 Task: Create new contact,   with mail id: 'Ariana.Allen@estee-lauder.com', first name: 'Ariana', Last name: 'Allen', Job Title: Market Research Analyst, Phone number (512) 555-2345. Change life cycle stage to  'Lead' and lead status to 'New'. Add new company to the associated contact: www.claroenergy.in
 and type: Prospect. Logged in from softage.1@softage.net
Action: Mouse moved to (109, 71)
Screenshot: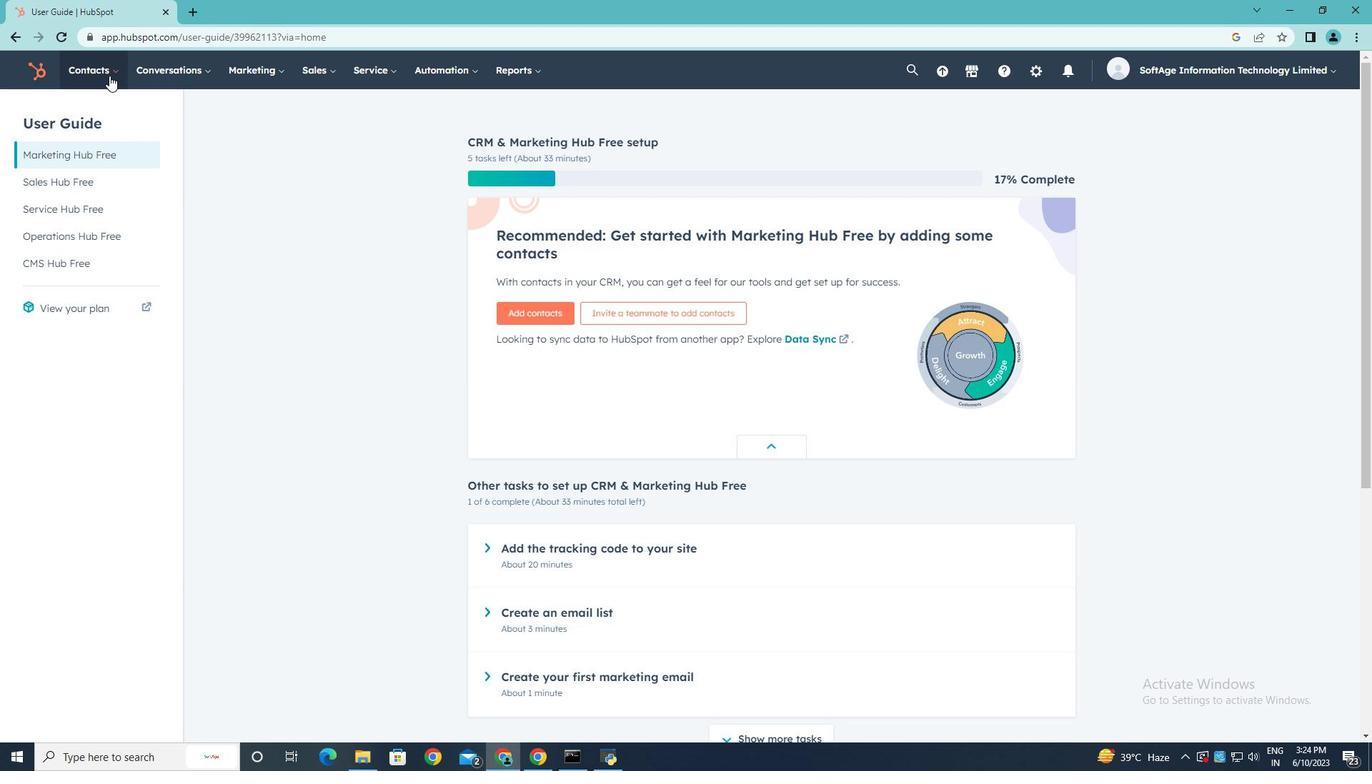 
Action: Mouse pressed left at (109, 71)
Screenshot: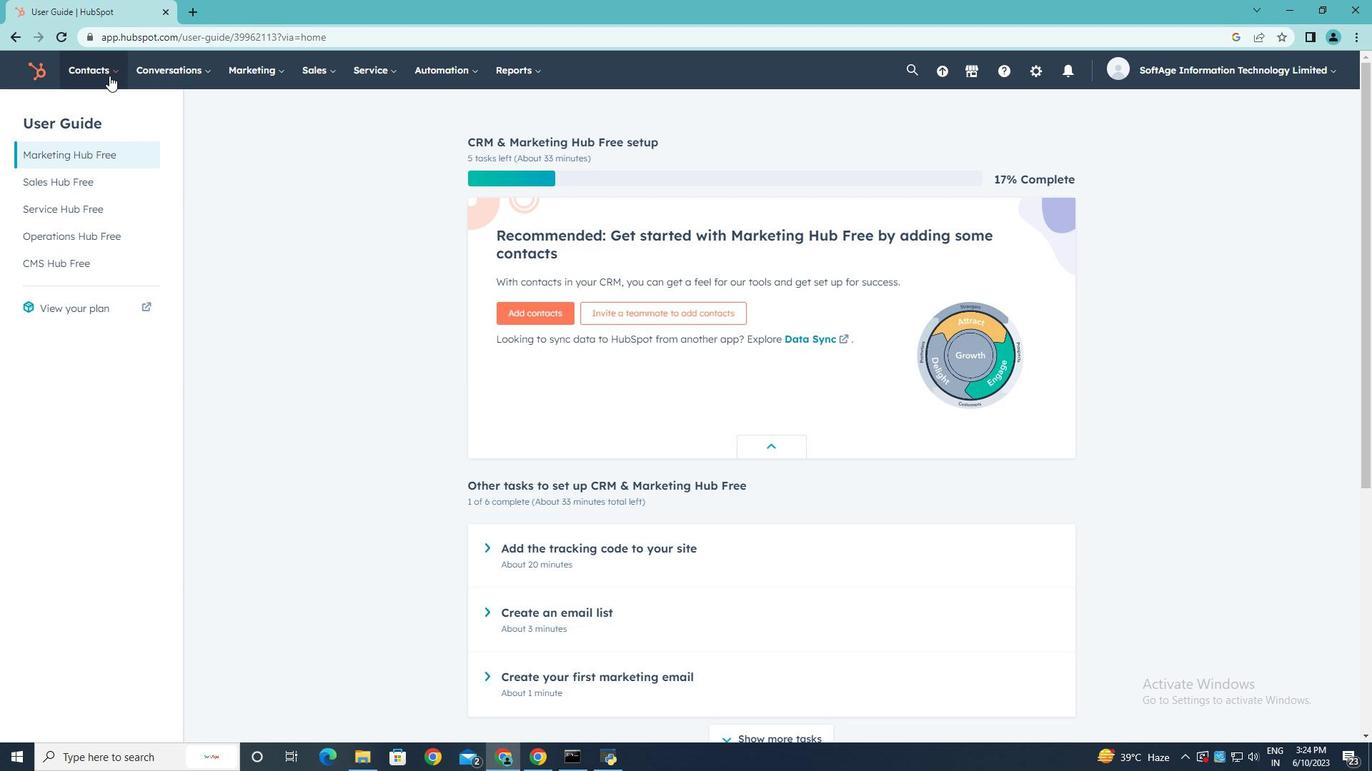 
Action: Mouse moved to (106, 105)
Screenshot: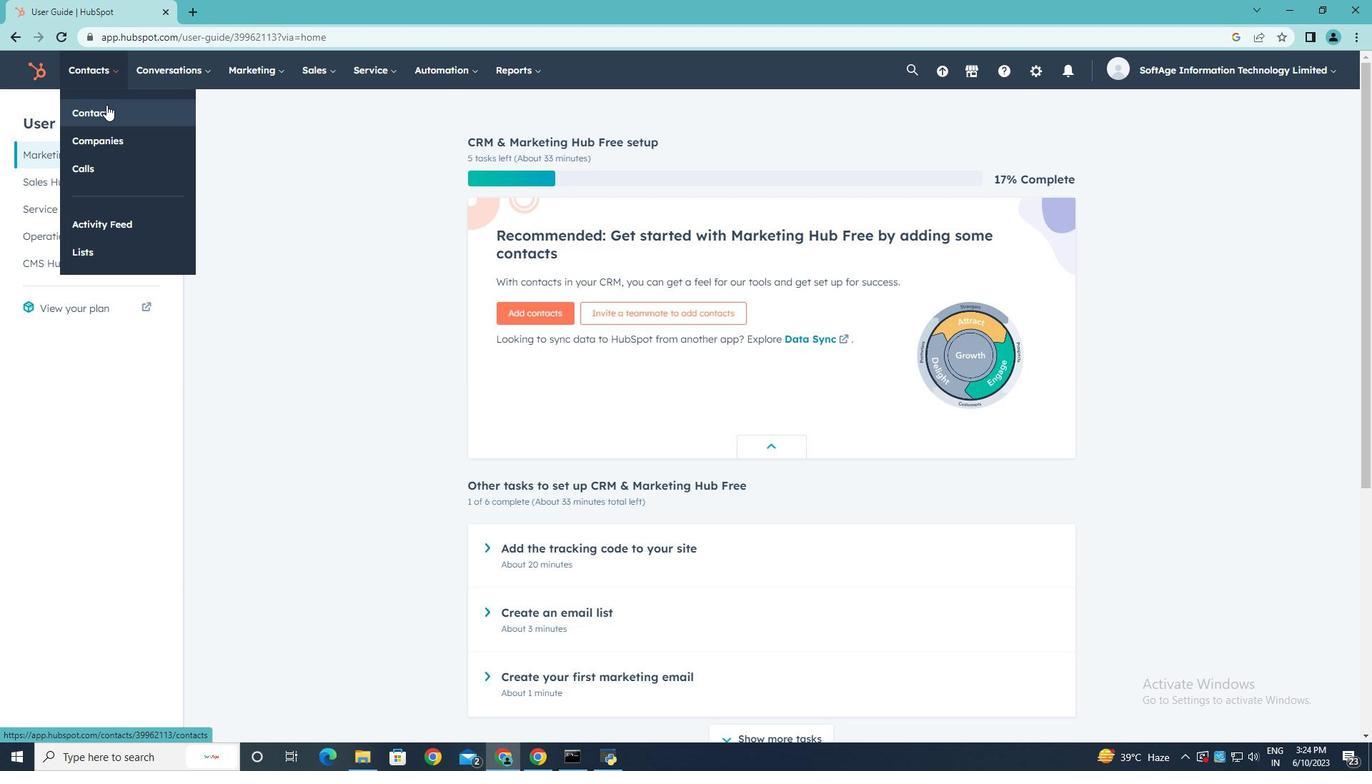 
Action: Mouse pressed left at (106, 105)
Screenshot: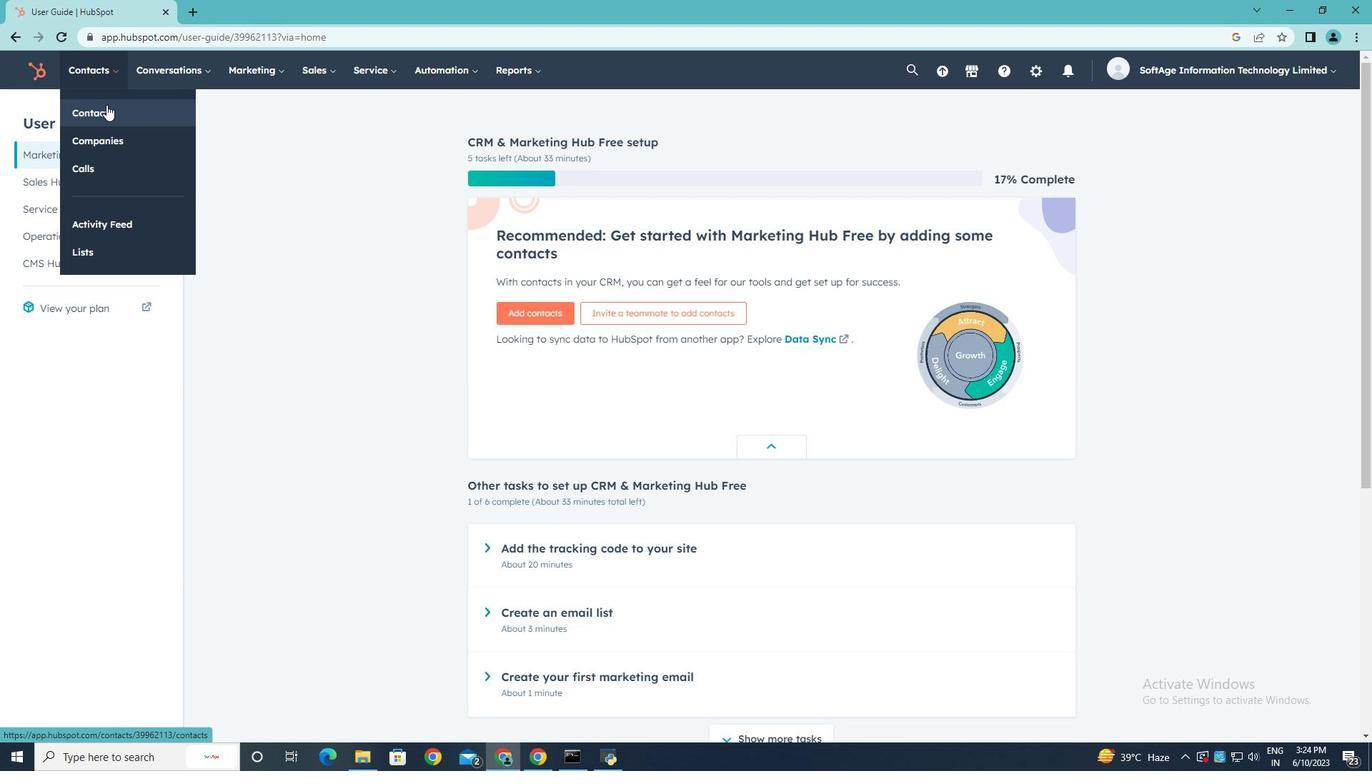 
Action: Mouse moved to (1316, 117)
Screenshot: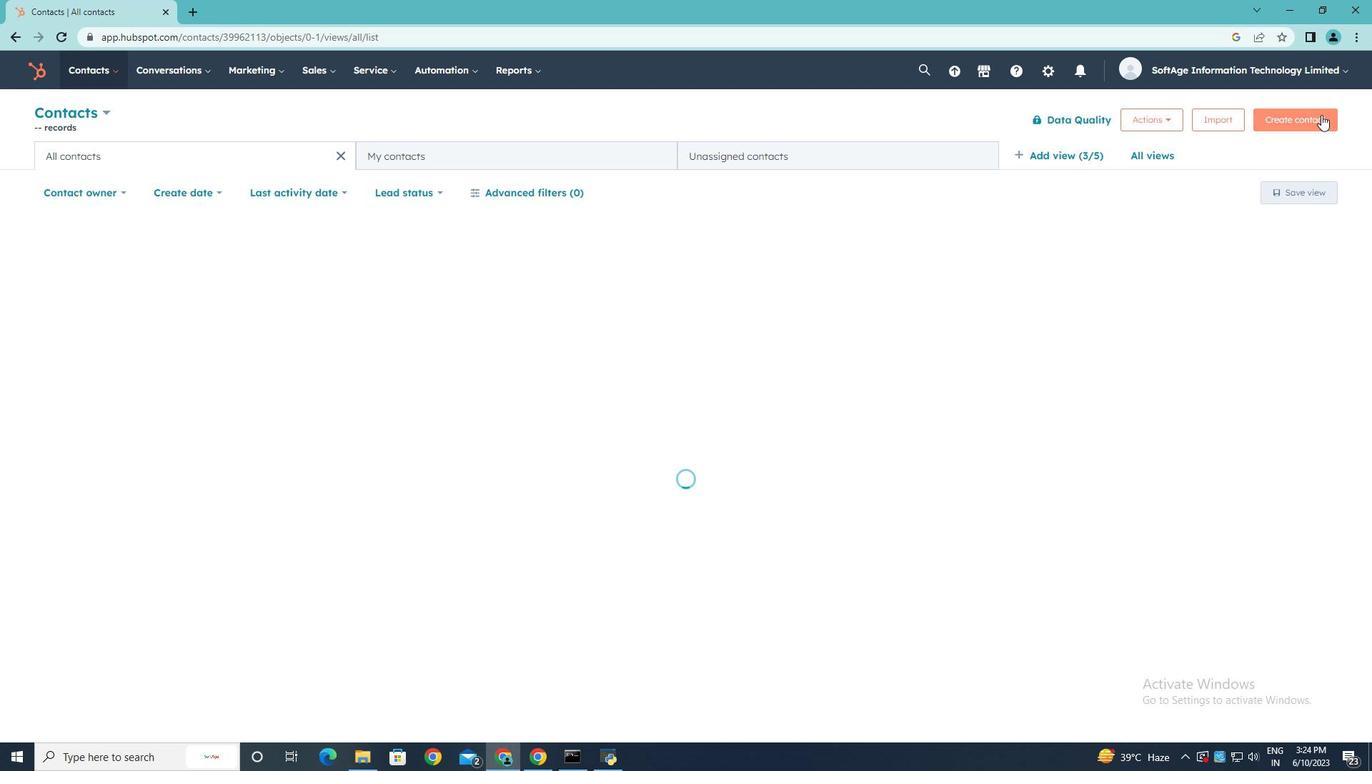 
Action: Mouse pressed left at (1316, 117)
Screenshot: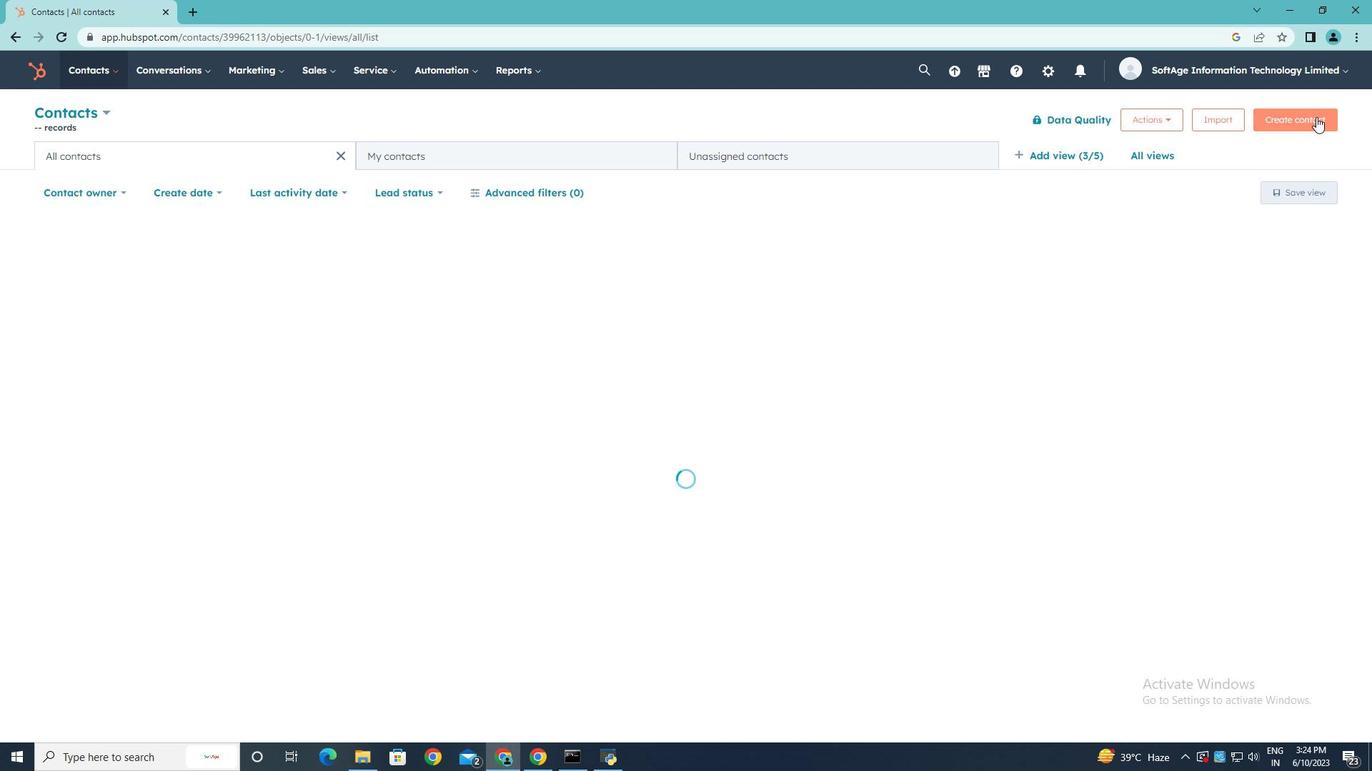 
Action: Mouse pressed left at (1316, 117)
Screenshot: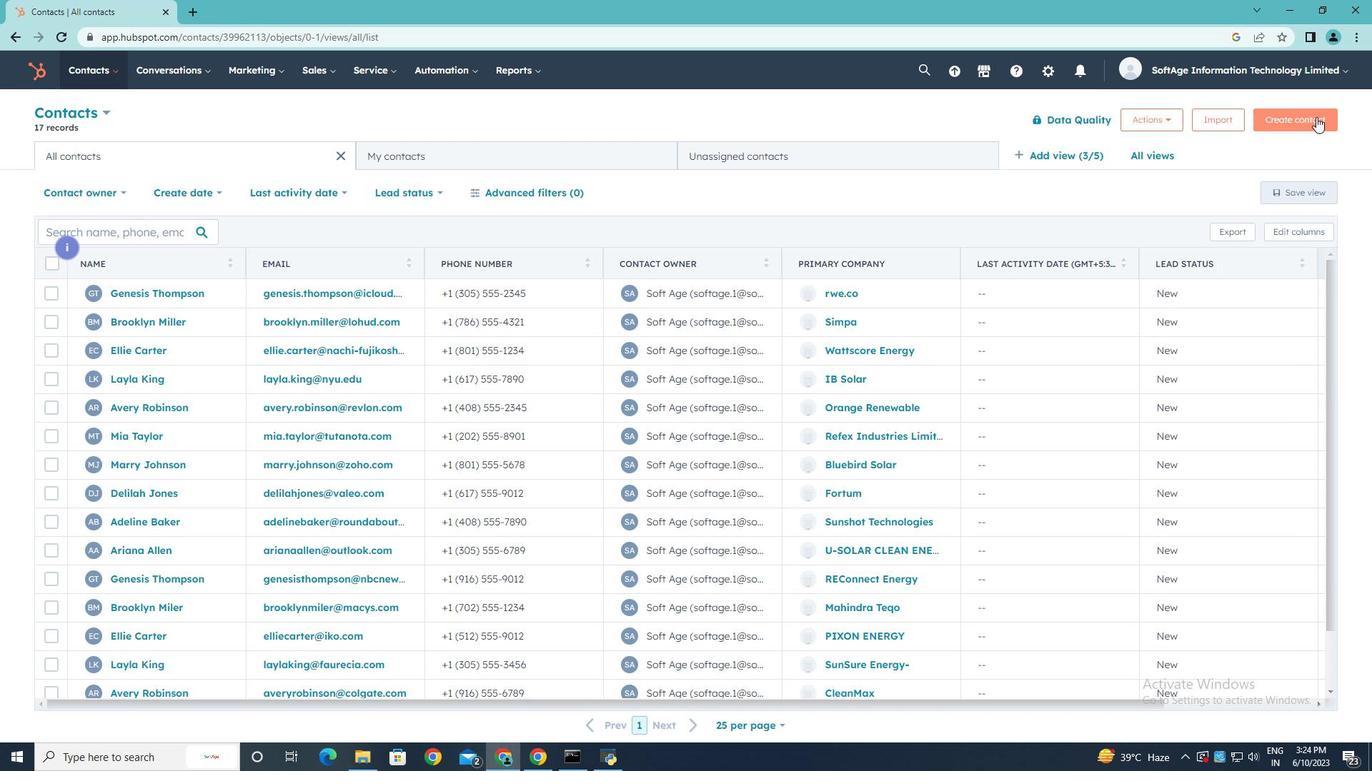 
Action: Mouse moved to (1019, 181)
Screenshot: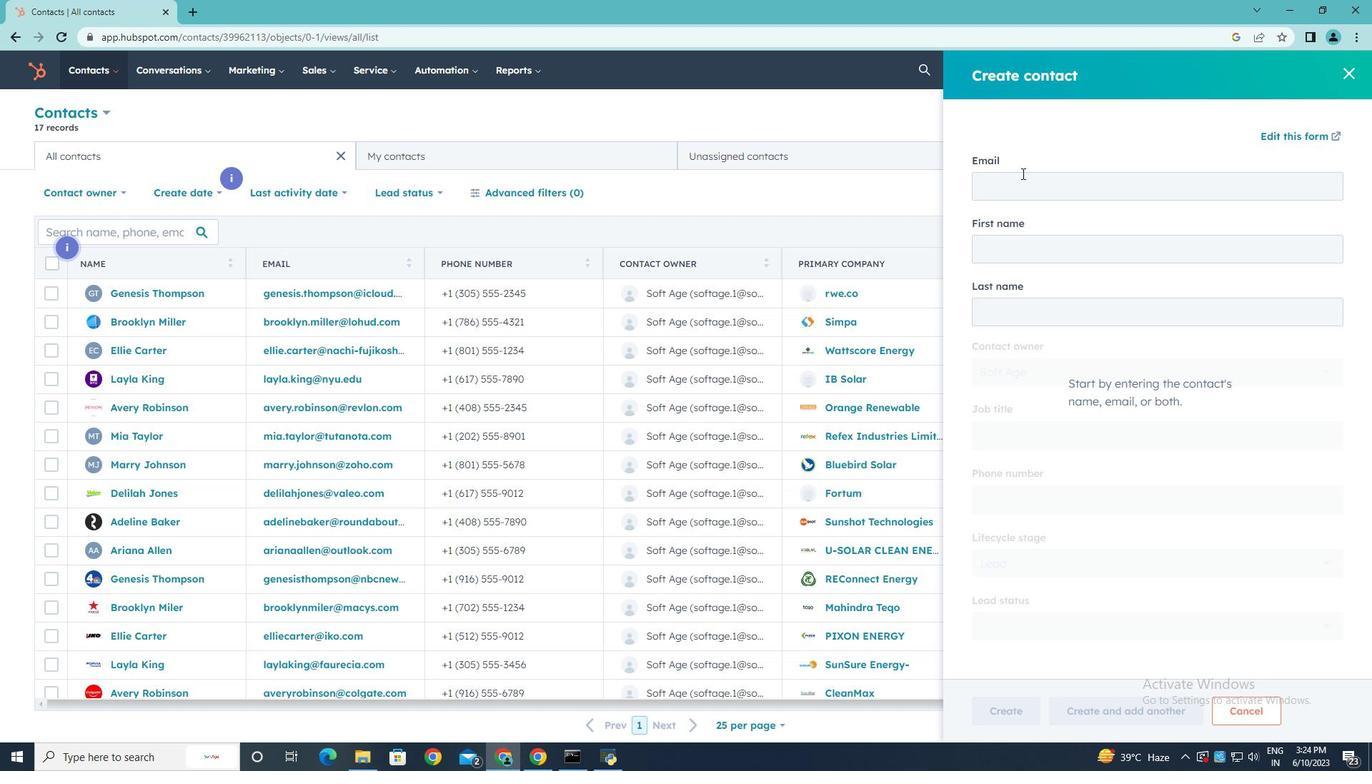 
Action: Mouse pressed left at (1019, 181)
Screenshot: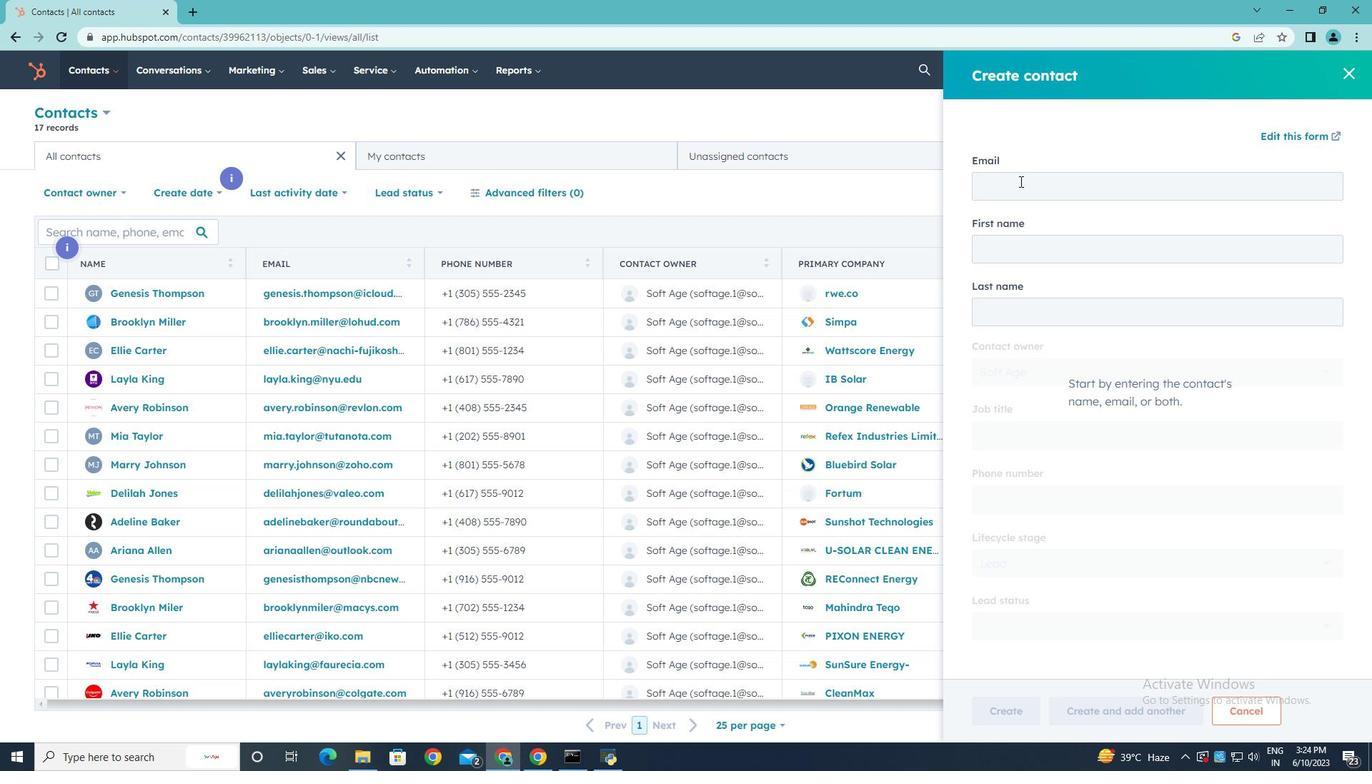 
Action: Key pressed <Key.shift>Ariana.<Key.shift>Allen<Key.shift>@estee-lauder.com
Screenshot: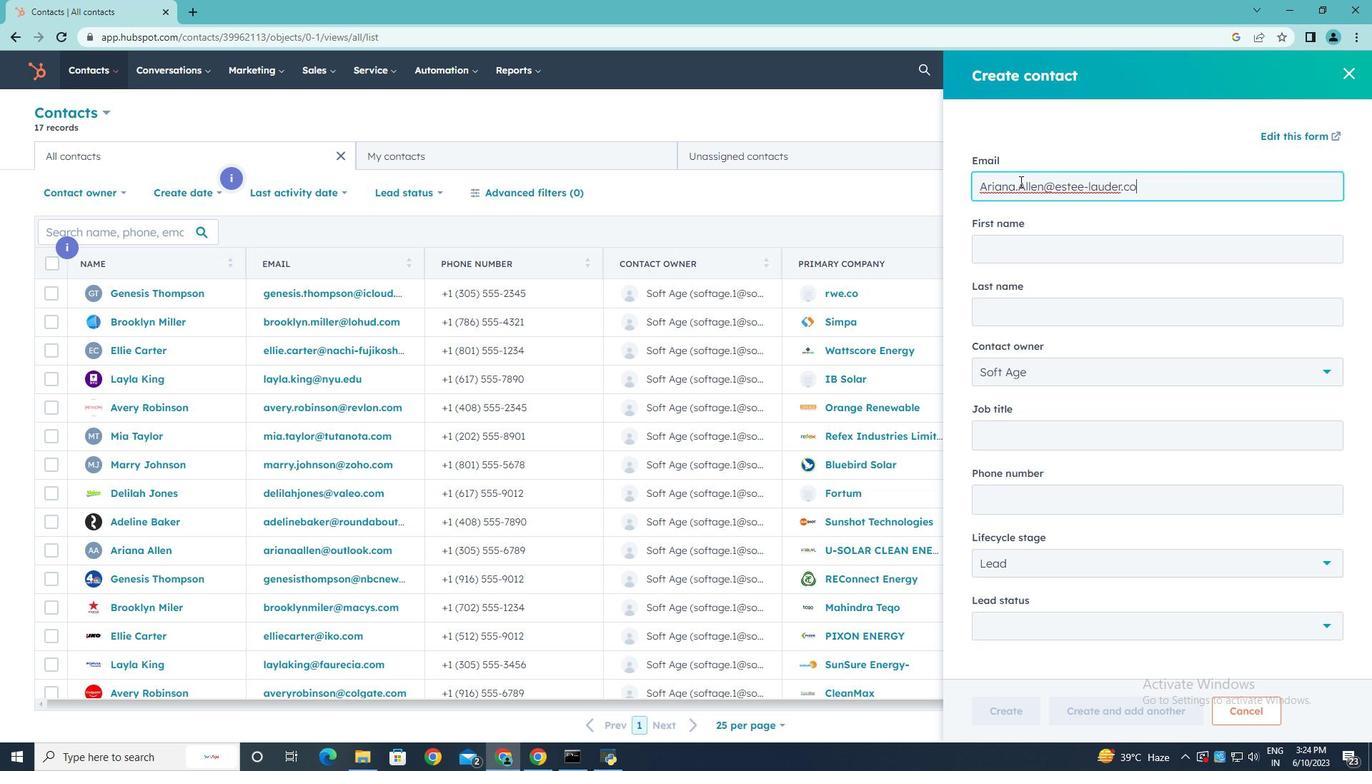 
Action: Mouse moved to (1018, 245)
Screenshot: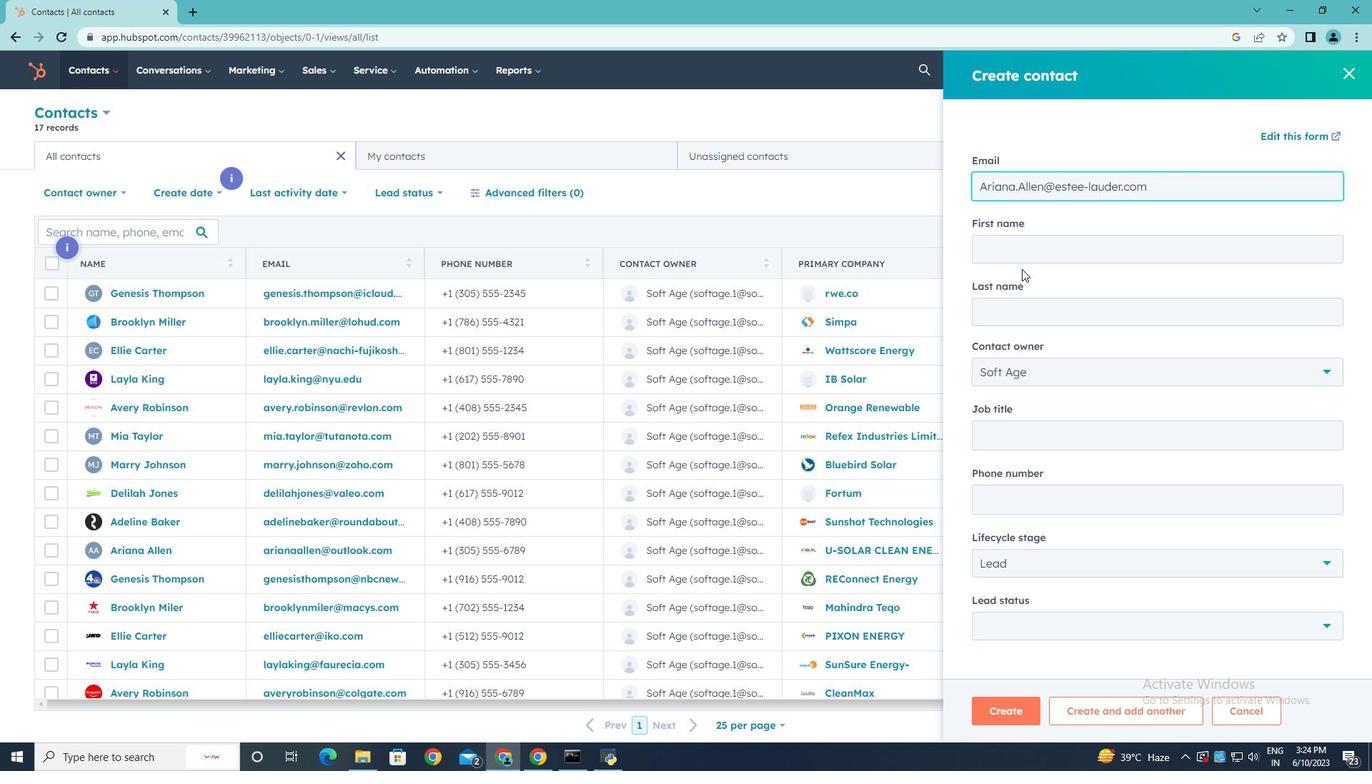 
Action: Mouse pressed left at (1018, 245)
Screenshot: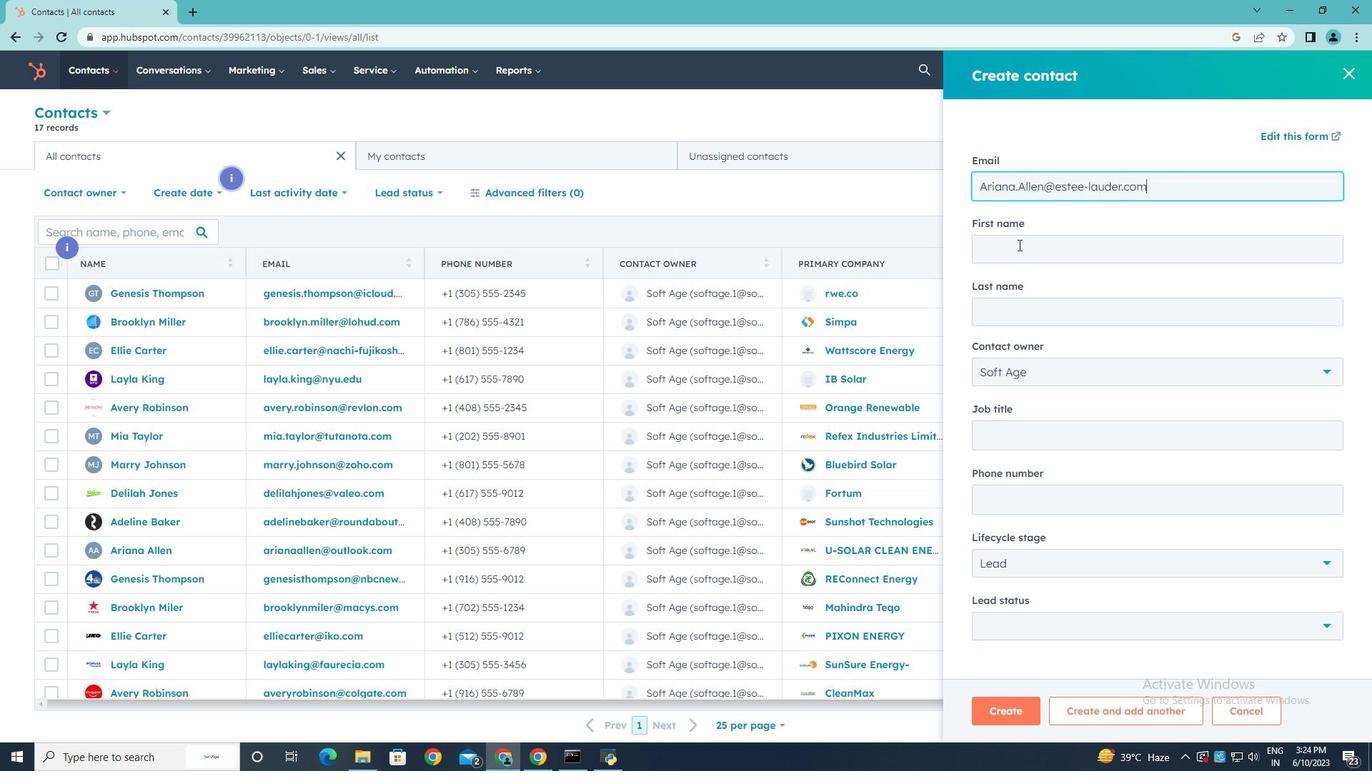 
Action: Key pressed <Key.shift>Ariana
Screenshot: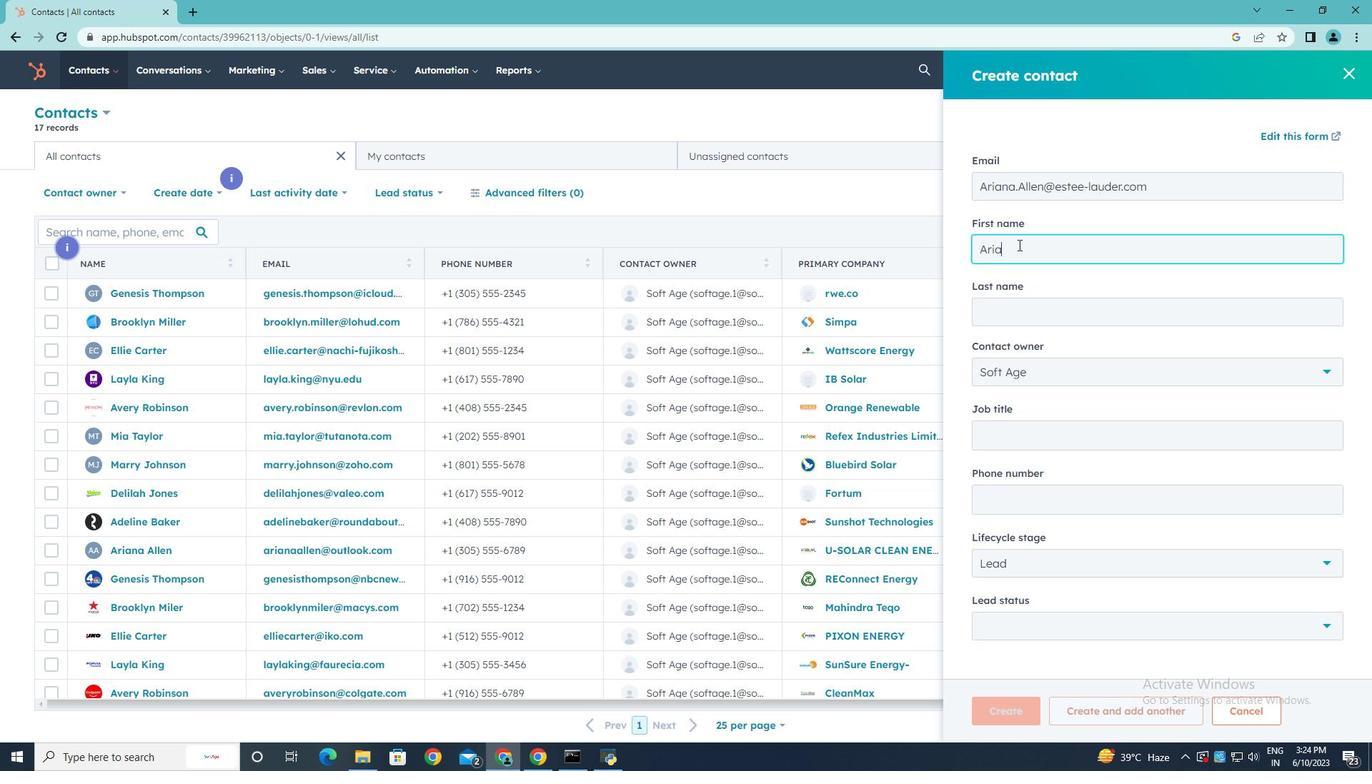 
Action: Mouse moved to (1008, 316)
Screenshot: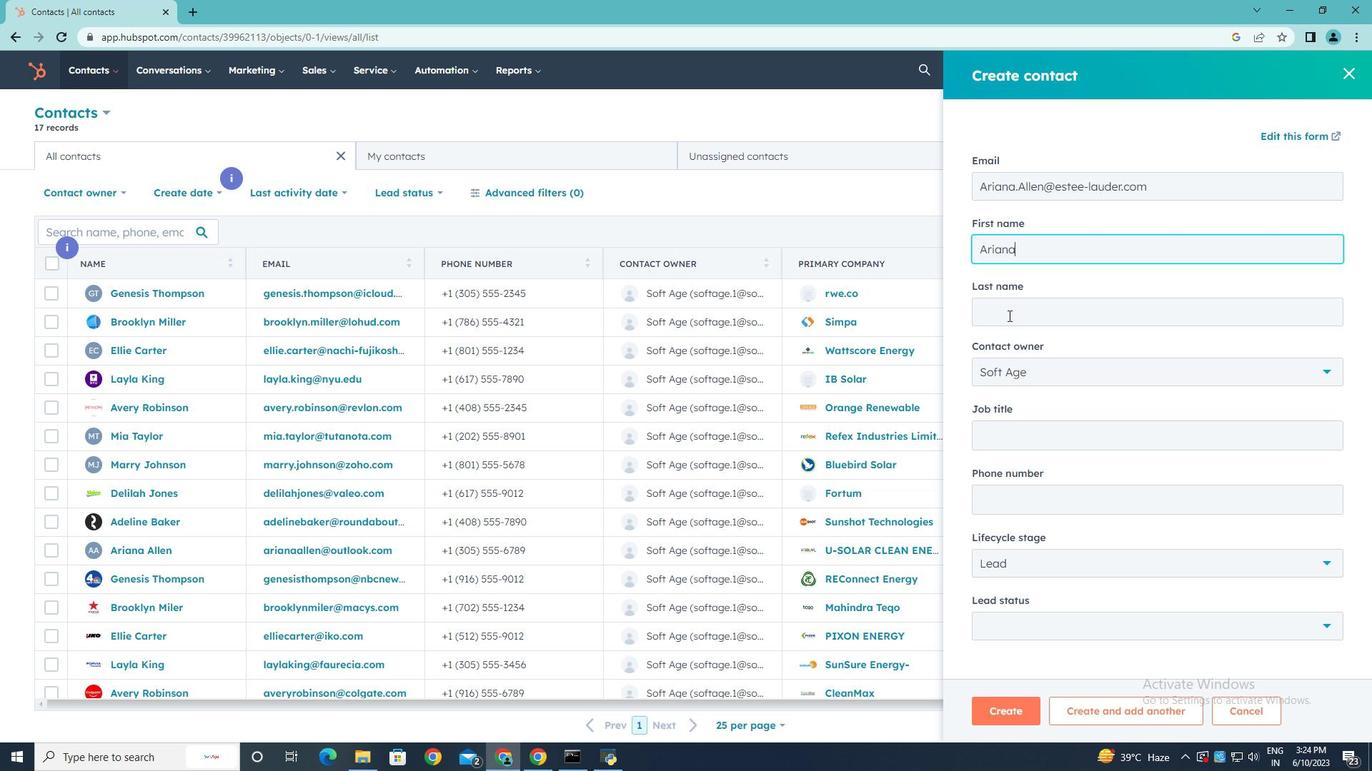 
Action: Mouse pressed left at (1008, 316)
Screenshot: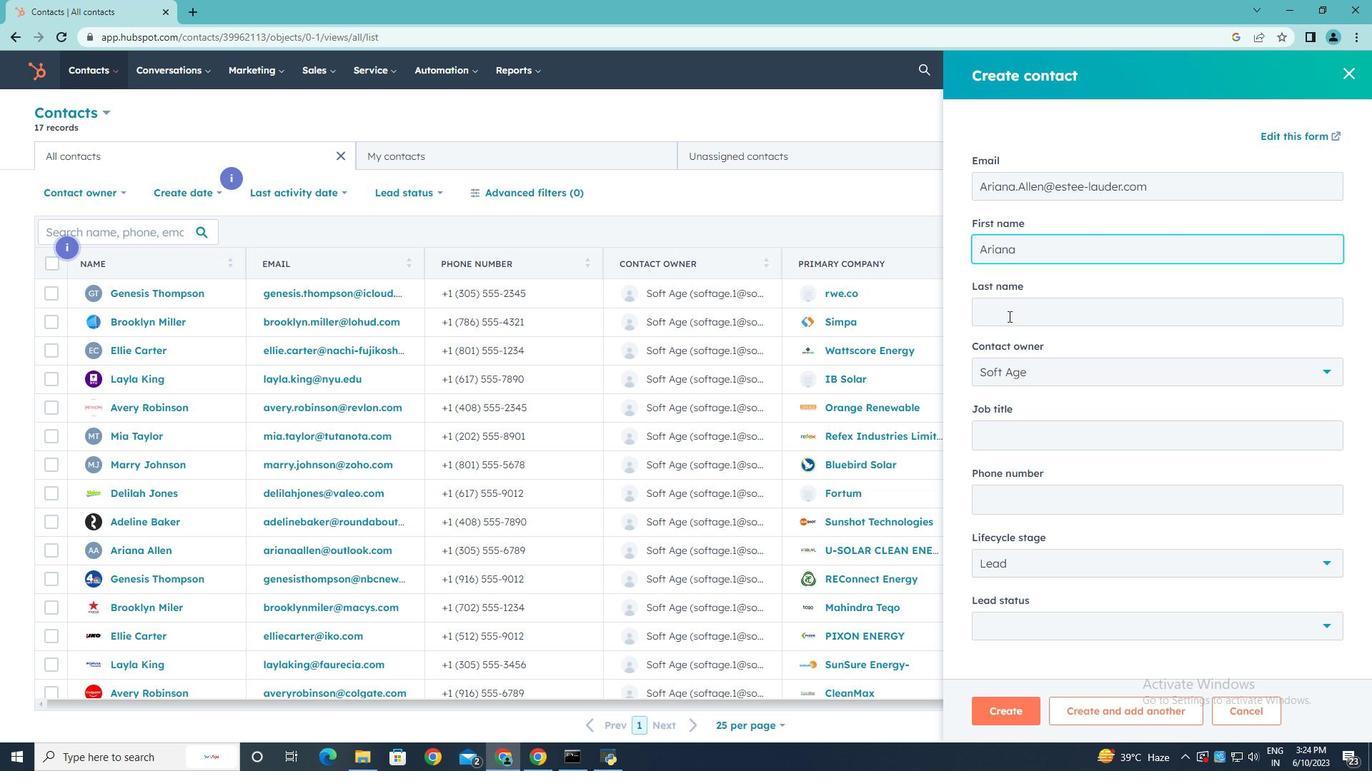 
Action: Key pressed <Key.shift>Allen
Screenshot: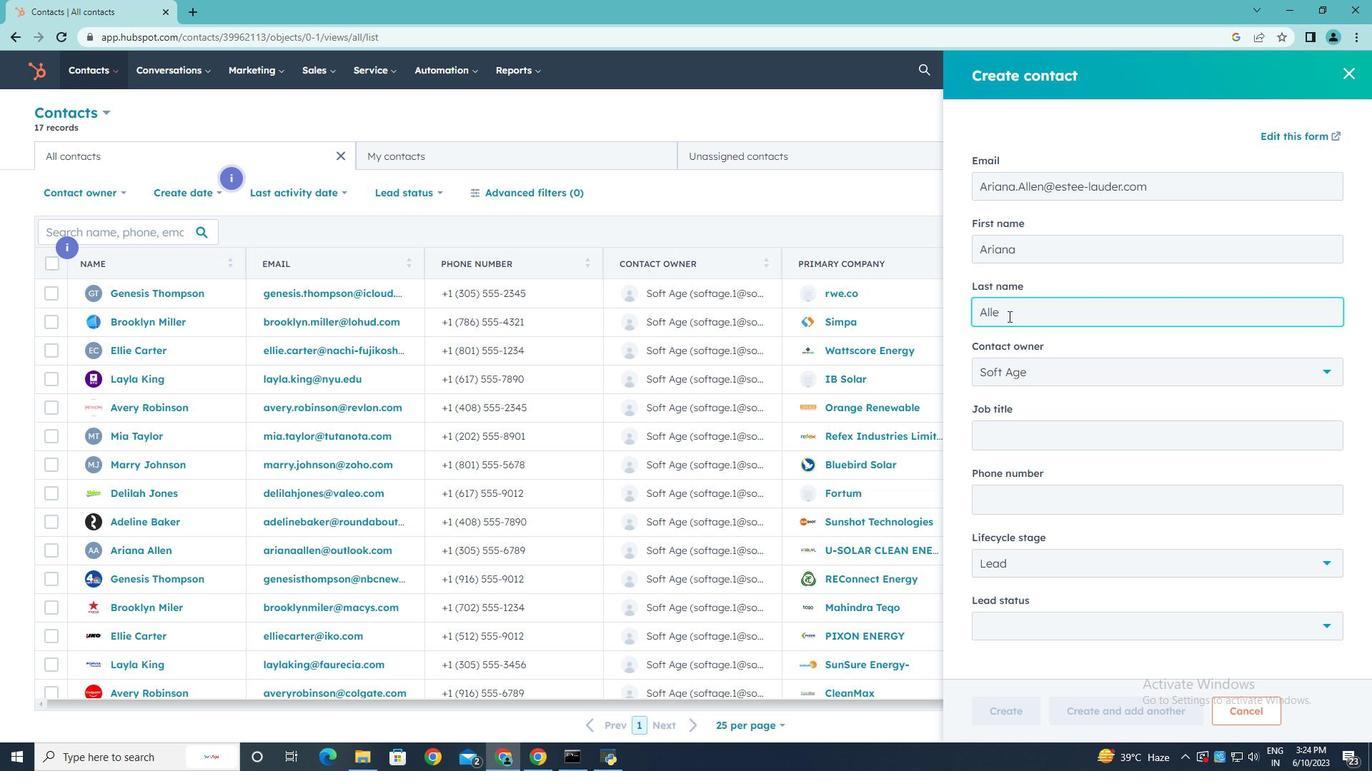 
Action: Mouse moved to (1079, 435)
Screenshot: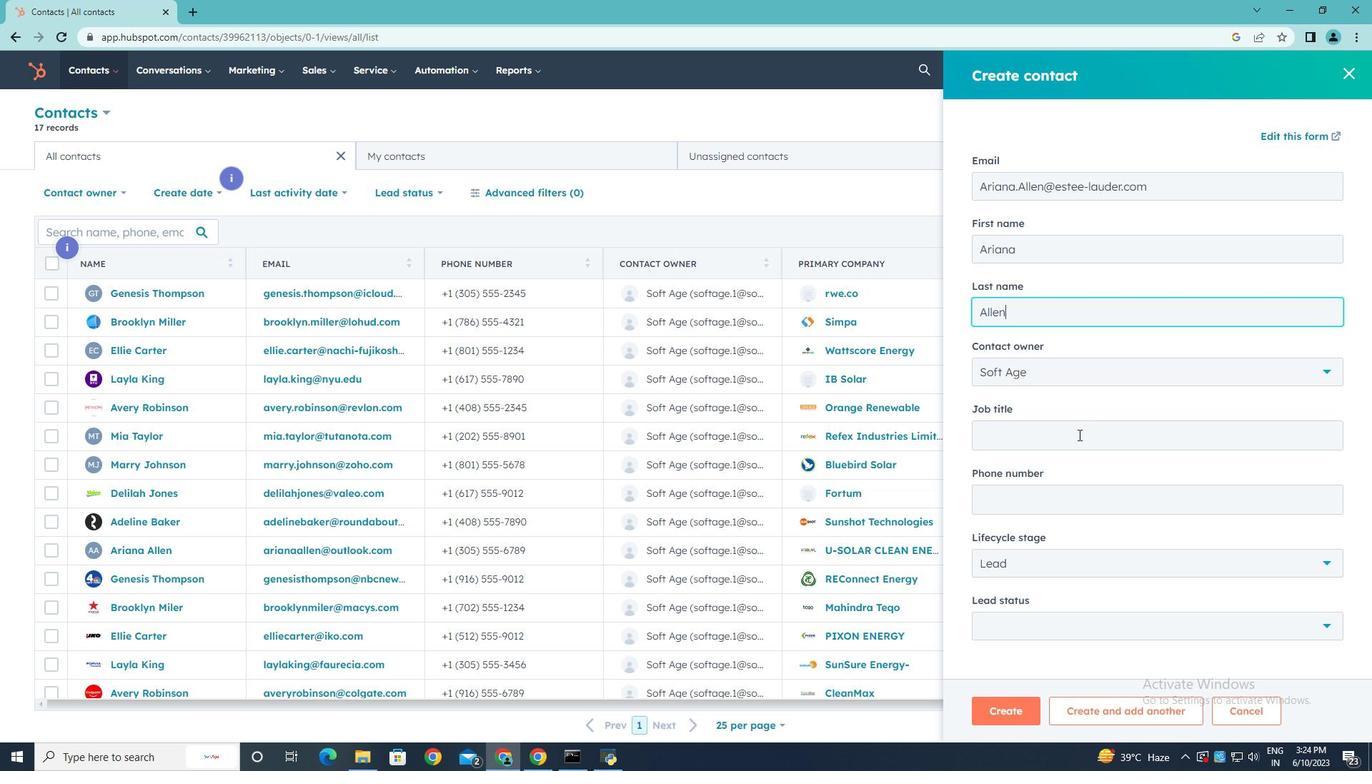 
Action: Mouse pressed left at (1079, 435)
Screenshot: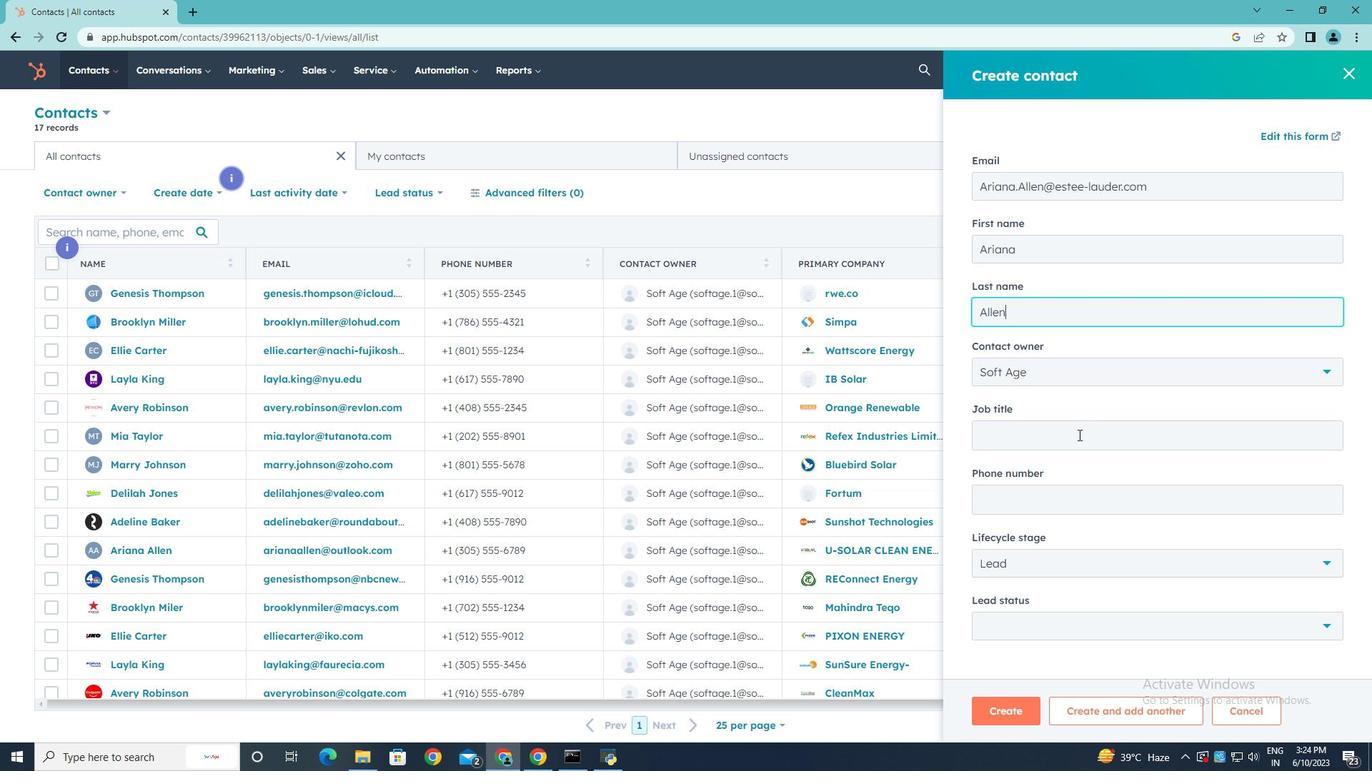 
Action: Key pressed <Key.shift>Market<Key.space><Key.shift><Key.shift><Key.shift><Key.shift>Research<Key.space><Key.shift>Analyst
Screenshot: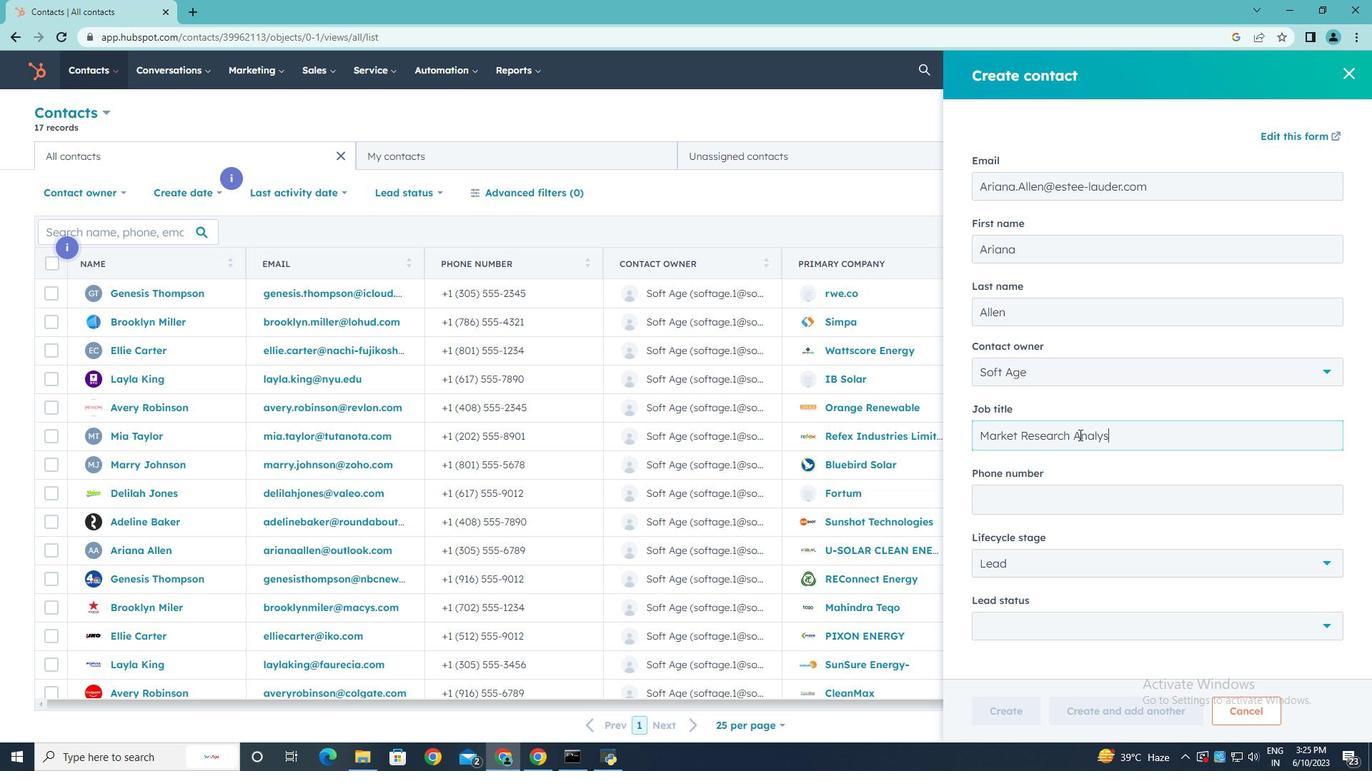 
Action: Mouse moved to (1132, 504)
Screenshot: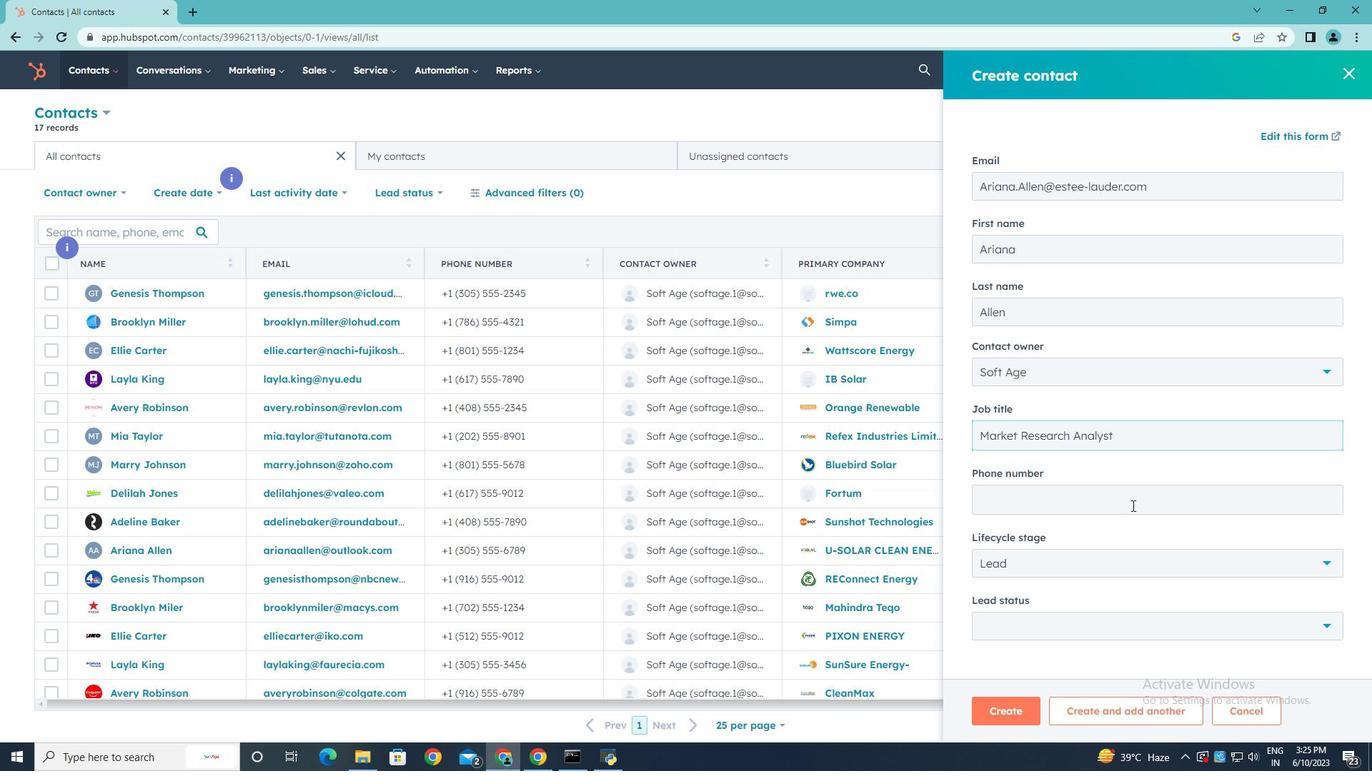 
Action: Mouse pressed left at (1132, 504)
Screenshot: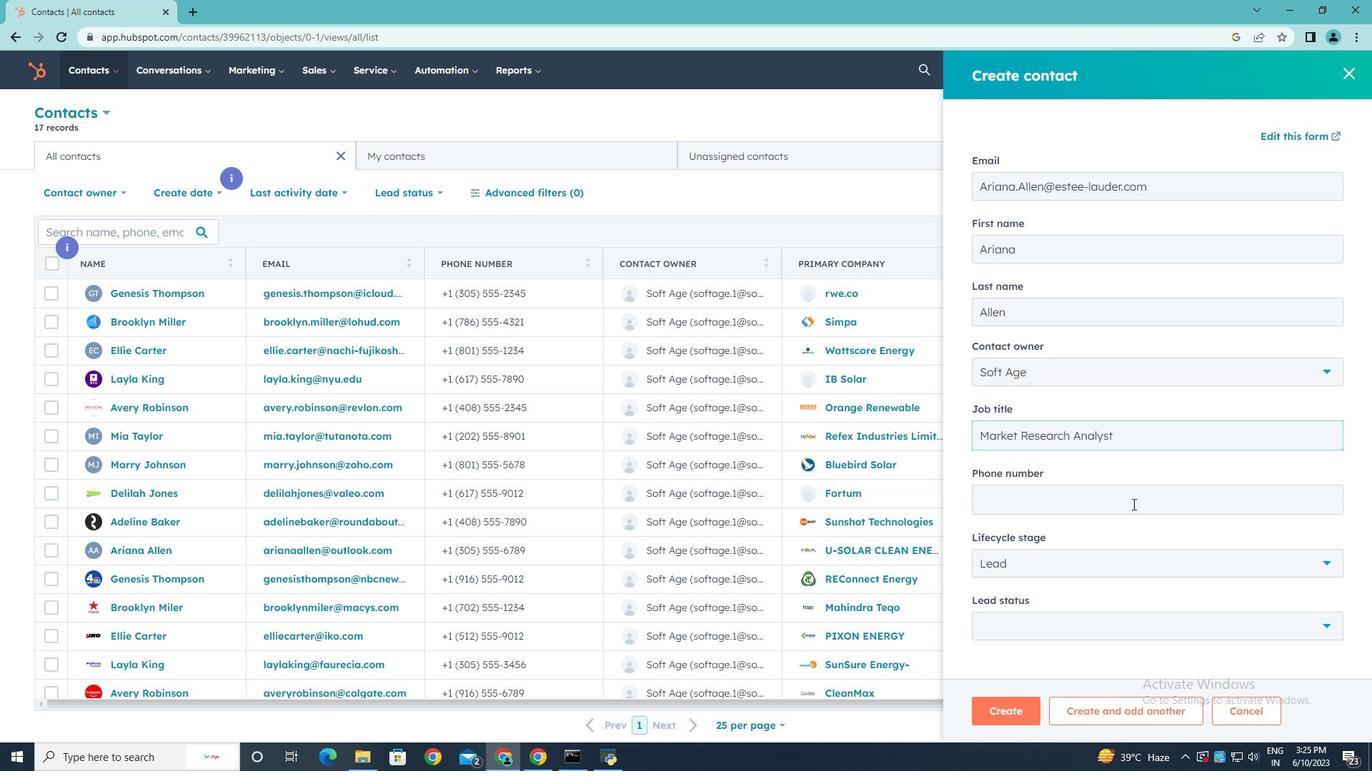 
Action: Key pressed 5125552345
Screenshot: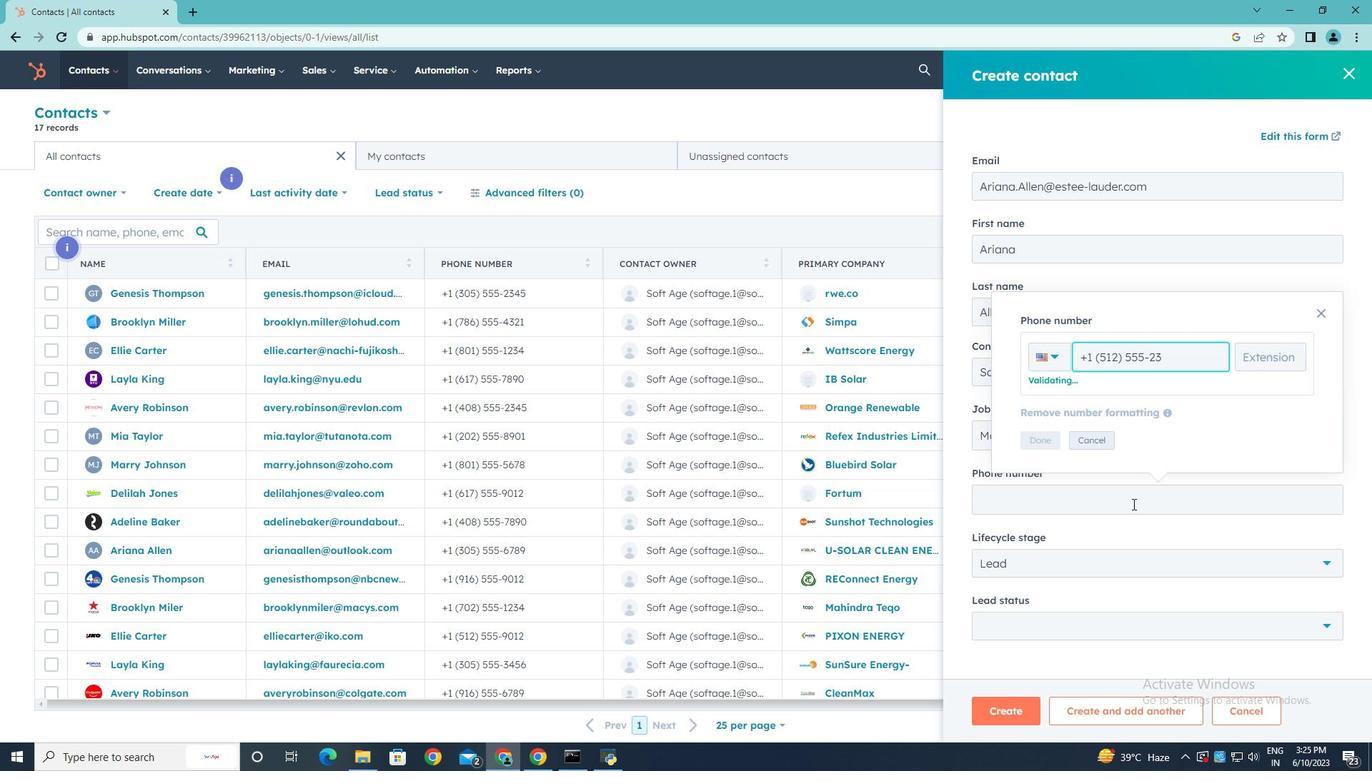 
Action: Mouse moved to (1051, 444)
Screenshot: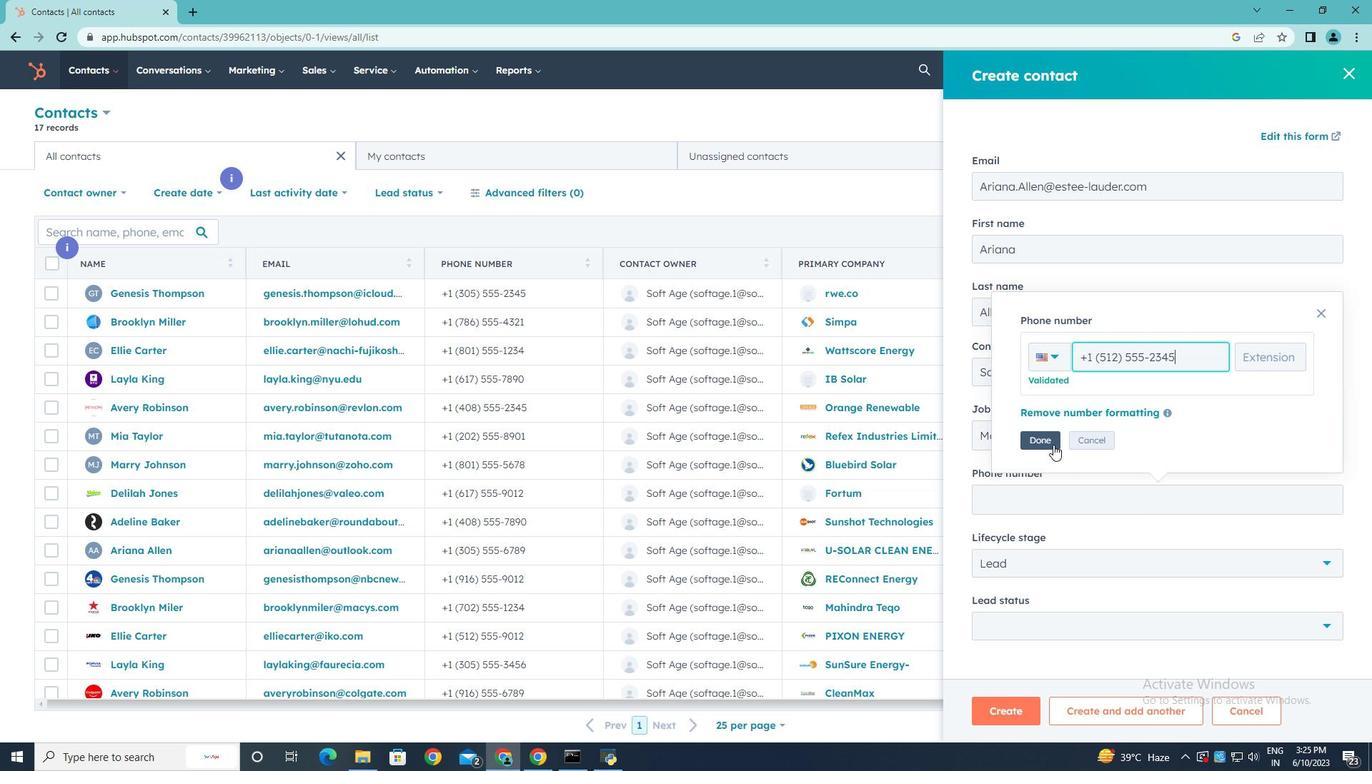 
Action: Mouse pressed left at (1051, 444)
Screenshot: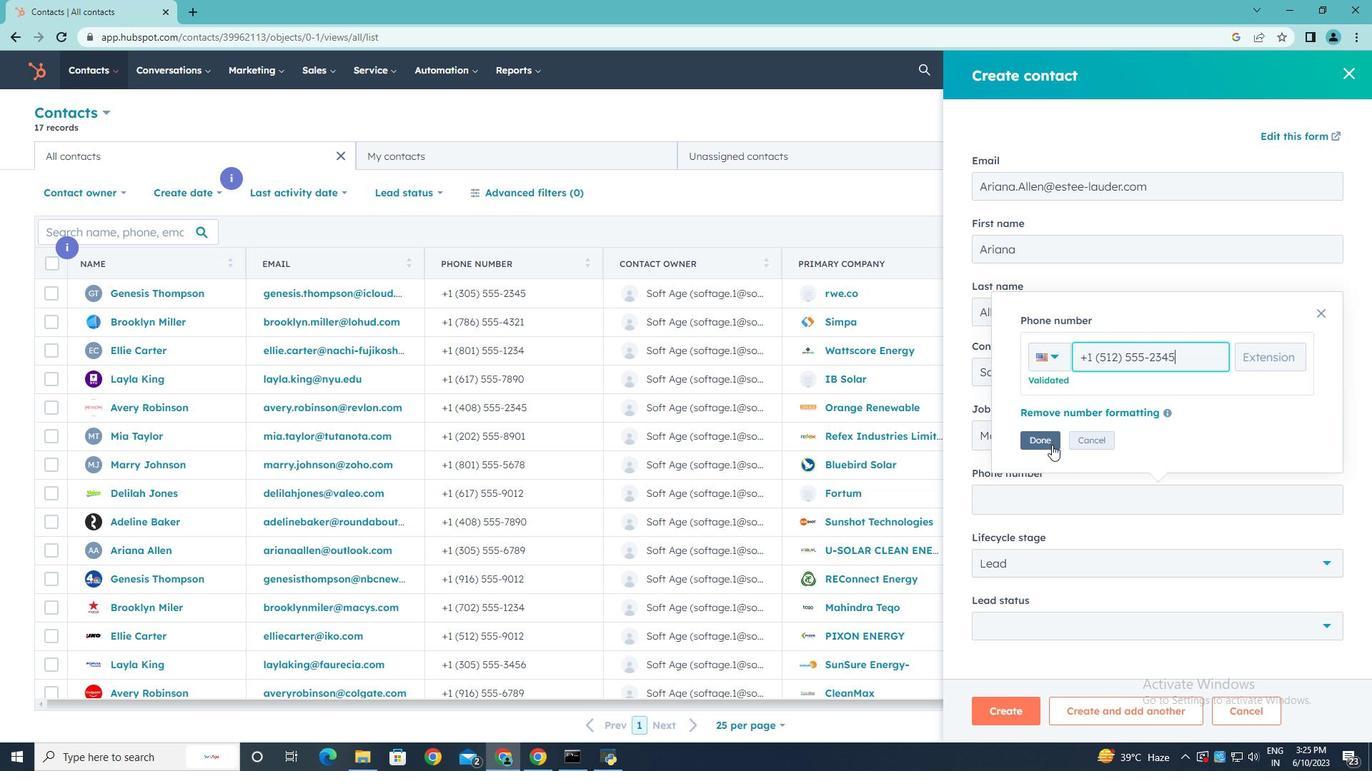 
Action: Mouse moved to (1185, 569)
Screenshot: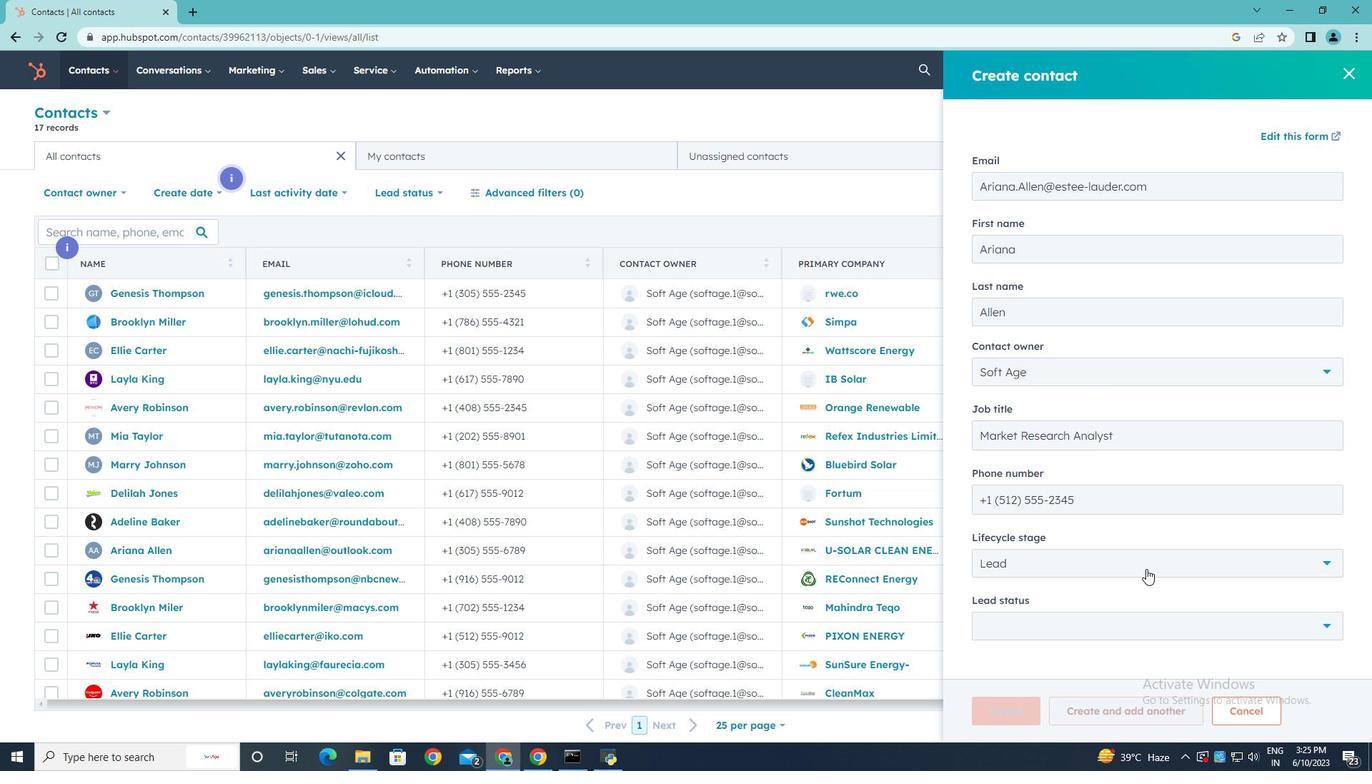 
Action: Mouse pressed left at (1185, 569)
Screenshot: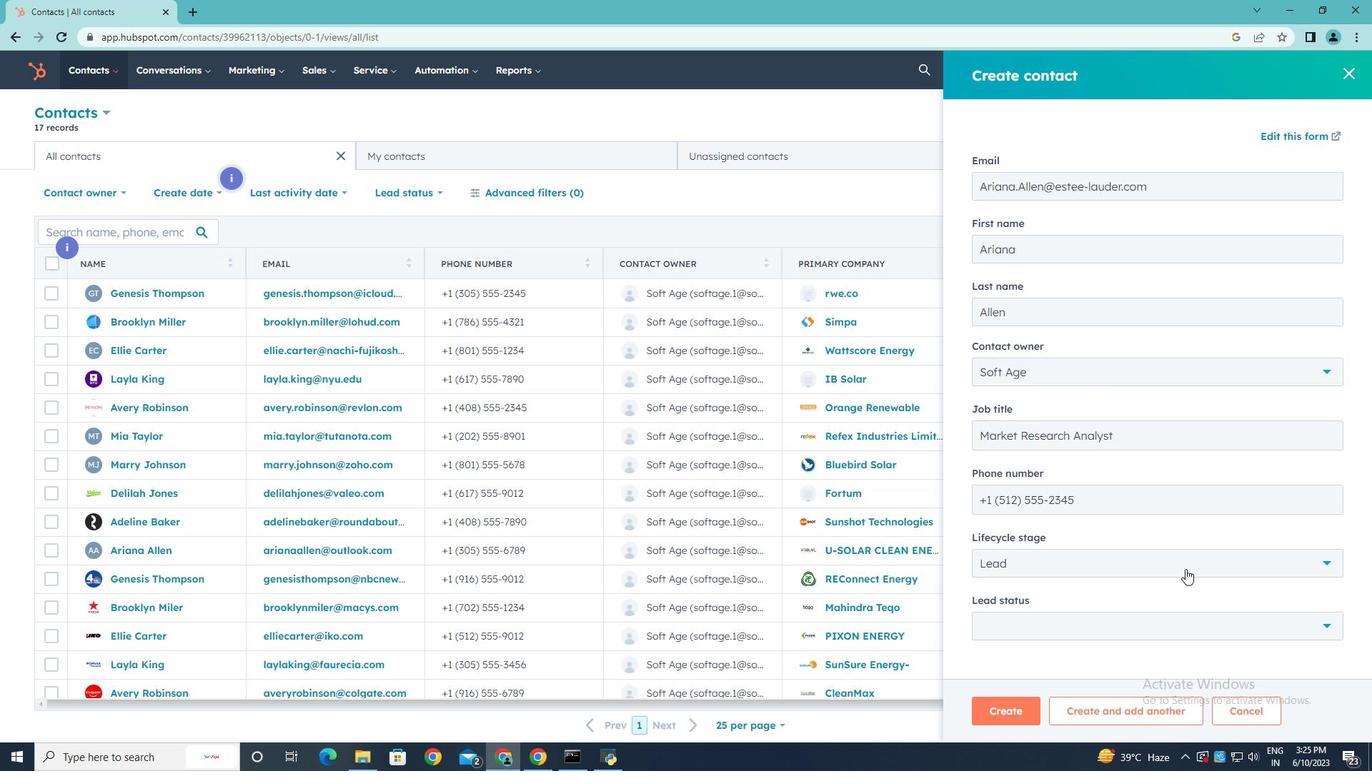
Action: Mouse moved to (1049, 427)
Screenshot: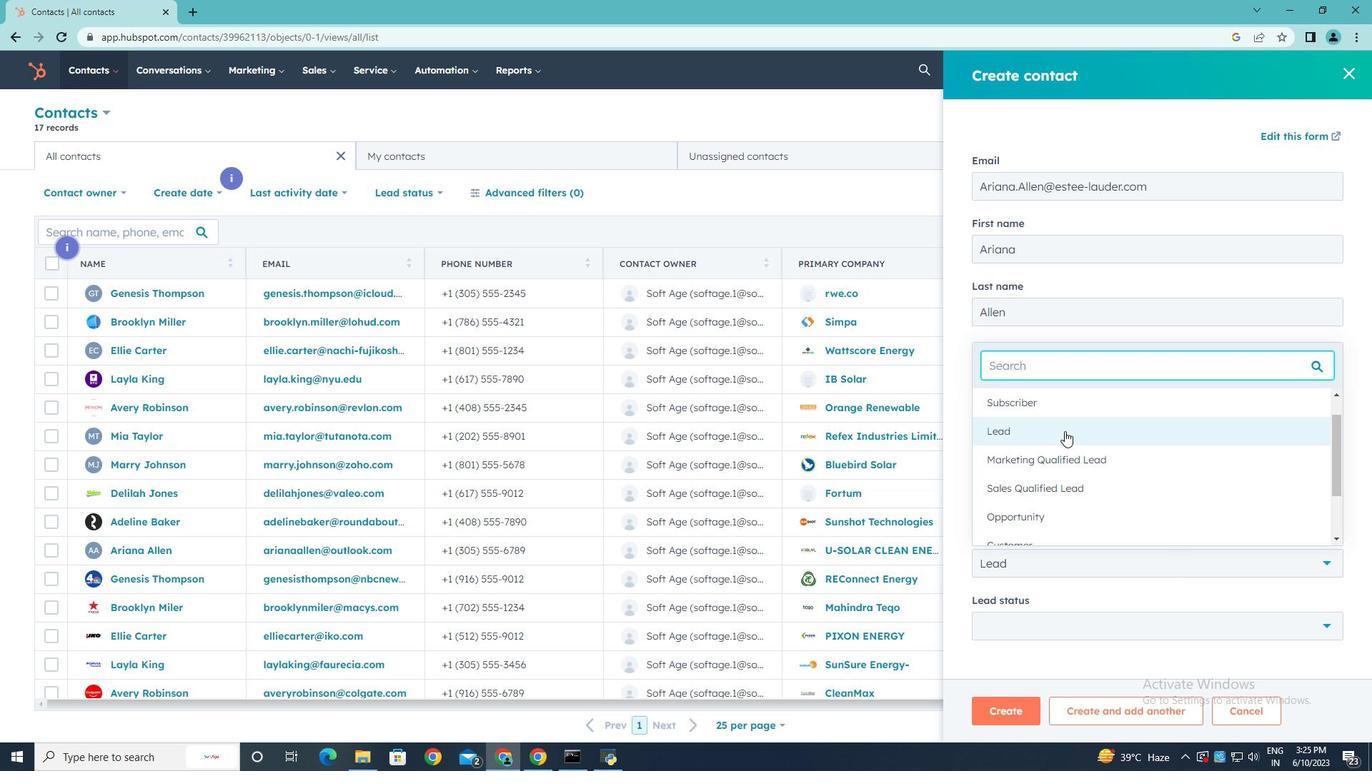 
Action: Mouse pressed left at (1049, 427)
Screenshot: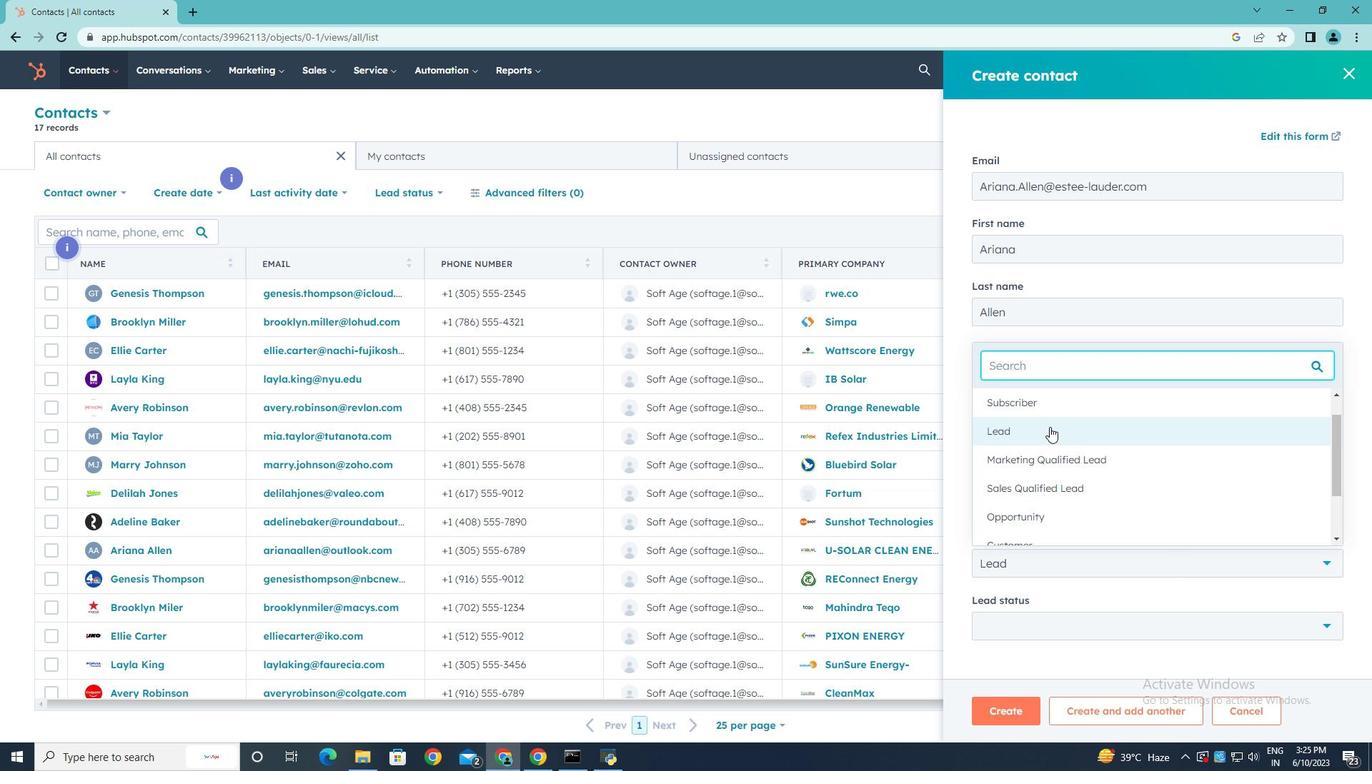 
Action: Mouse moved to (1120, 626)
Screenshot: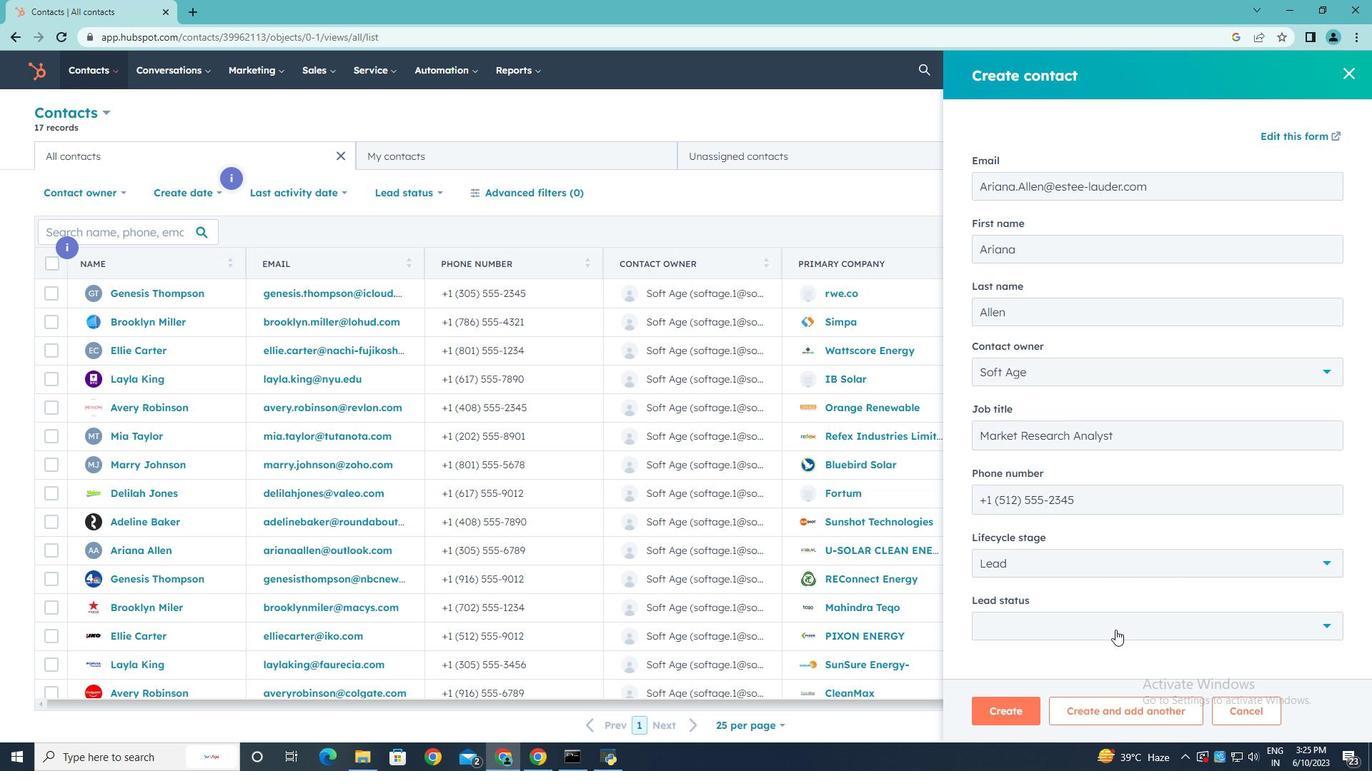
Action: Mouse pressed left at (1120, 626)
Screenshot: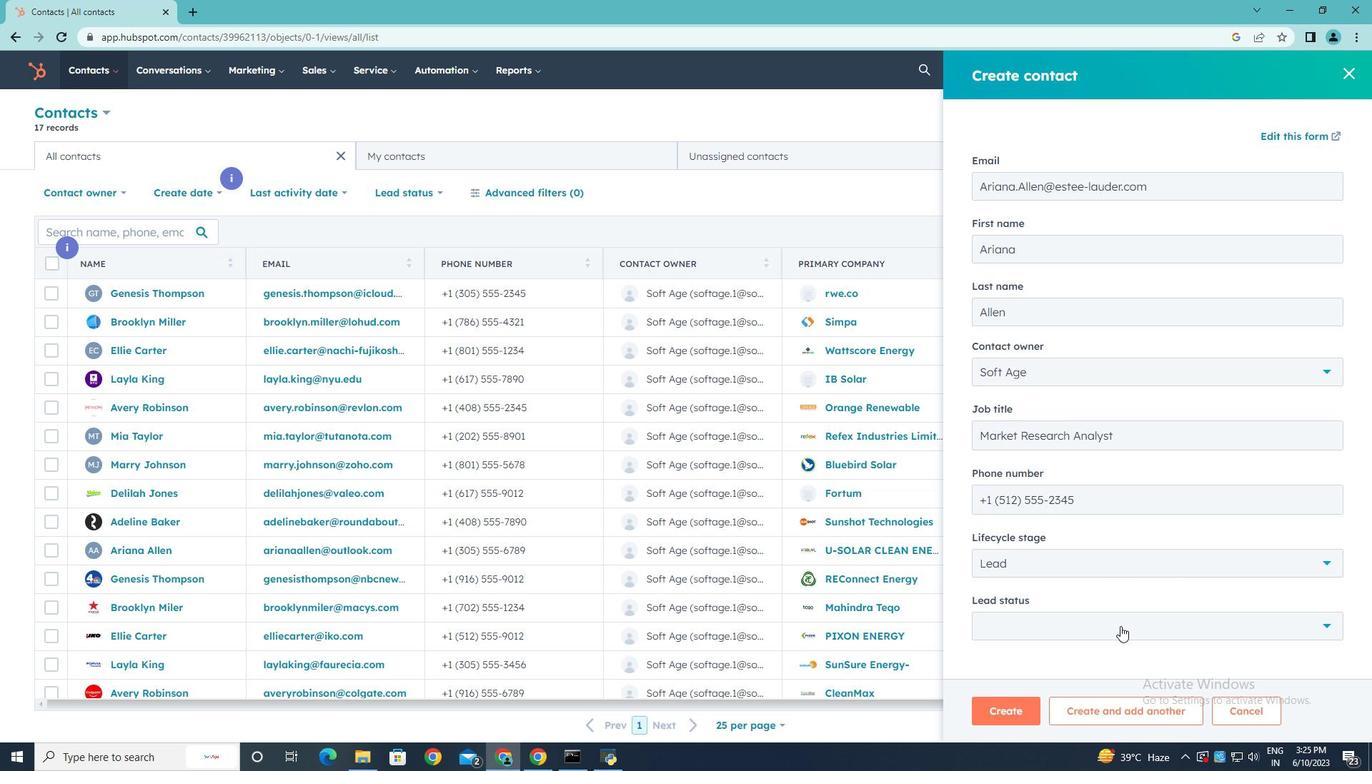 
Action: Mouse moved to (1034, 490)
Screenshot: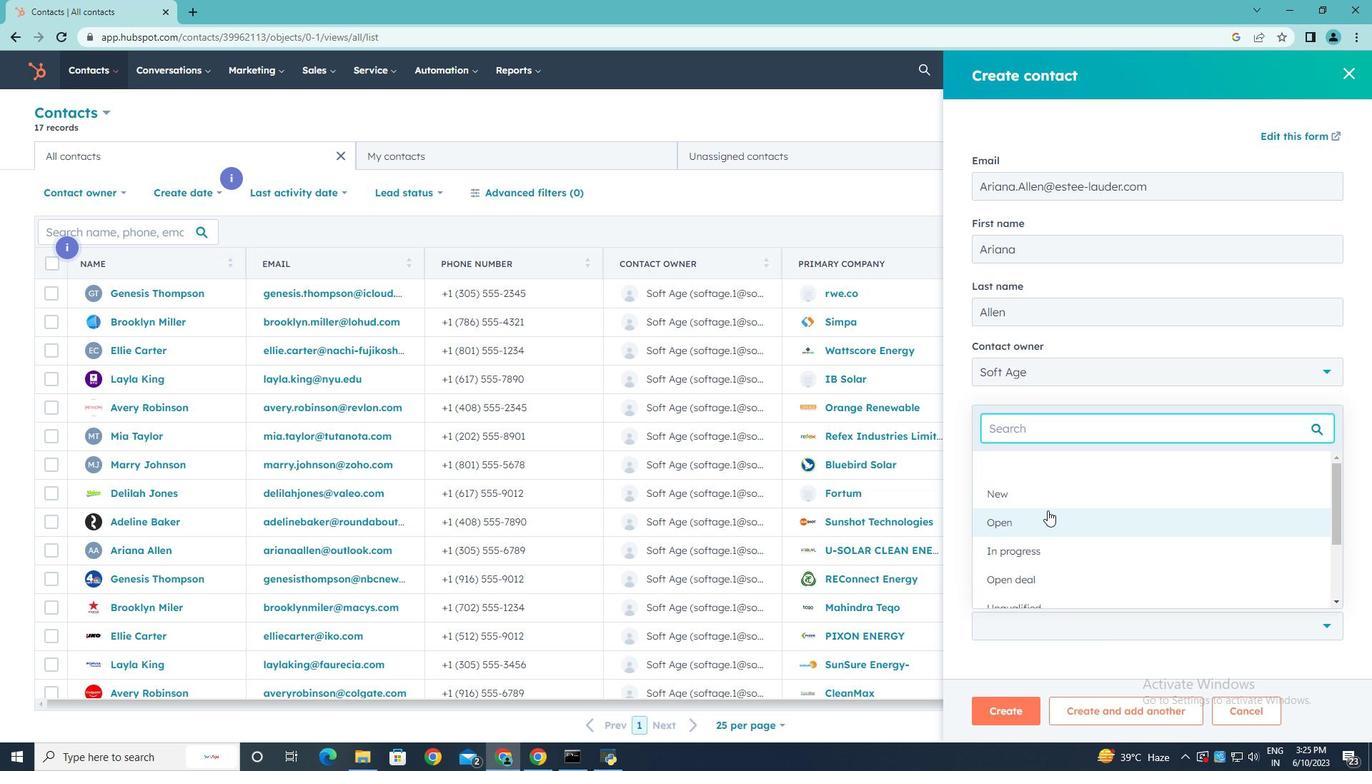 
Action: Mouse pressed left at (1034, 490)
Screenshot: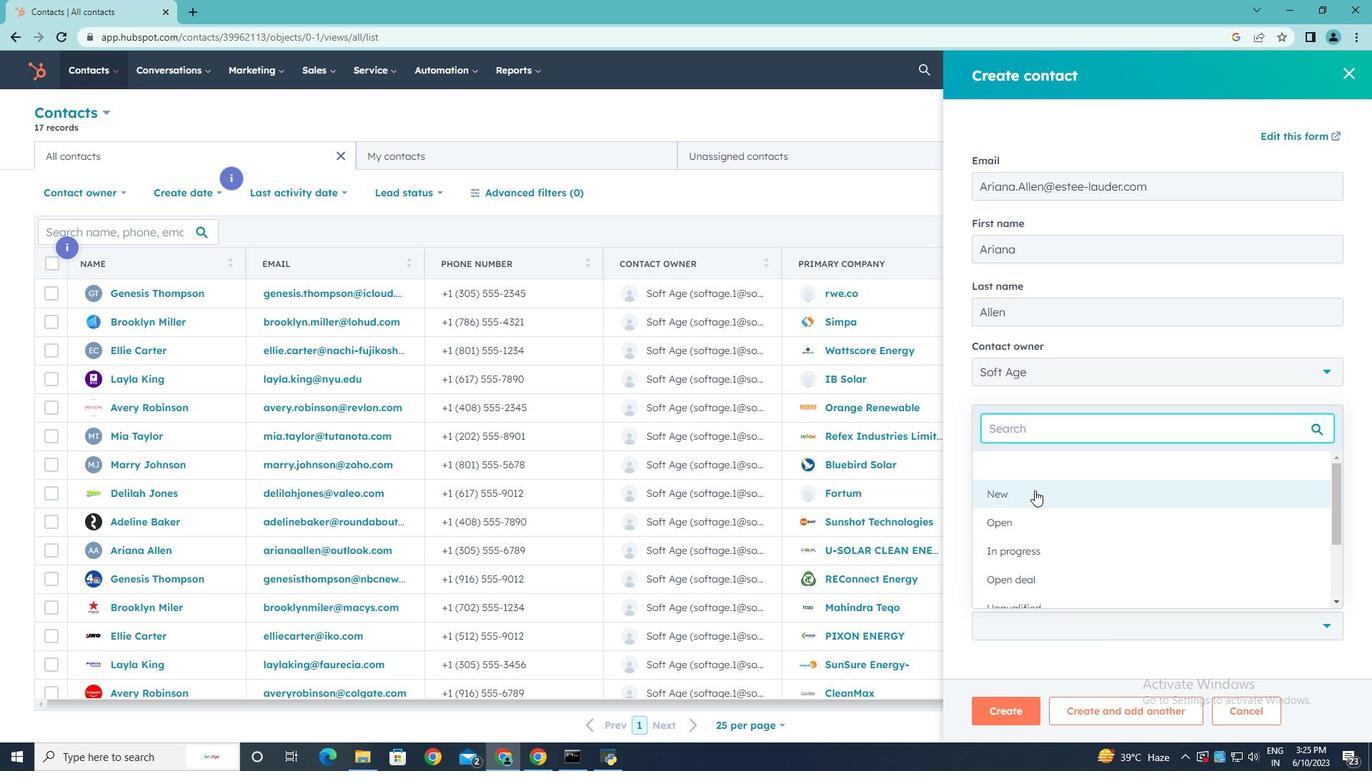 
Action: Mouse moved to (1034, 491)
Screenshot: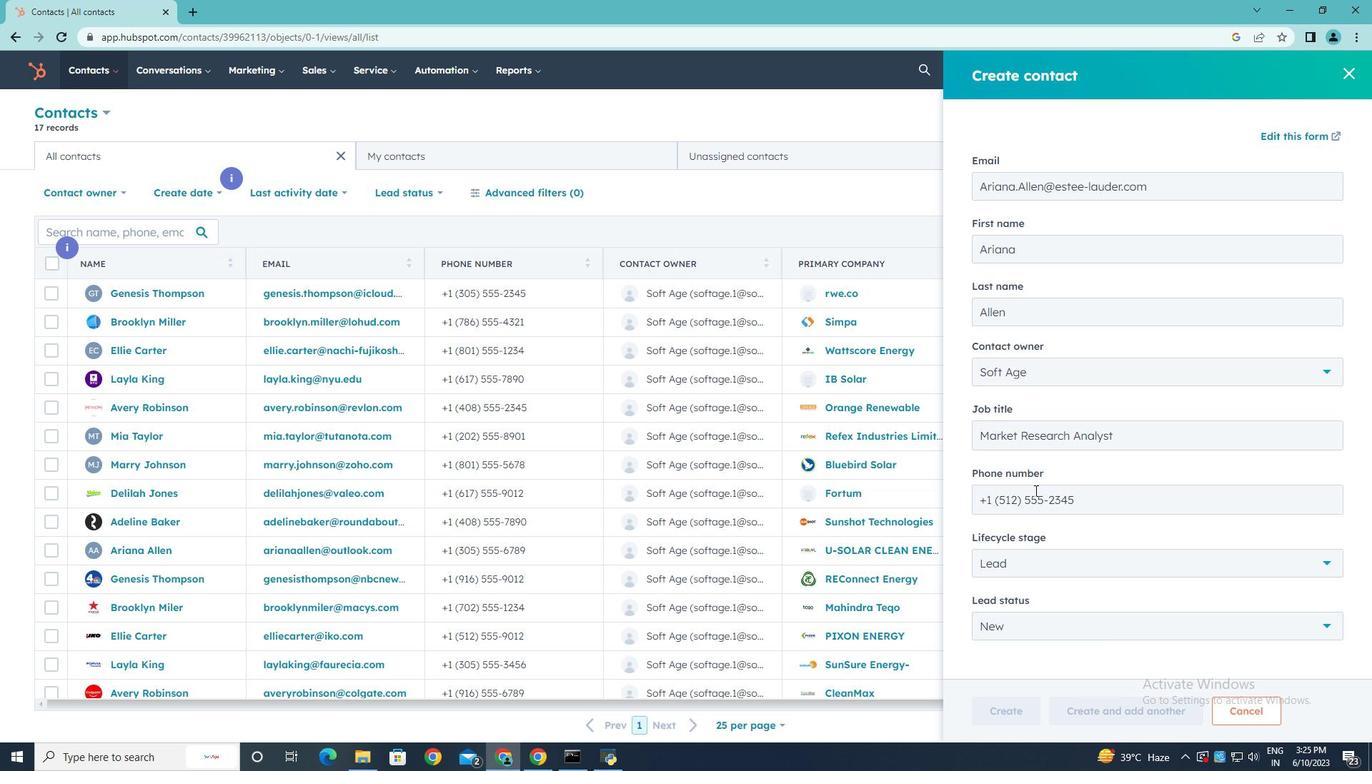 
Action: Mouse scrolled (1034, 490) with delta (0, 0)
Screenshot: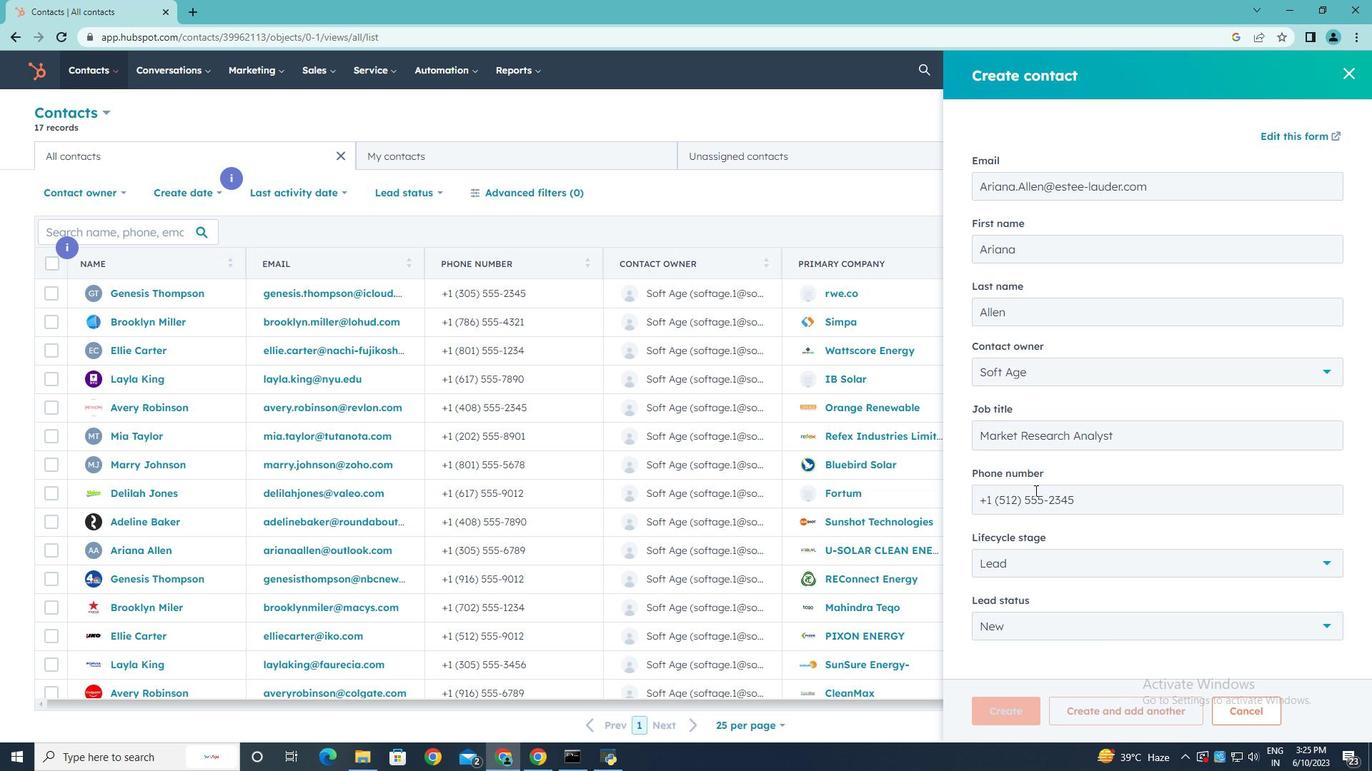 
Action: Mouse scrolled (1034, 490) with delta (0, 0)
Screenshot: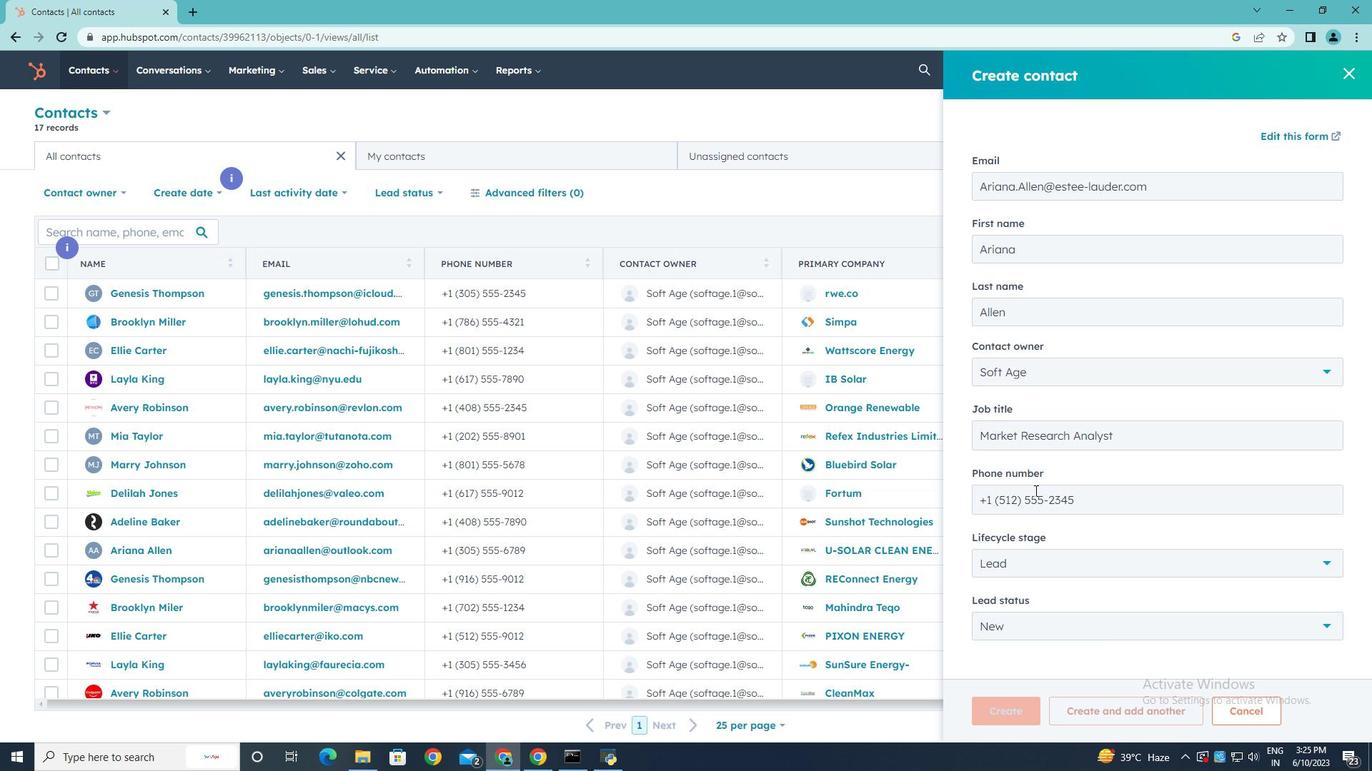 
Action: Mouse moved to (1034, 491)
Screenshot: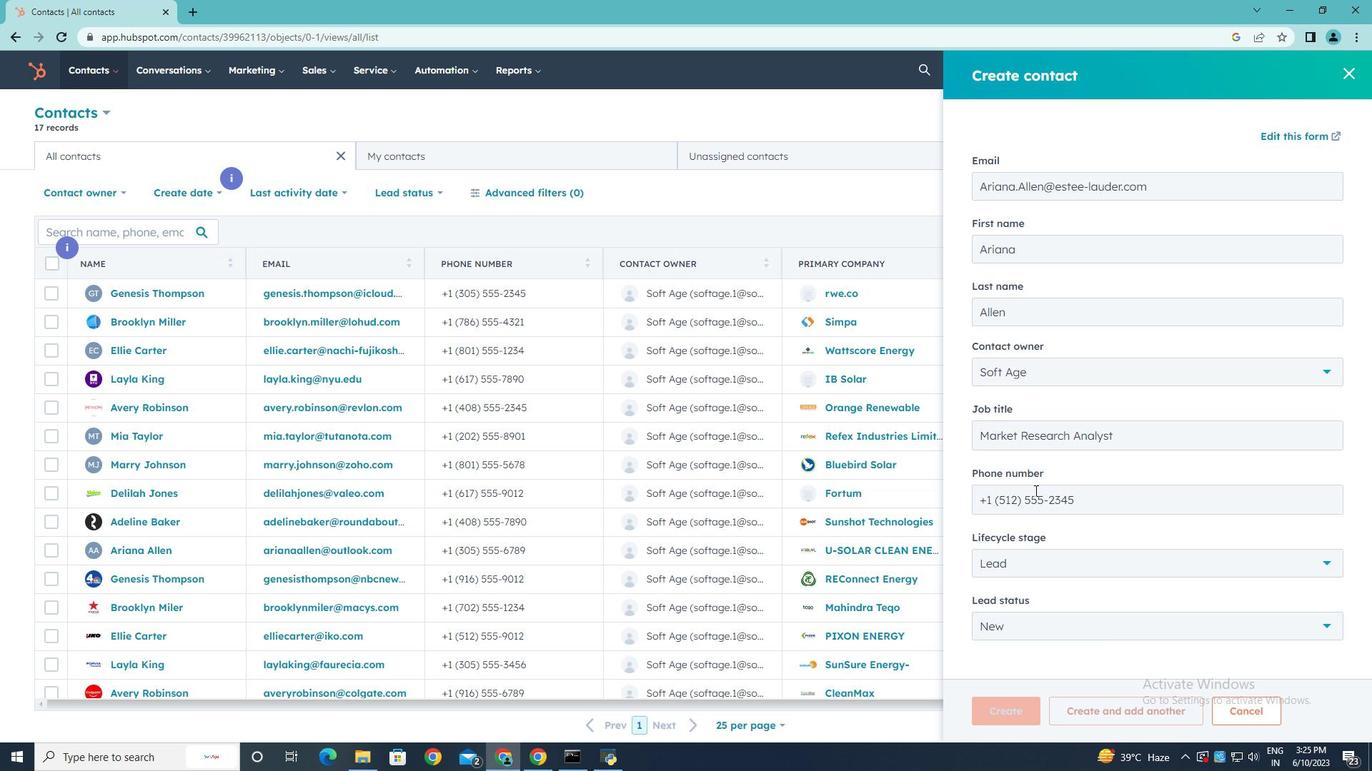 
Action: Mouse scrolled (1034, 490) with delta (0, 0)
Screenshot: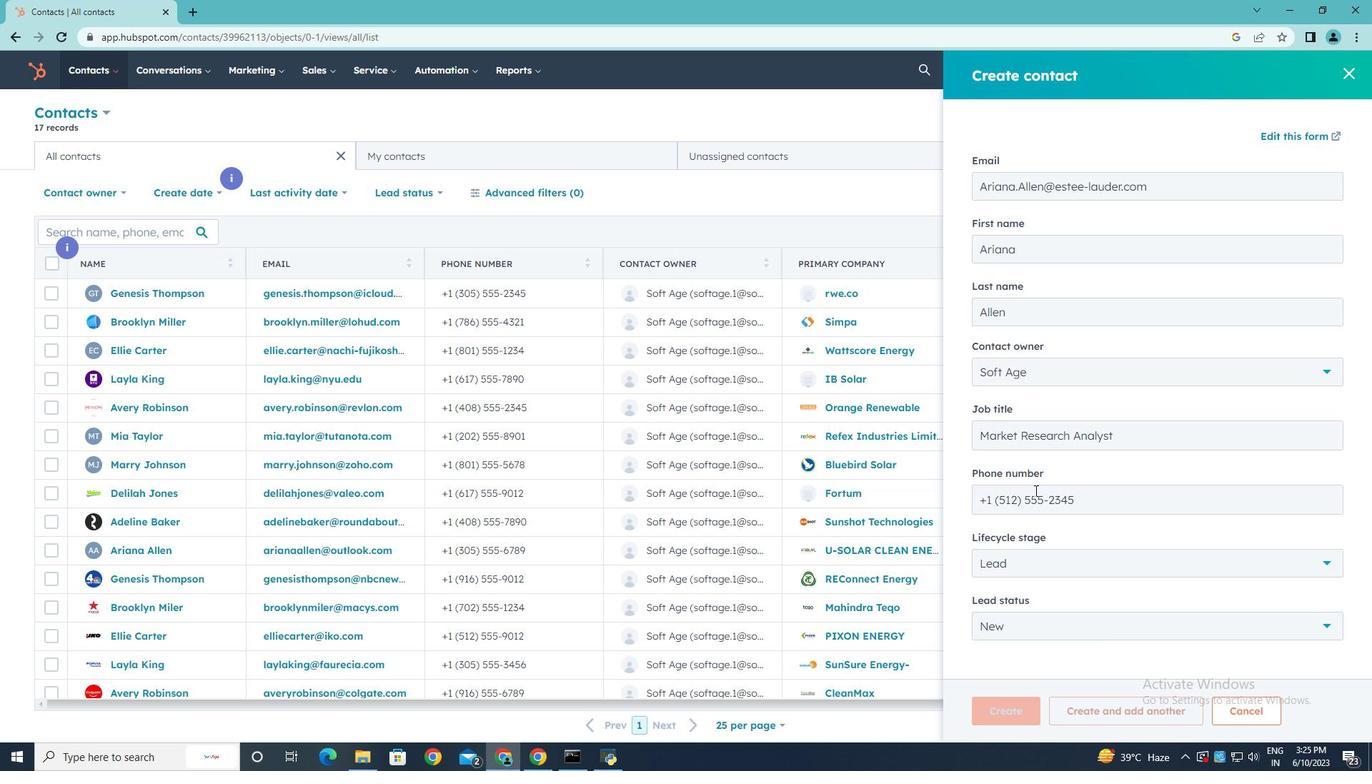 
Action: Mouse scrolled (1034, 490) with delta (0, 0)
Screenshot: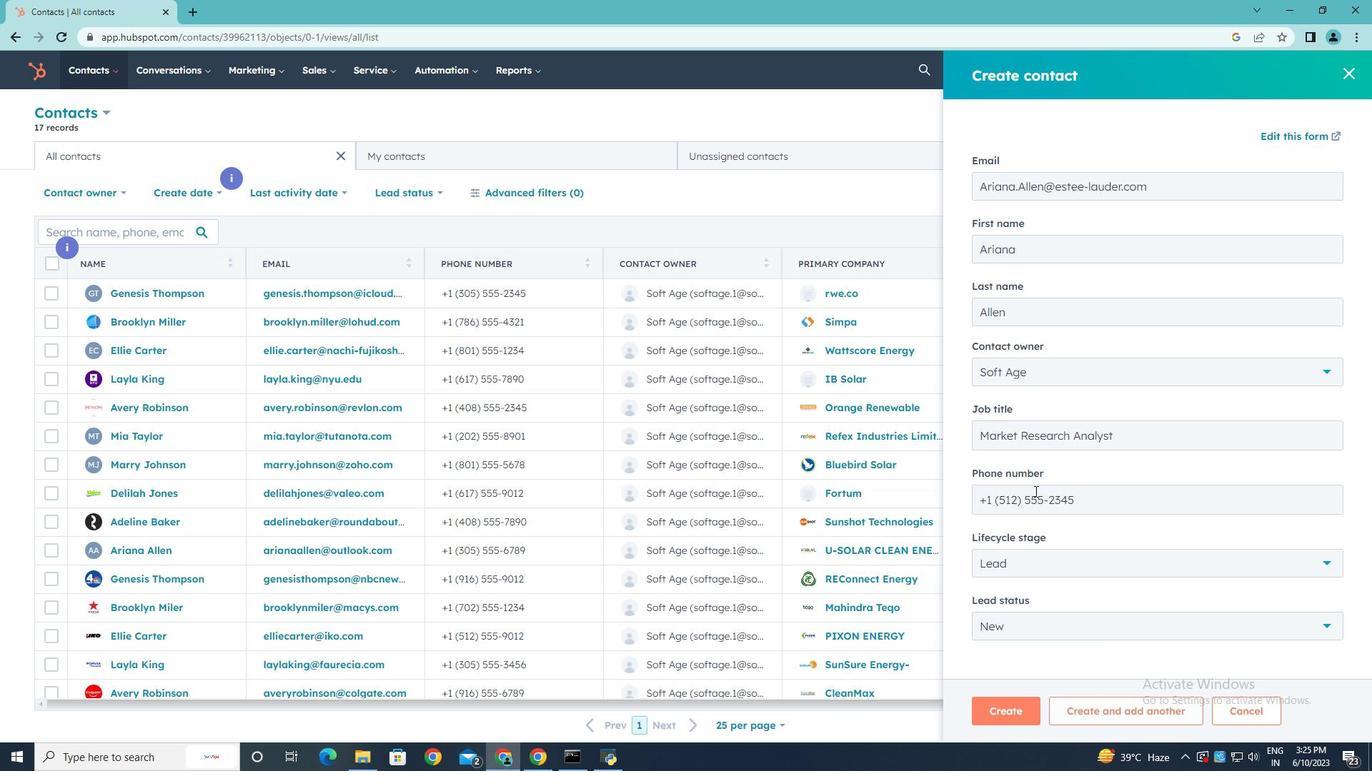 
Action: Mouse moved to (1004, 706)
Screenshot: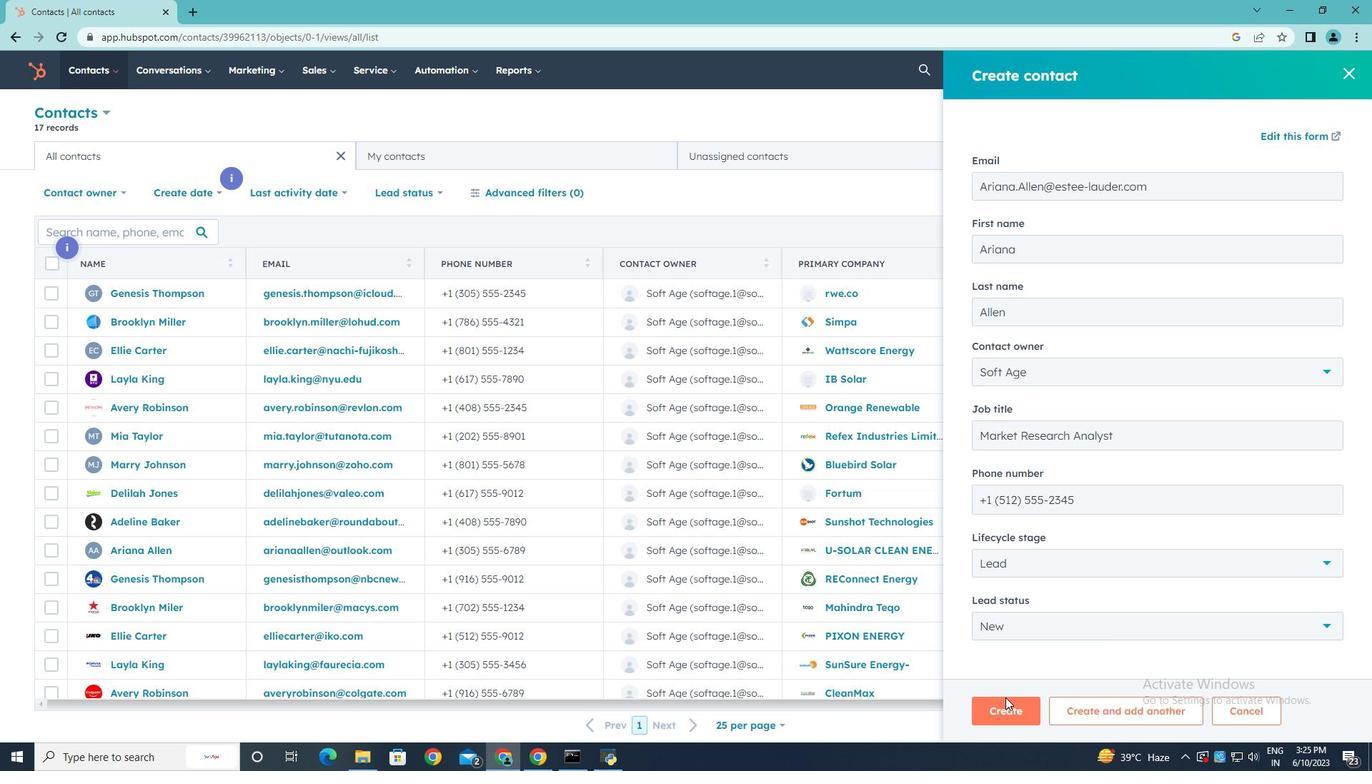 
Action: Mouse pressed left at (1004, 706)
Screenshot: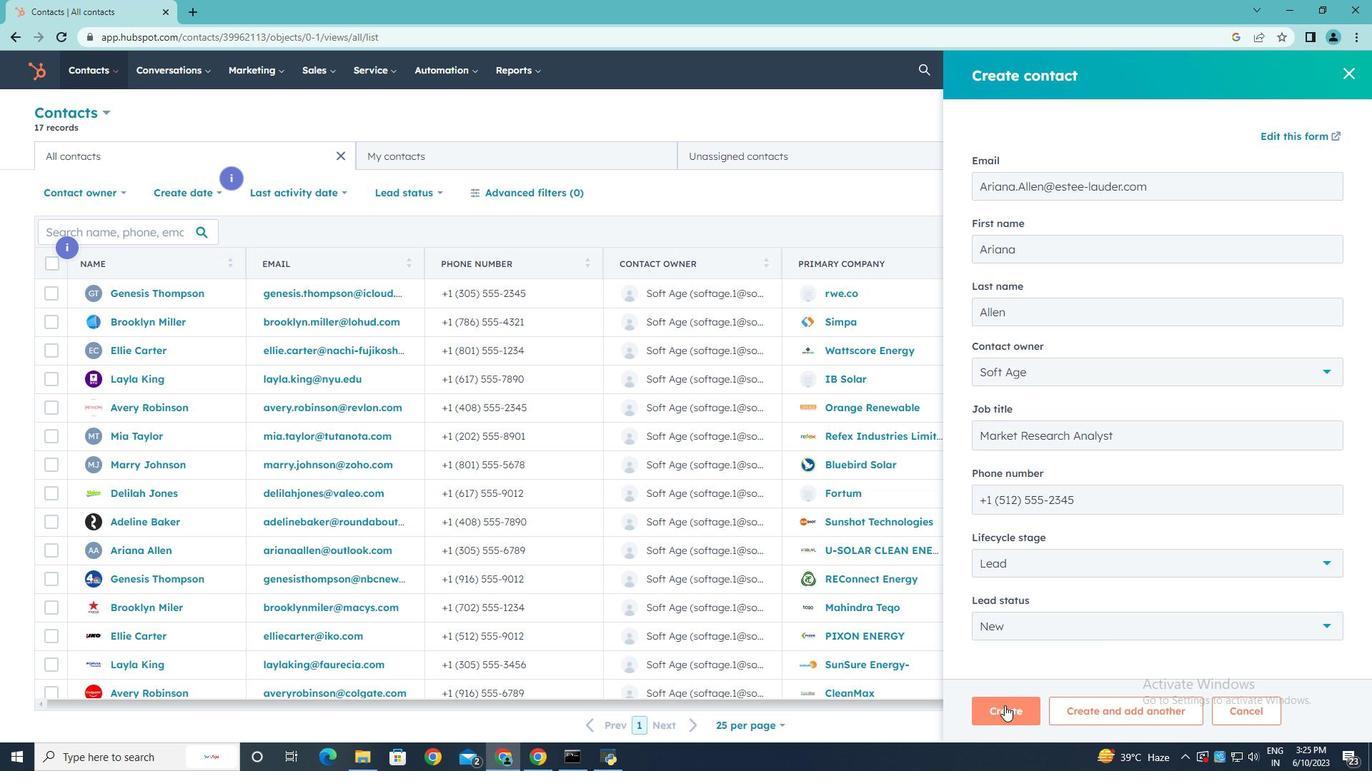 
Action: Mouse moved to (968, 461)
Screenshot: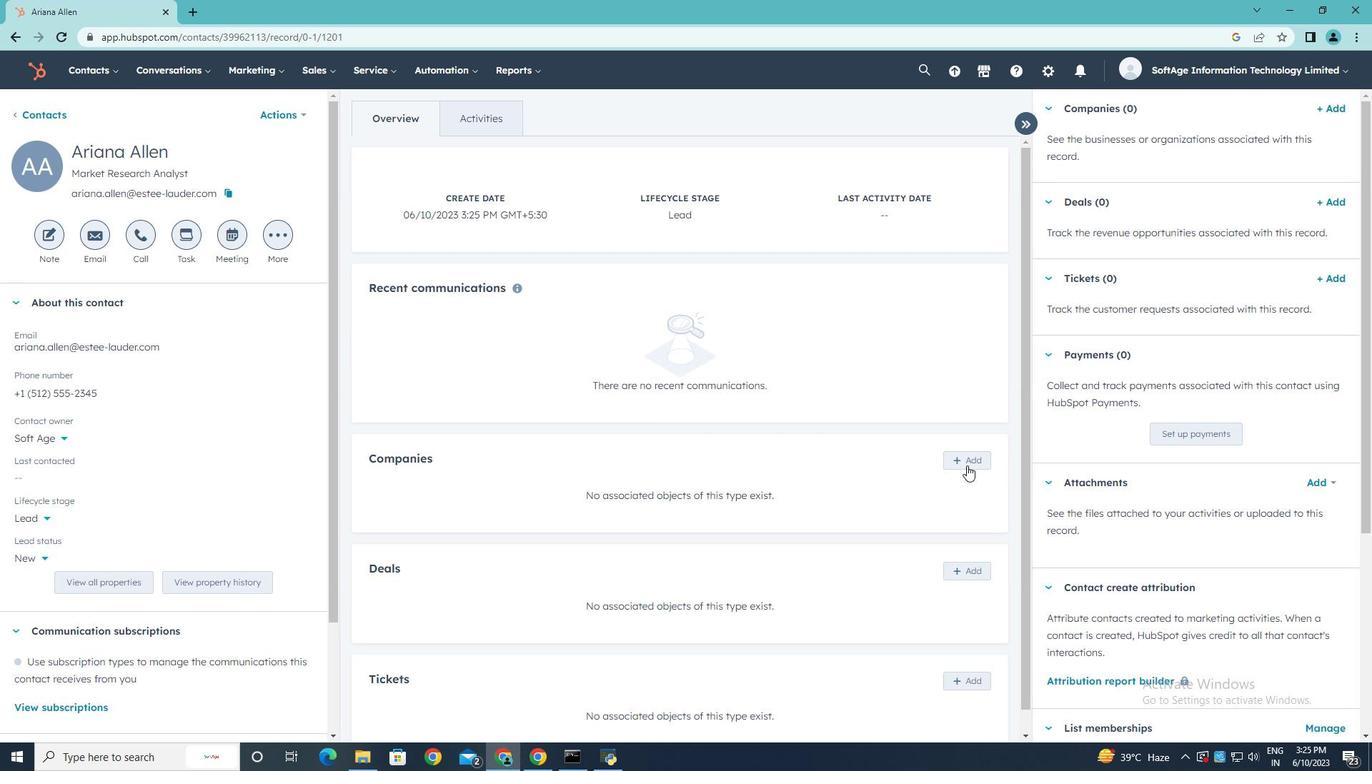 
Action: Mouse pressed left at (968, 461)
Screenshot: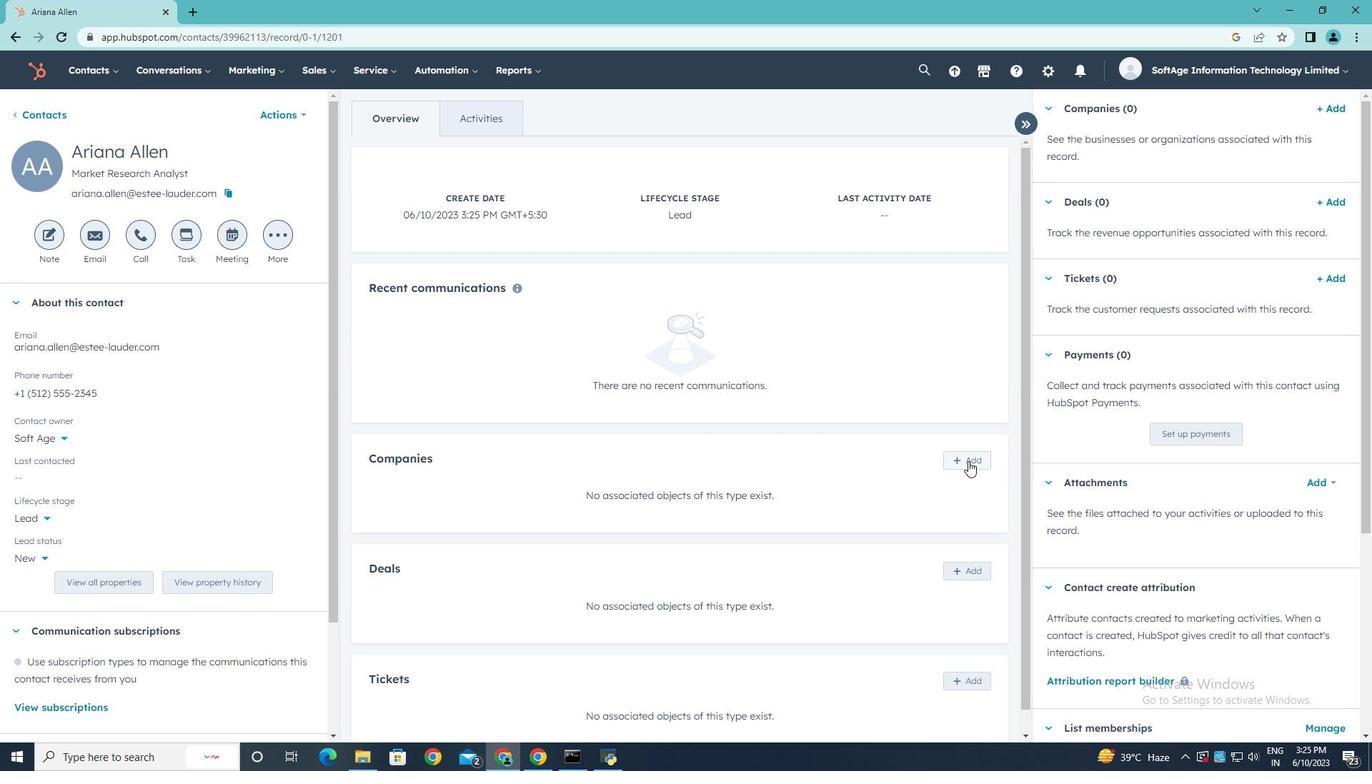 
Action: Mouse moved to (1056, 147)
Screenshot: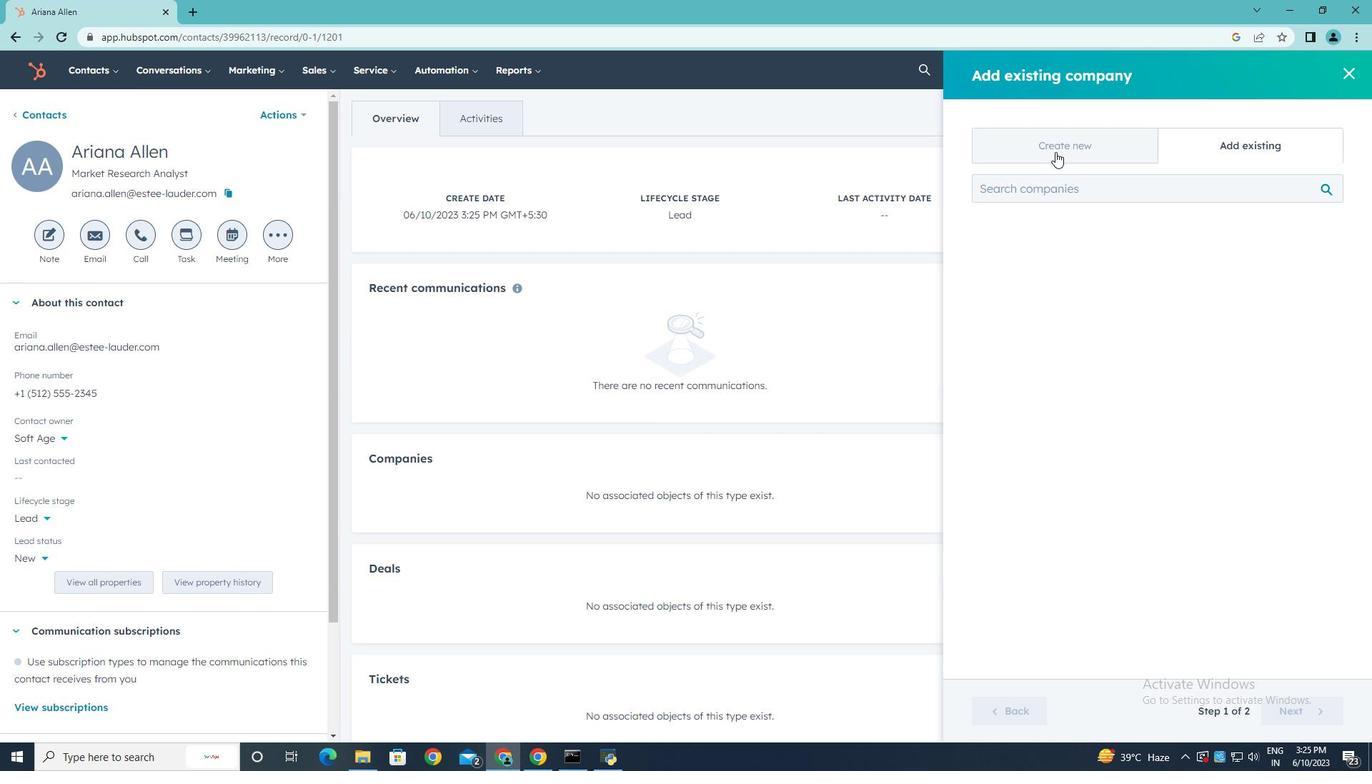 
Action: Mouse pressed left at (1056, 147)
Screenshot: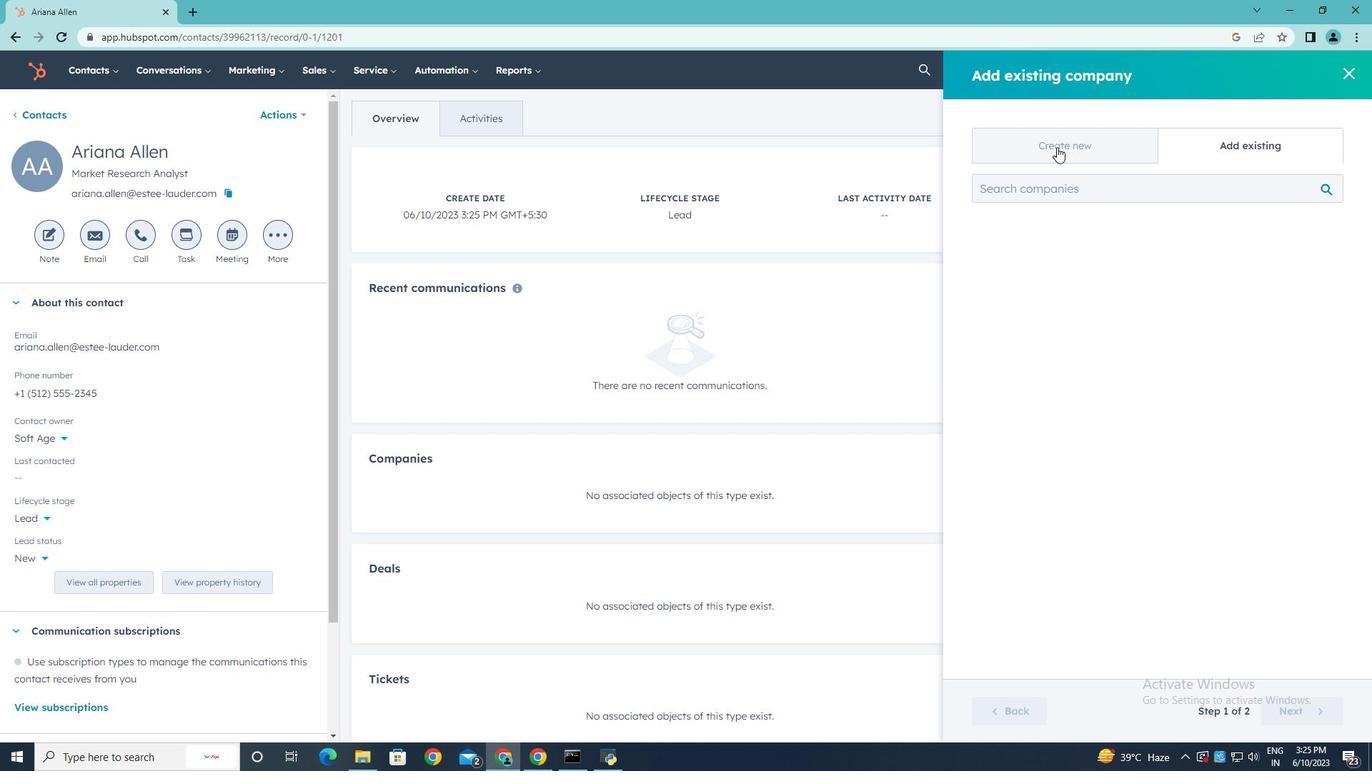 
Action: Mouse moved to (1048, 233)
Screenshot: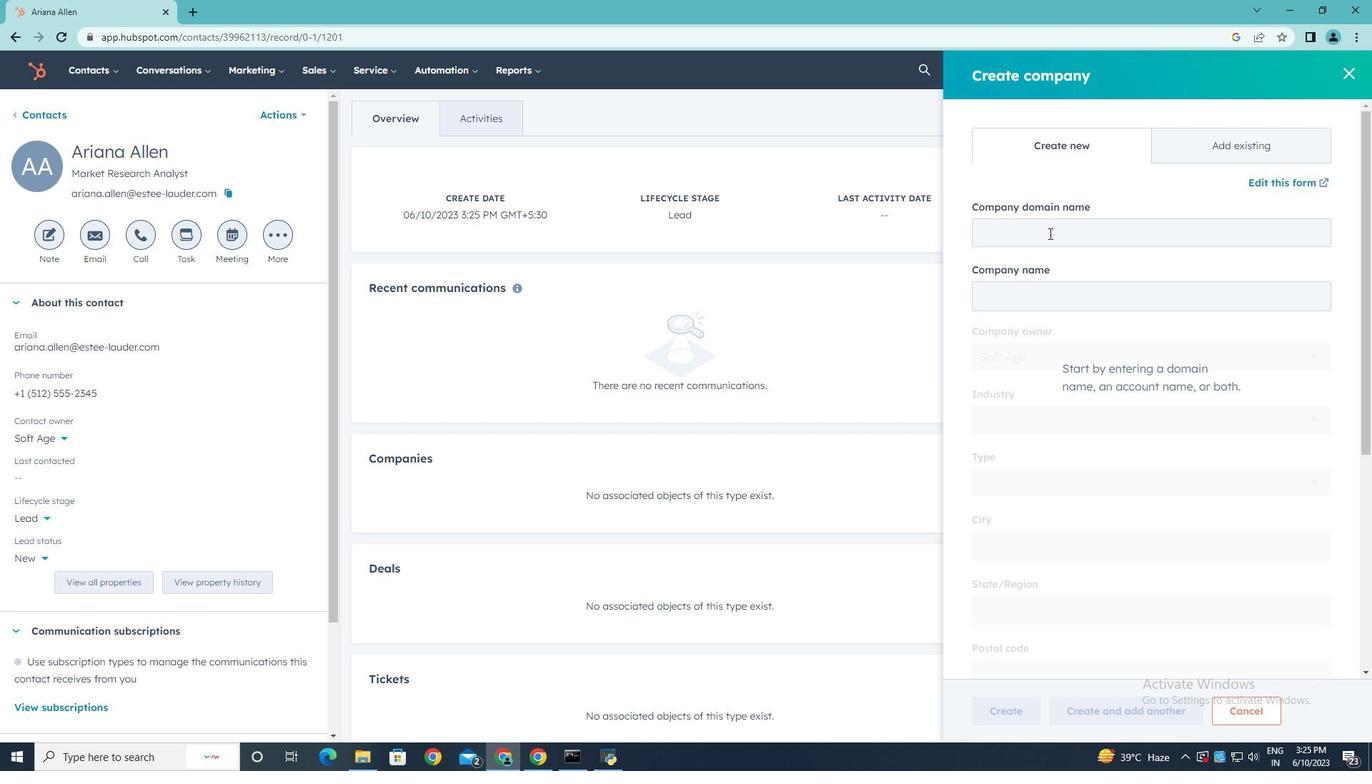 
Action: Mouse pressed left at (1048, 233)
Screenshot: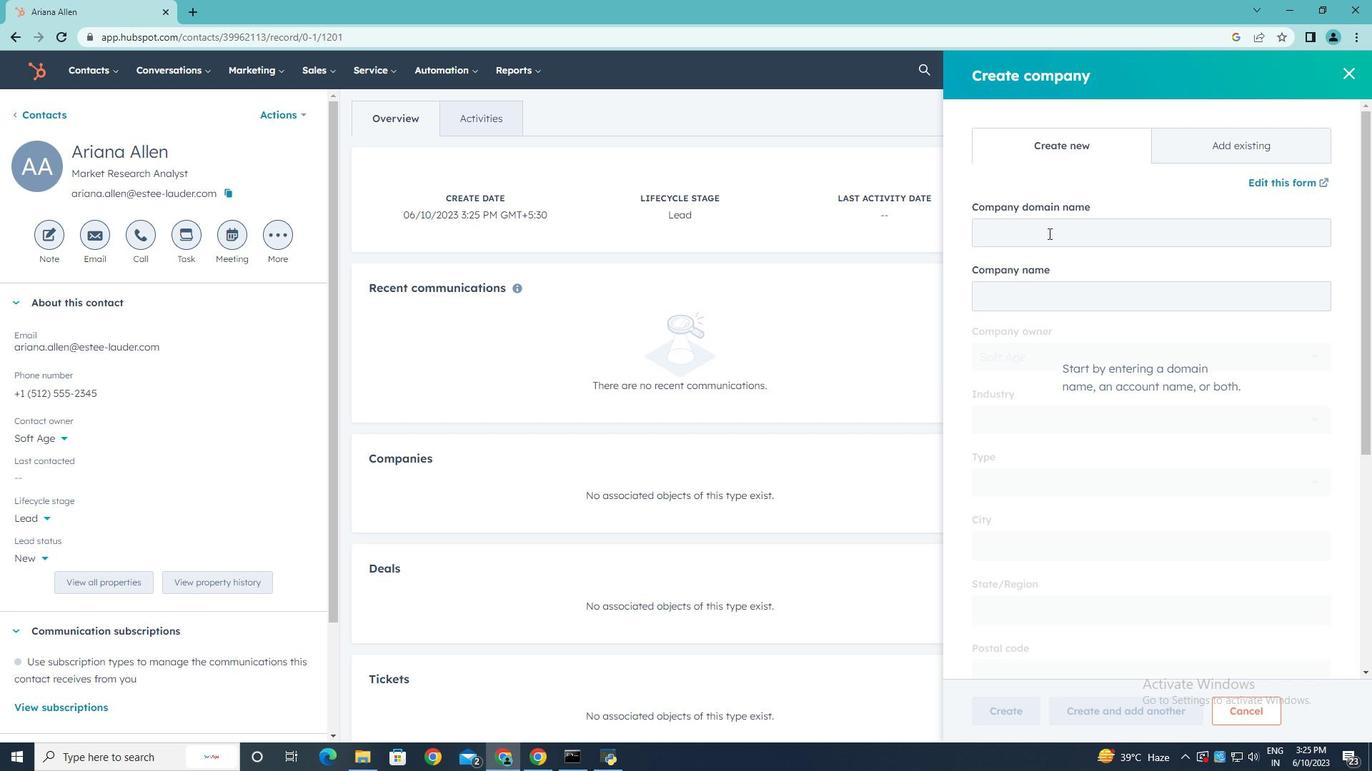 
Action: Key pressed www.claroenergy.in
Screenshot: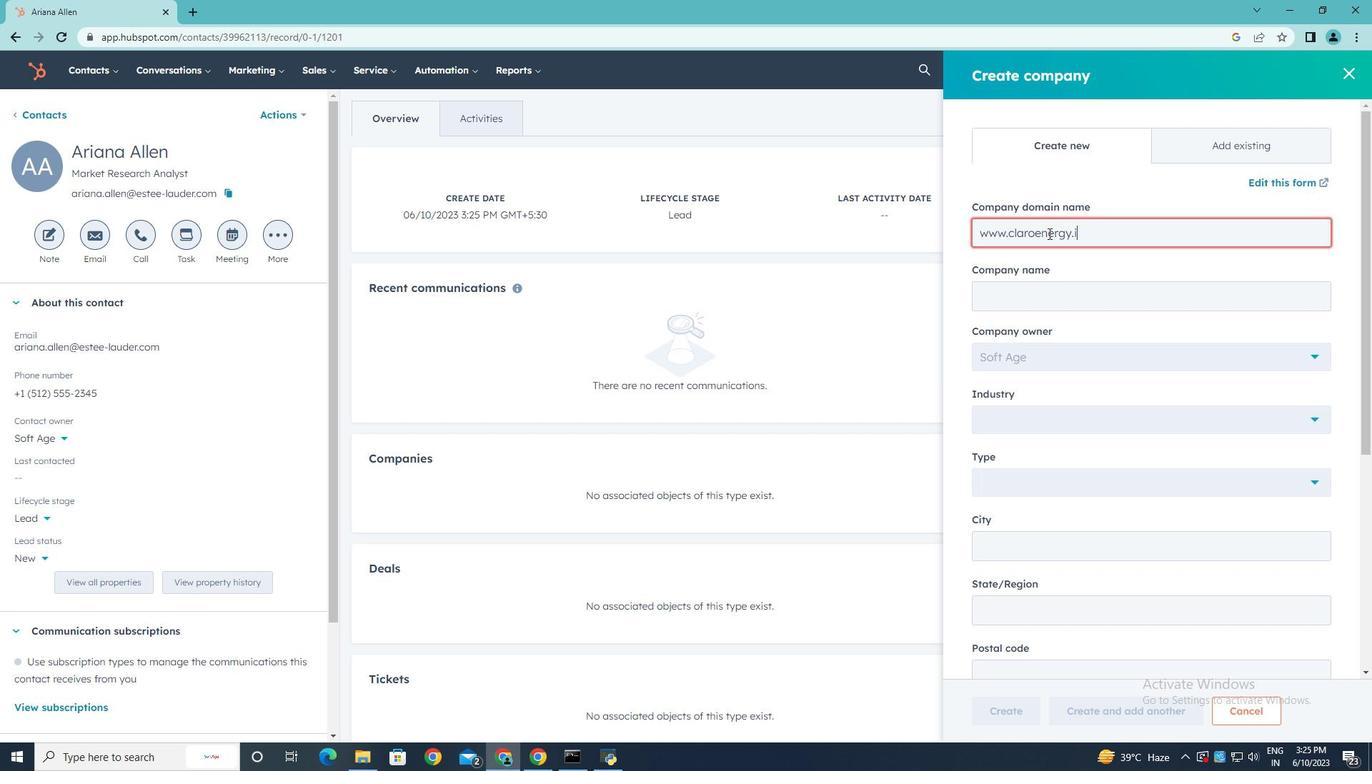 
Action: Mouse moved to (1095, 305)
Screenshot: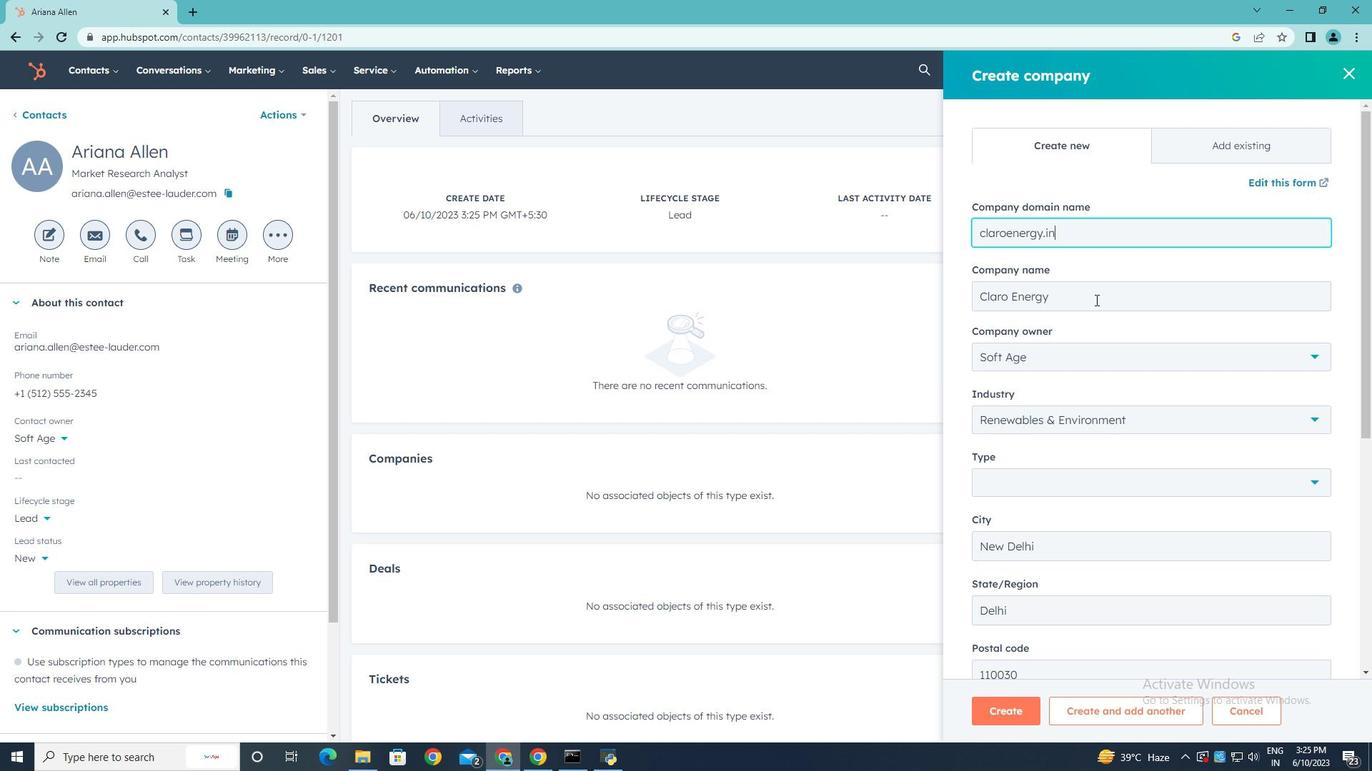 
Action: Mouse scrolled (1095, 305) with delta (0, 0)
Screenshot: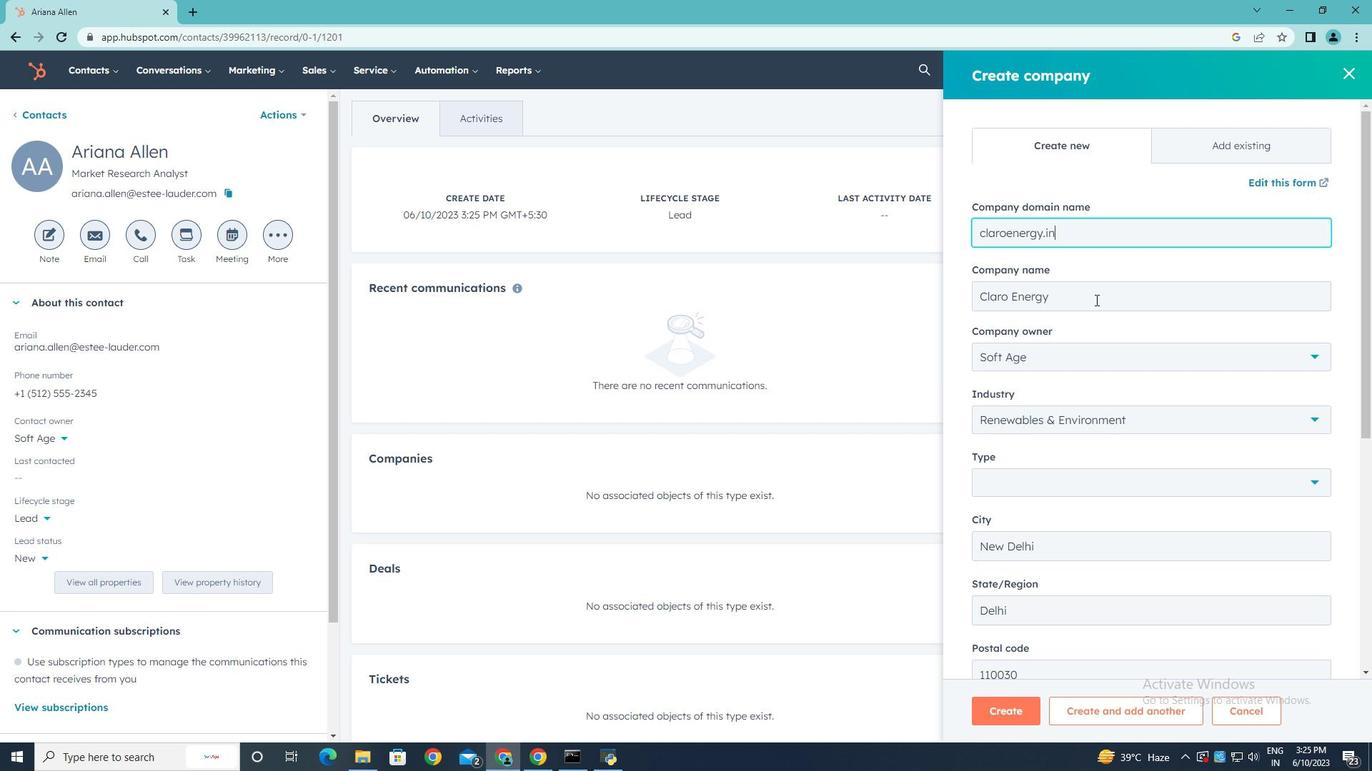
Action: Mouse scrolled (1095, 305) with delta (0, 0)
Screenshot: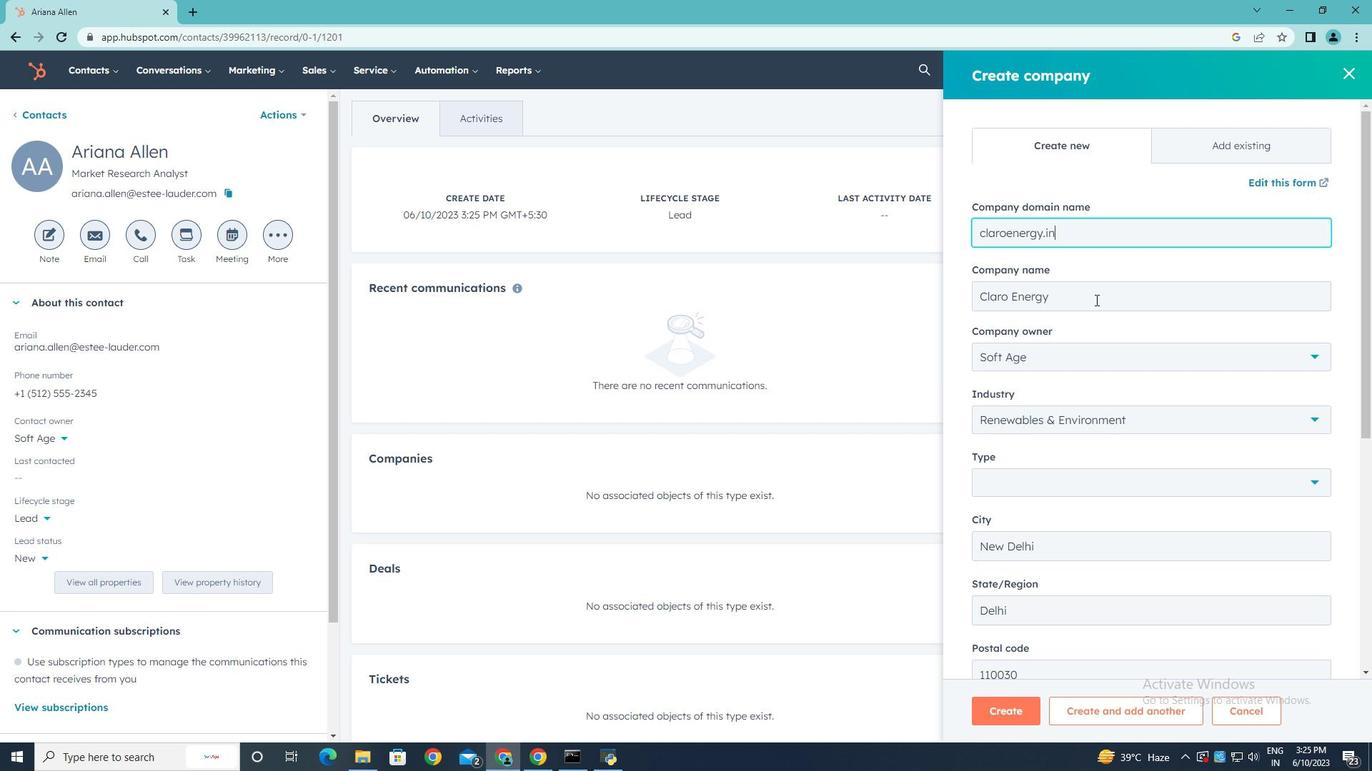 
Action: Mouse scrolled (1095, 305) with delta (0, 0)
Screenshot: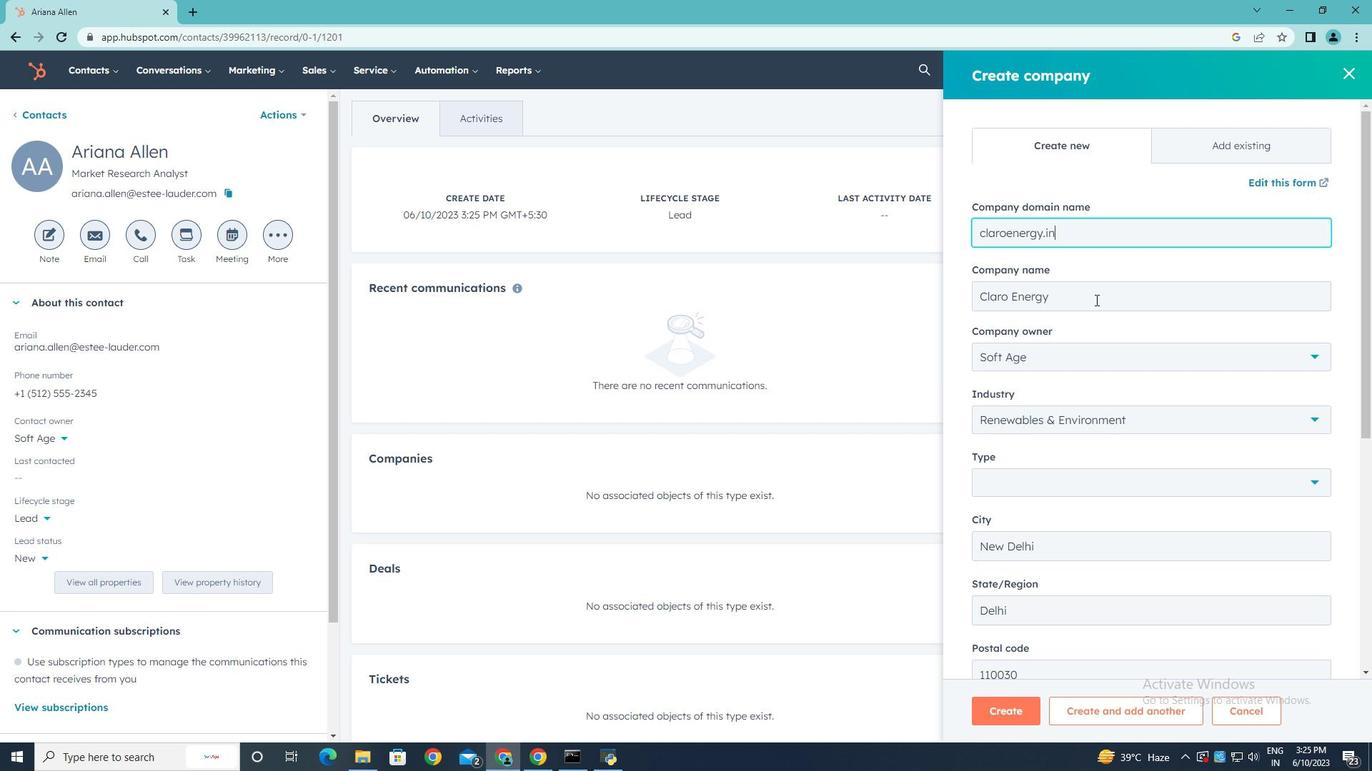 
Action: Mouse scrolled (1095, 305) with delta (0, 0)
Screenshot: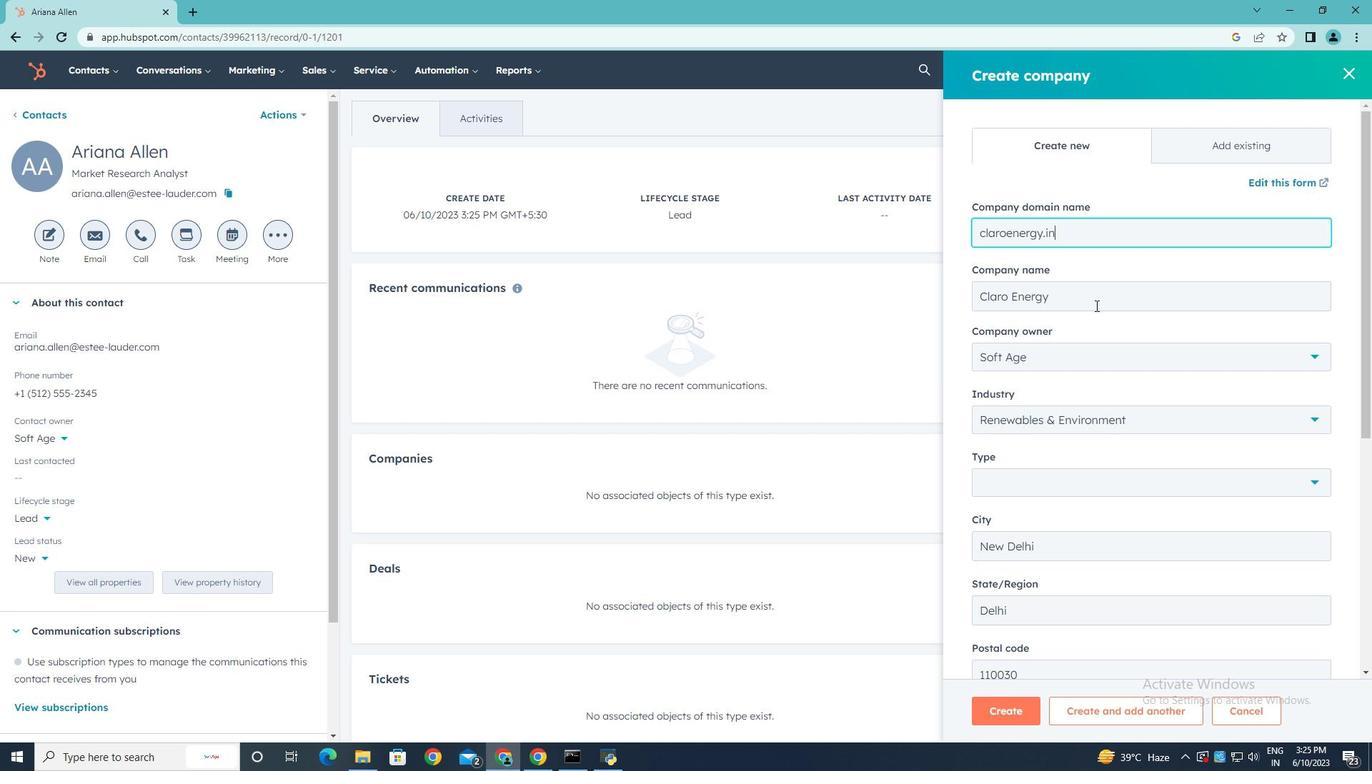 
Action: Mouse moved to (1292, 195)
Screenshot: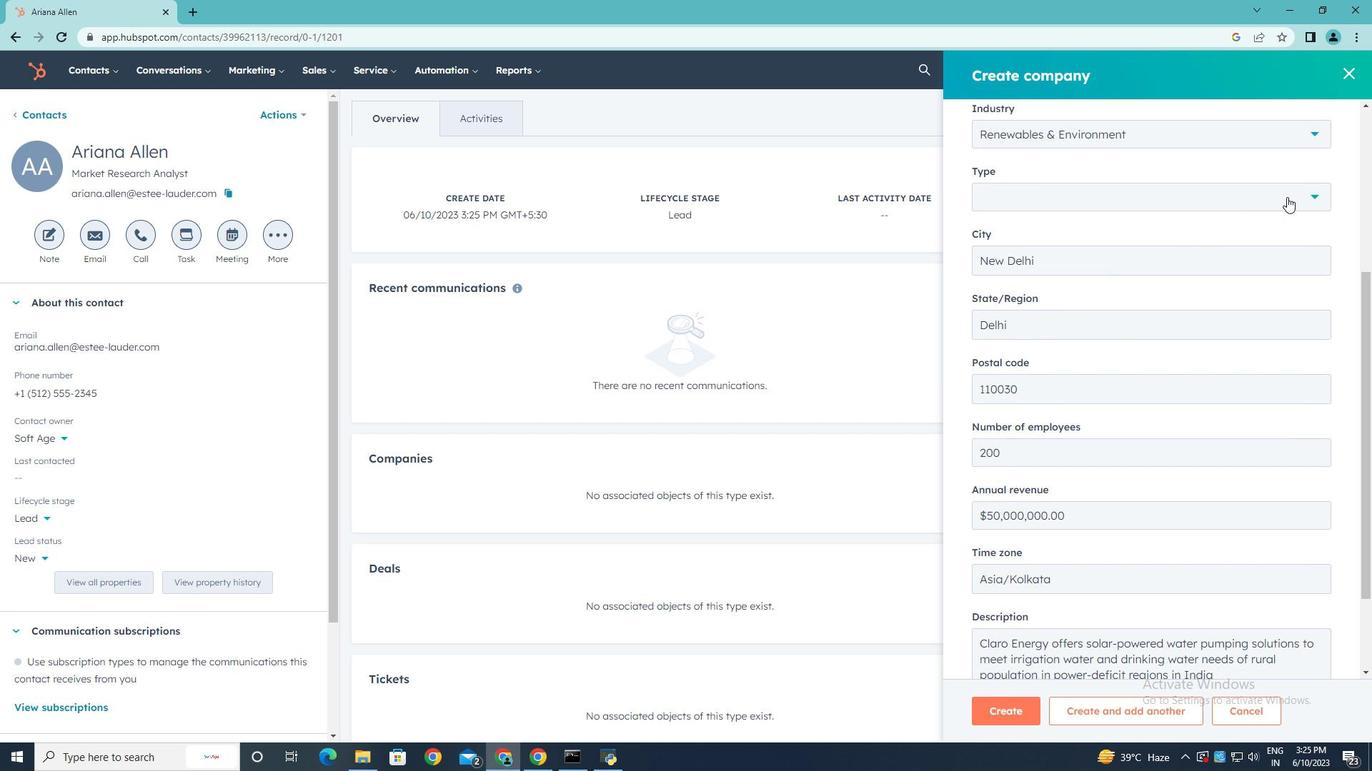 
Action: Mouse pressed left at (1292, 195)
Screenshot: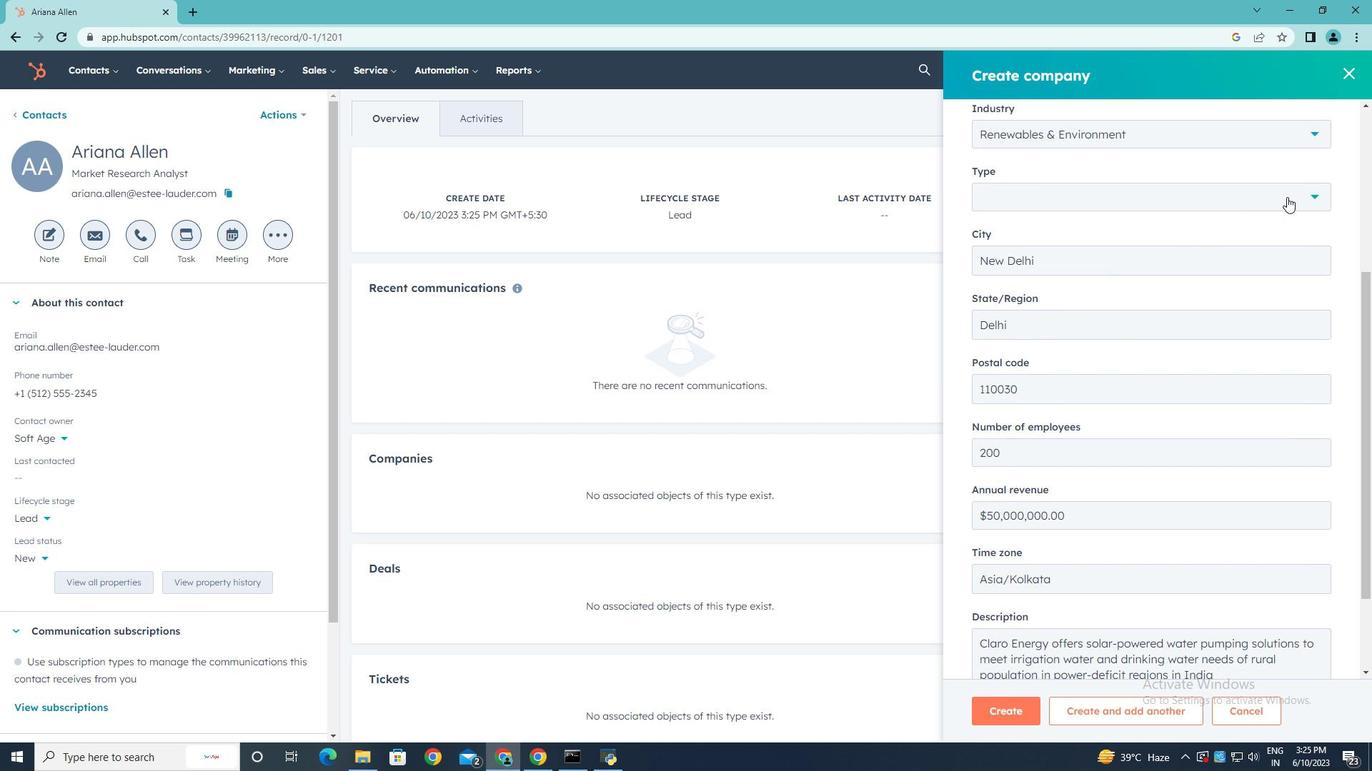 
Action: Mouse moved to (1051, 257)
Screenshot: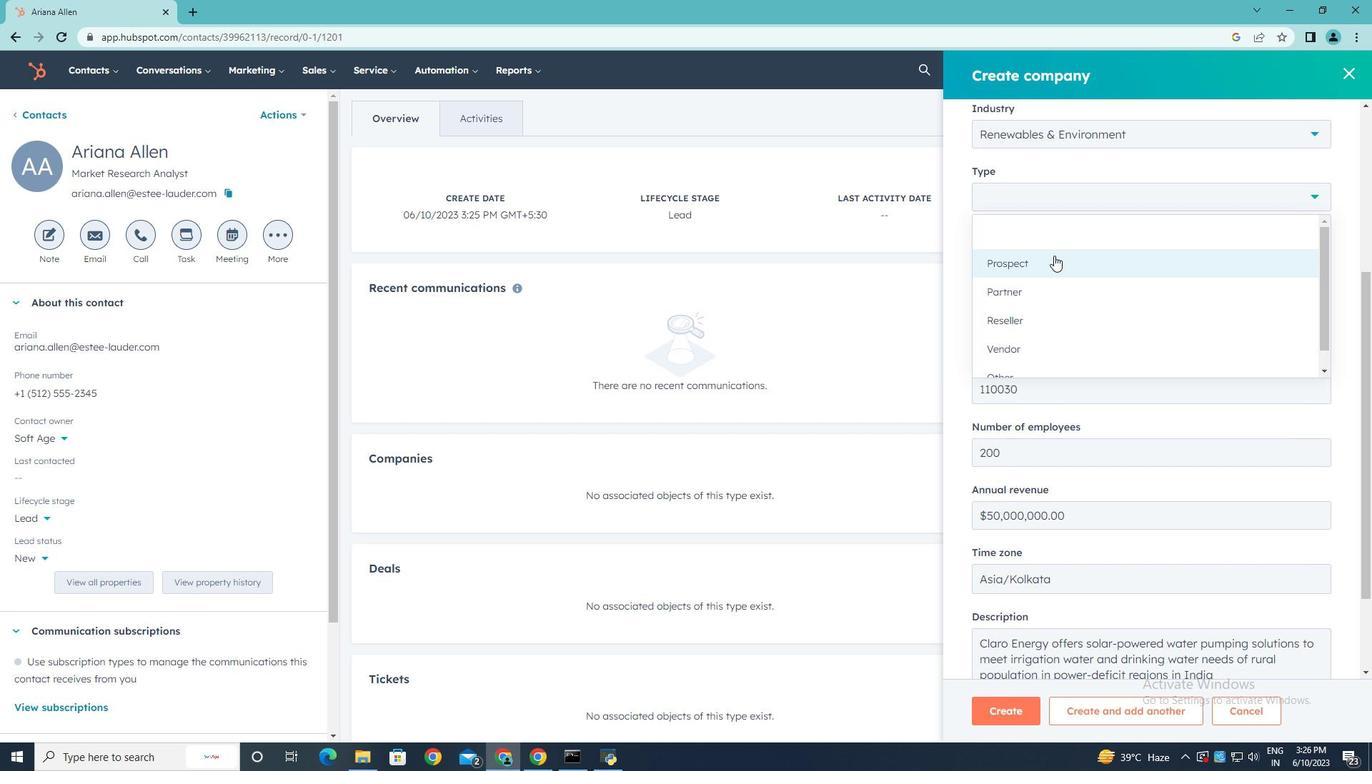 
Action: Mouse pressed left at (1051, 257)
Screenshot: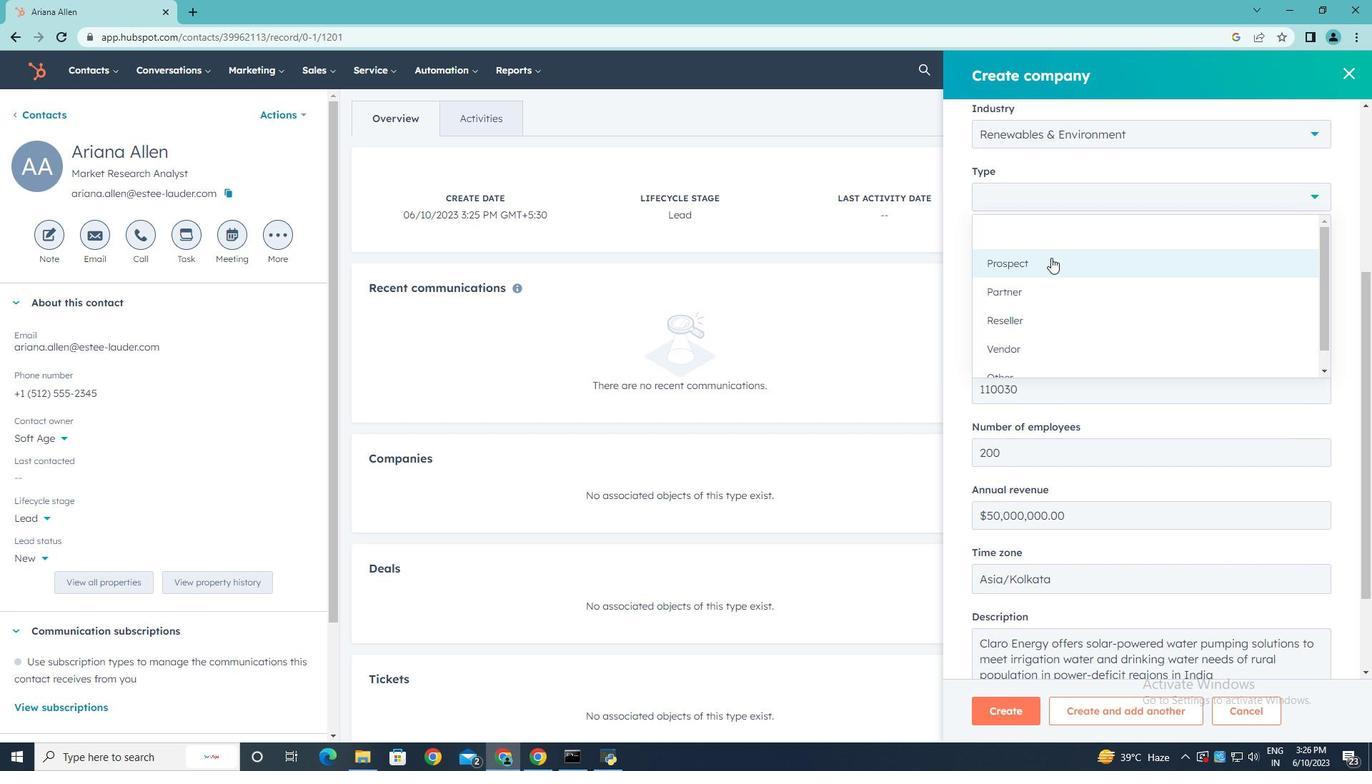 
Action: Mouse moved to (1132, 282)
Screenshot: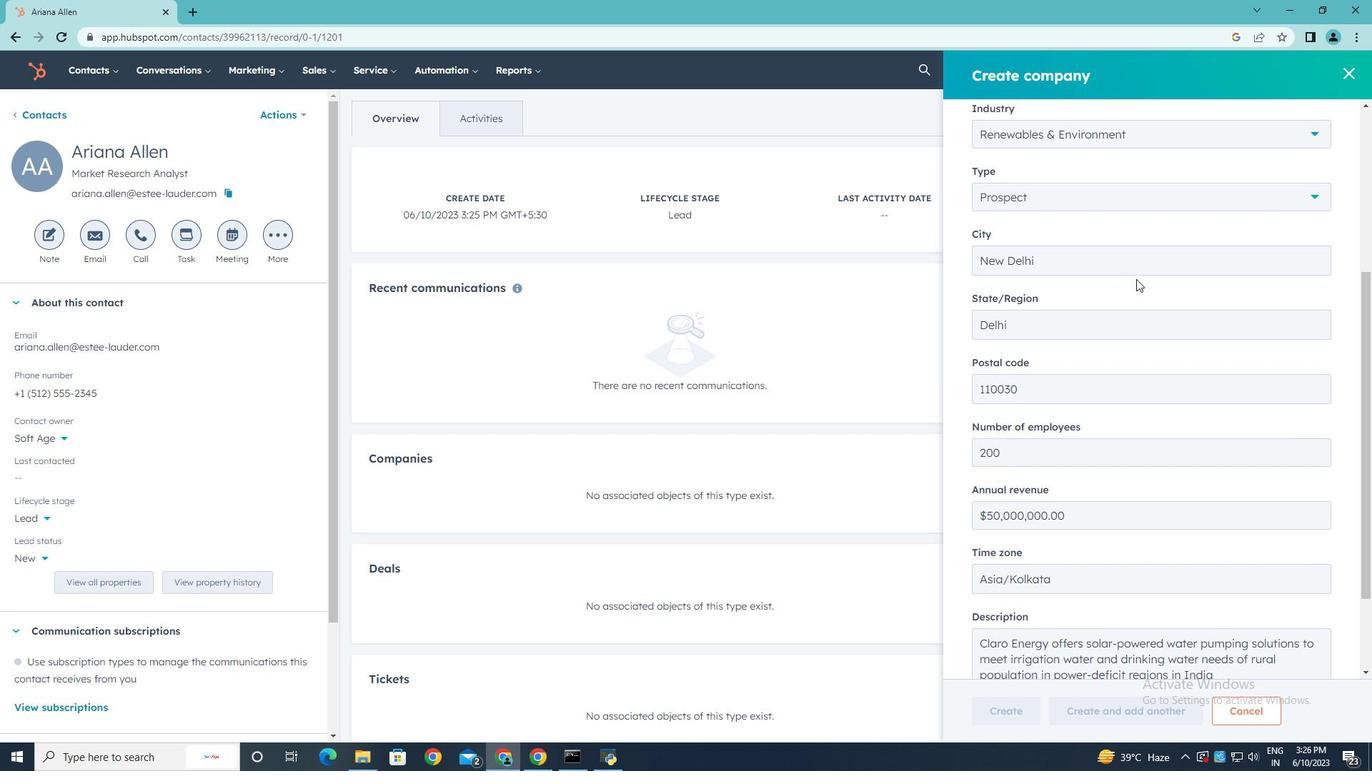 
Action: Mouse scrolled (1132, 281) with delta (0, 0)
Screenshot: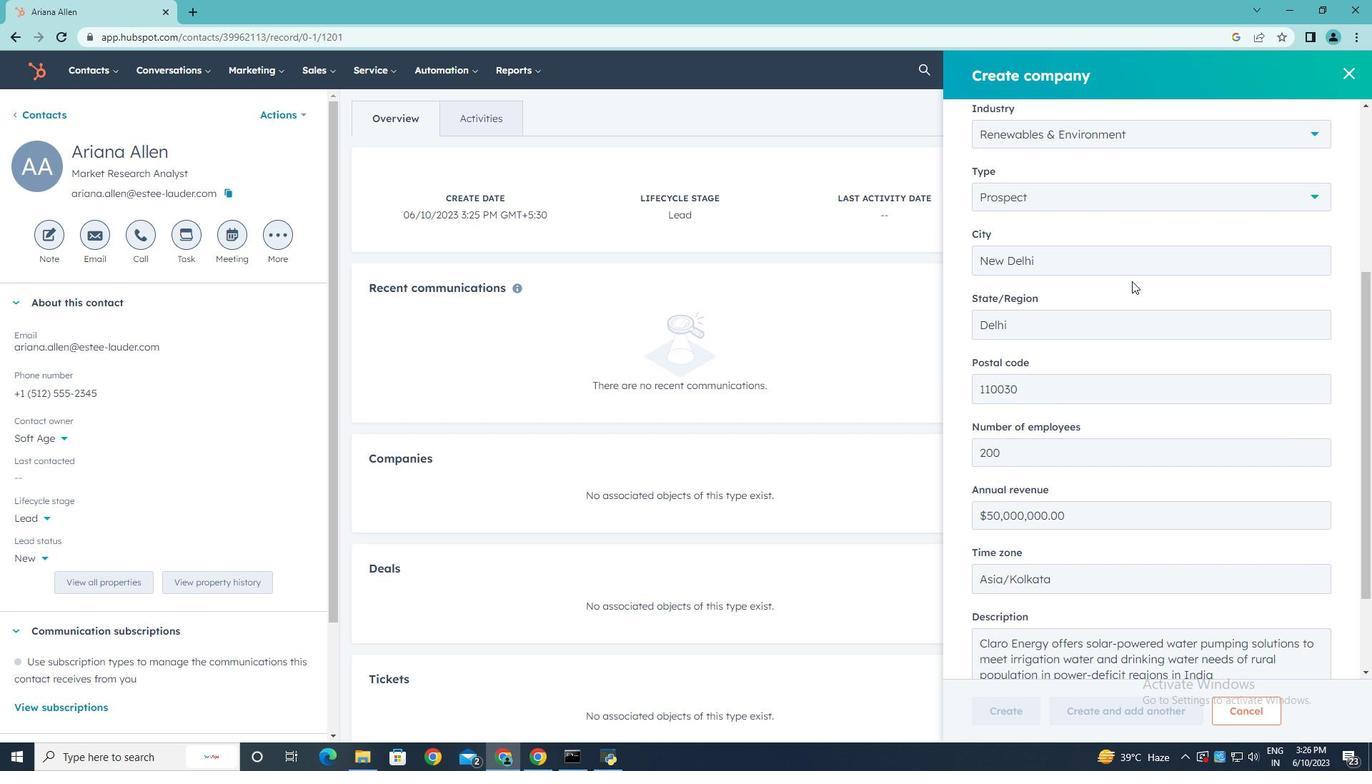 
Action: Mouse scrolled (1132, 281) with delta (0, 0)
Screenshot: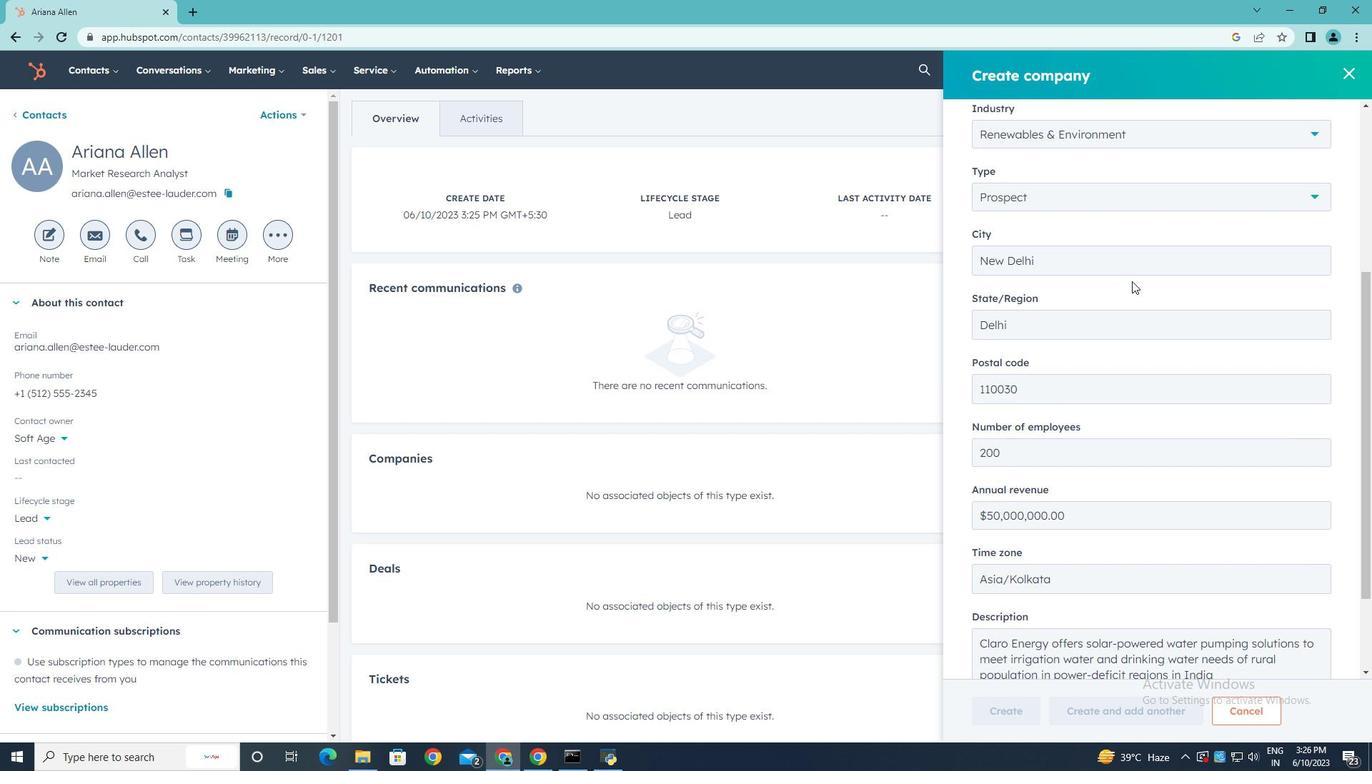 
Action: Mouse scrolled (1132, 281) with delta (0, 0)
Screenshot: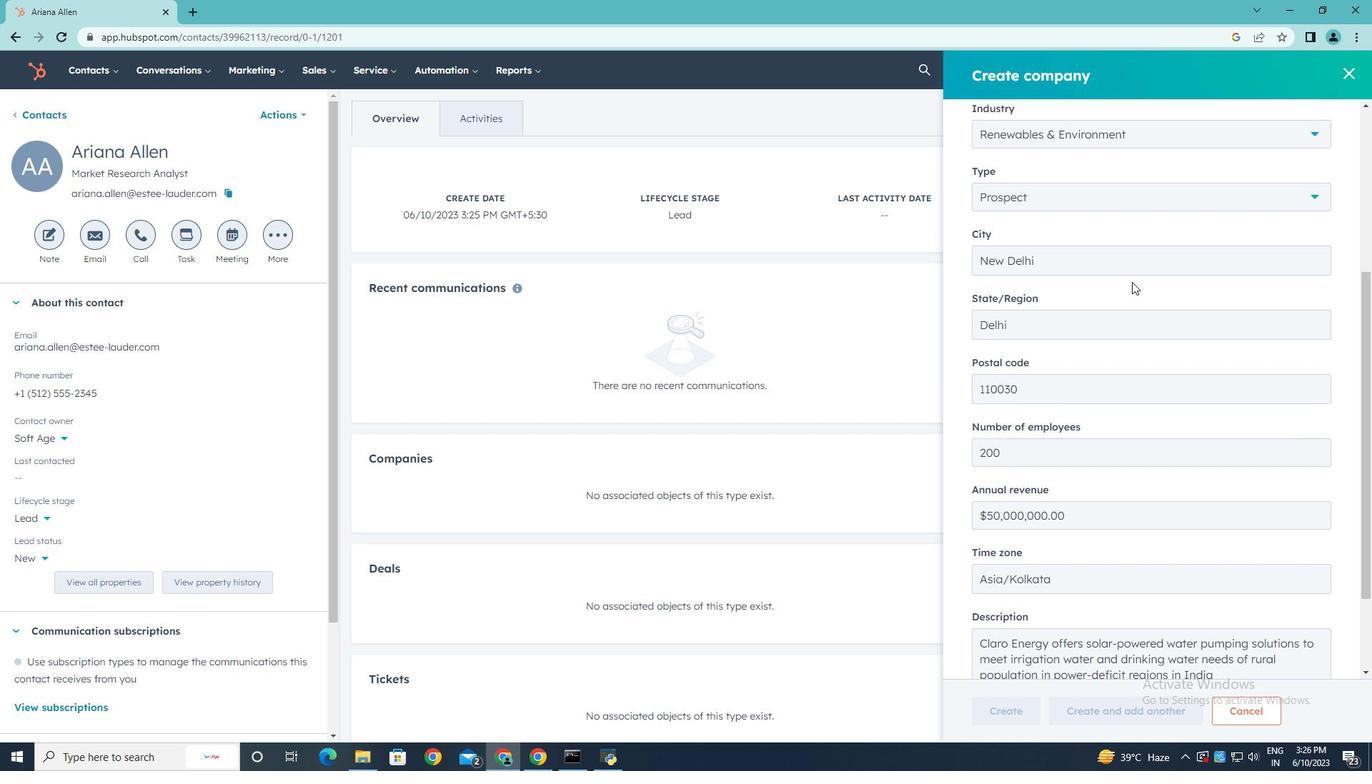 
Action: Mouse scrolled (1132, 281) with delta (0, 0)
Screenshot: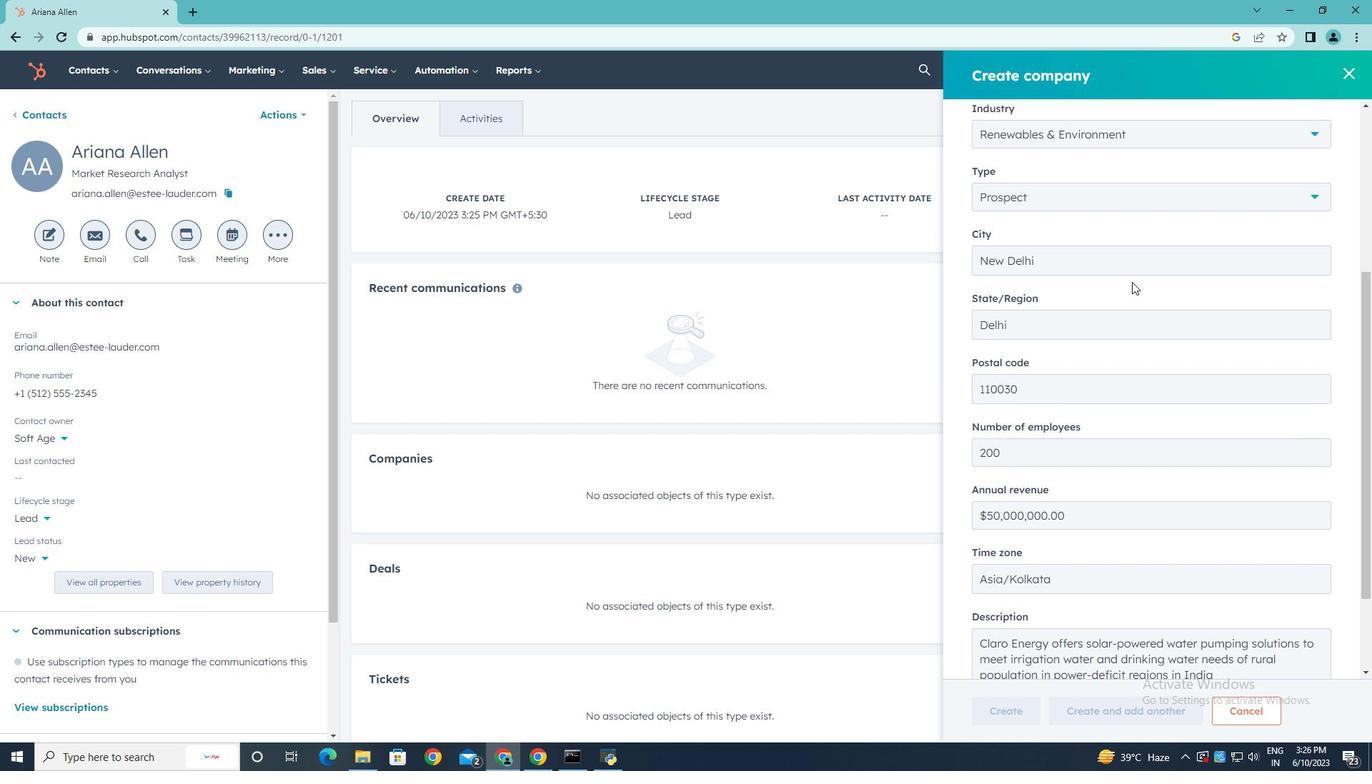 
Action: Mouse scrolled (1132, 281) with delta (0, 0)
Screenshot: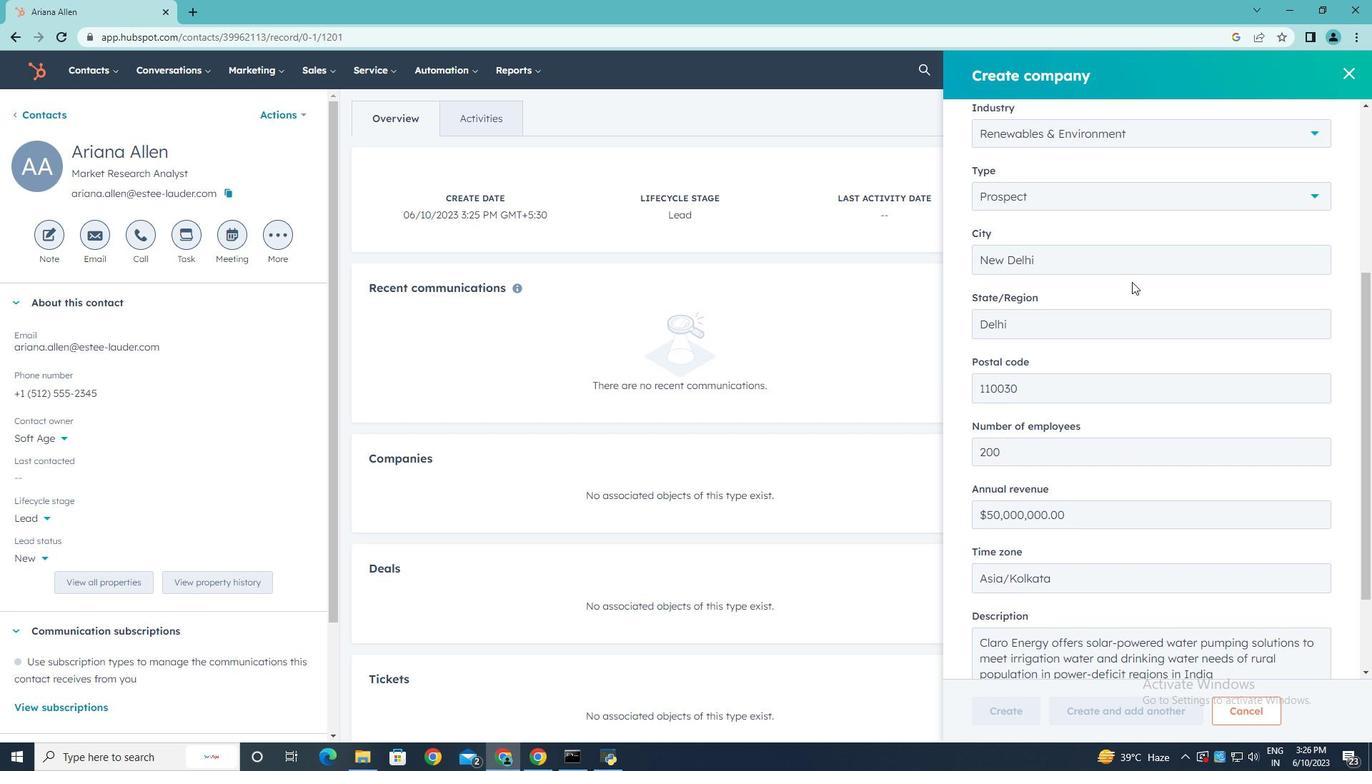 
Action: Mouse scrolled (1132, 281) with delta (0, 0)
Screenshot: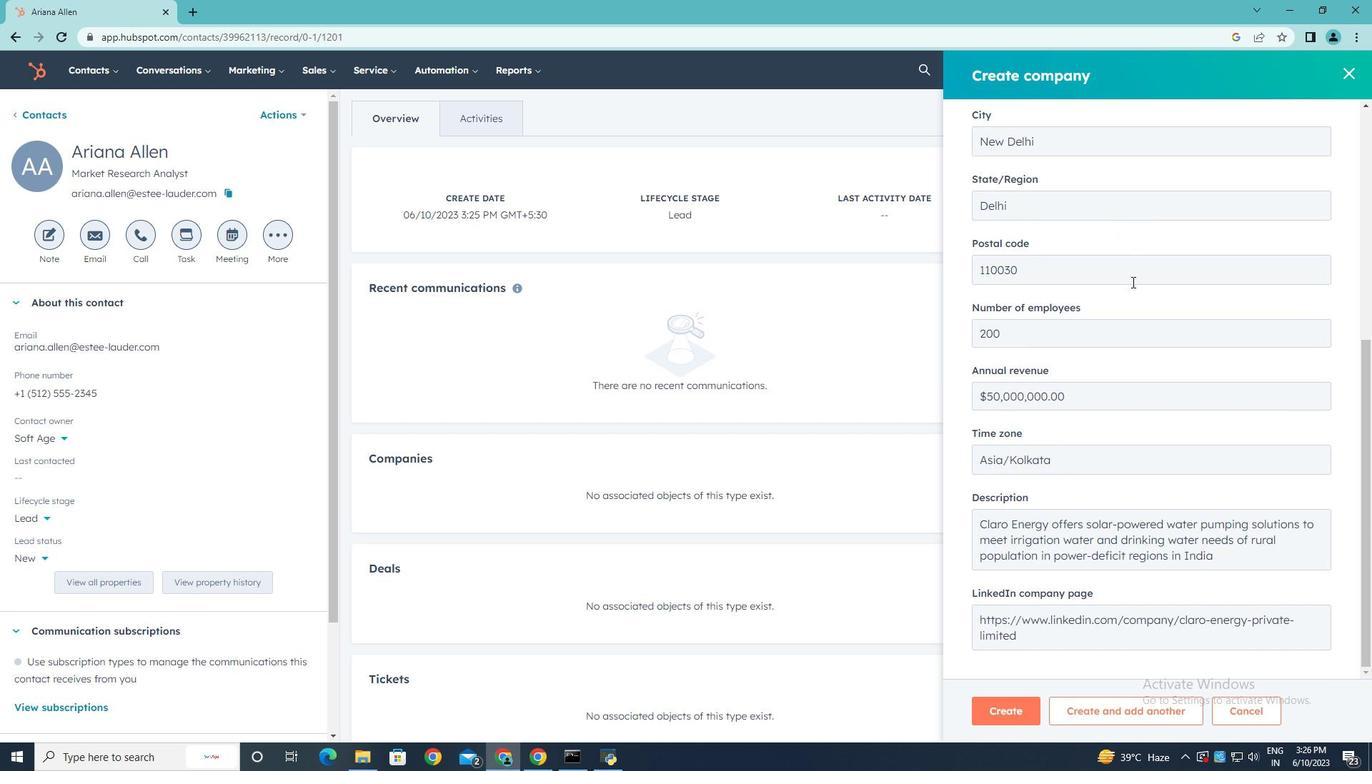 
Action: Mouse scrolled (1132, 281) with delta (0, 0)
Screenshot: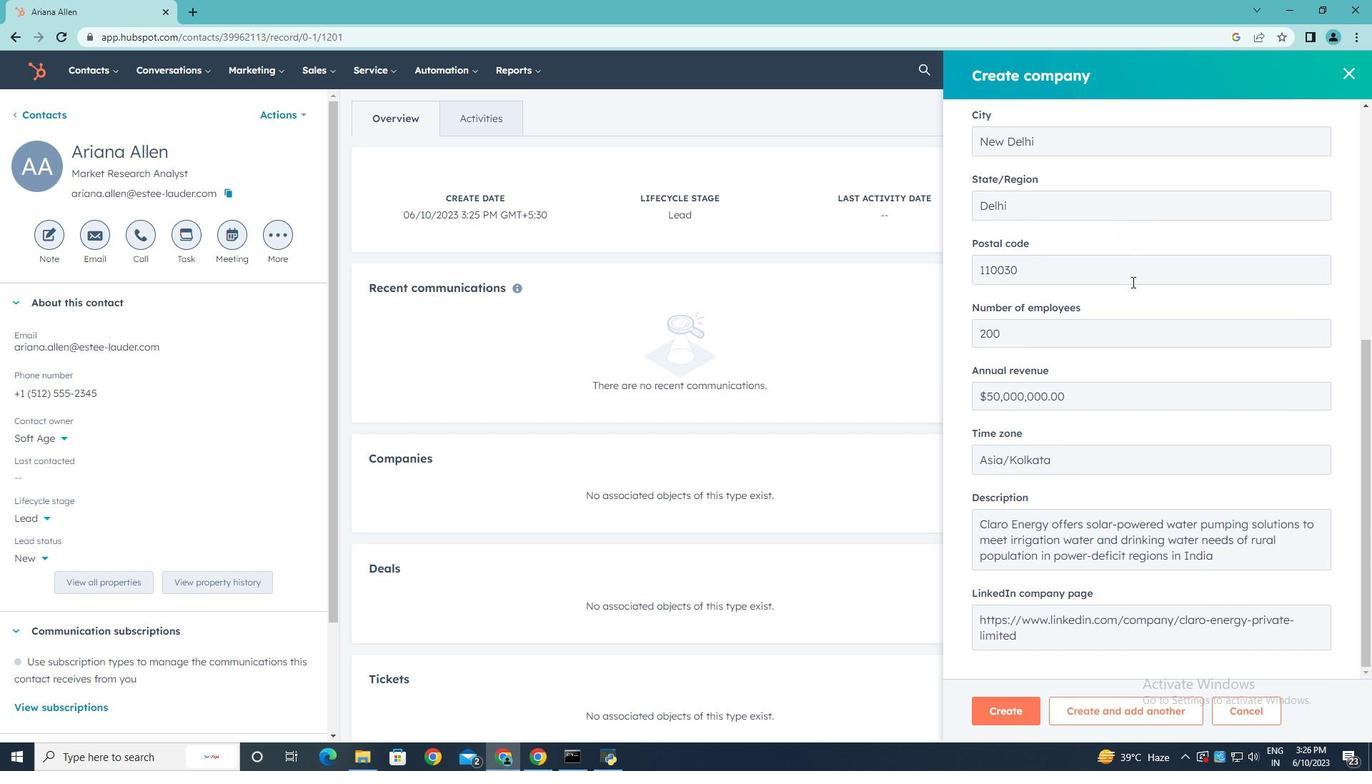 
Action: Mouse scrolled (1132, 281) with delta (0, 0)
Screenshot: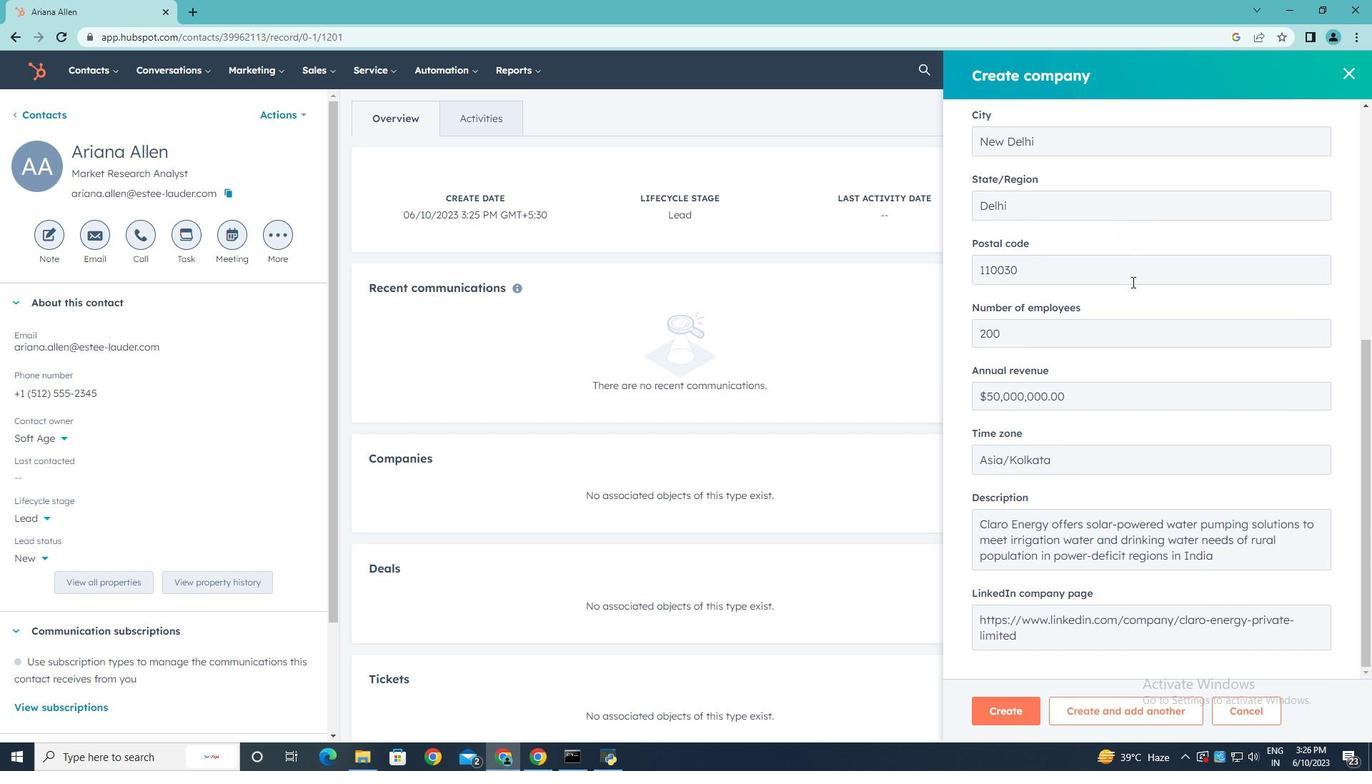 
Action: Mouse moved to (1020, 705)
Screenshot: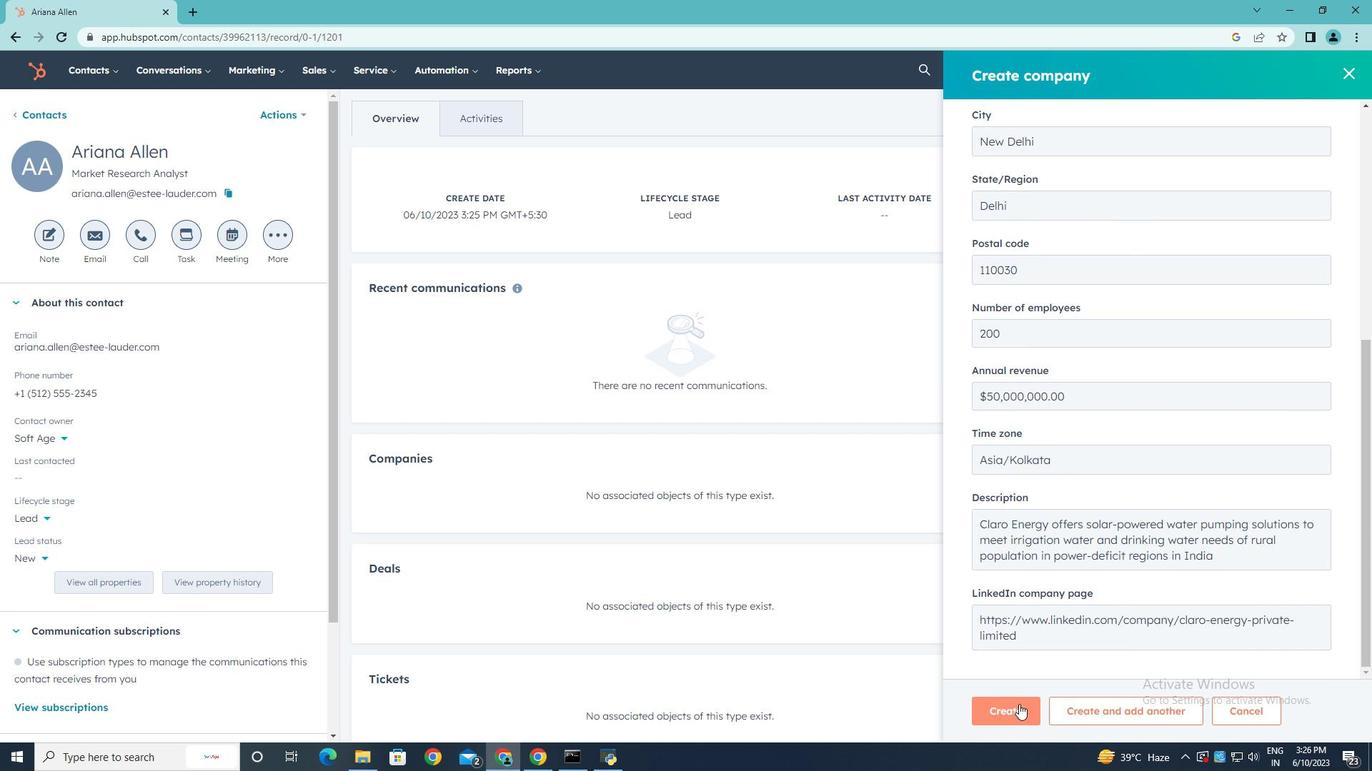 
Action: Mouse pressed left at (1020, 705)
Screenshot: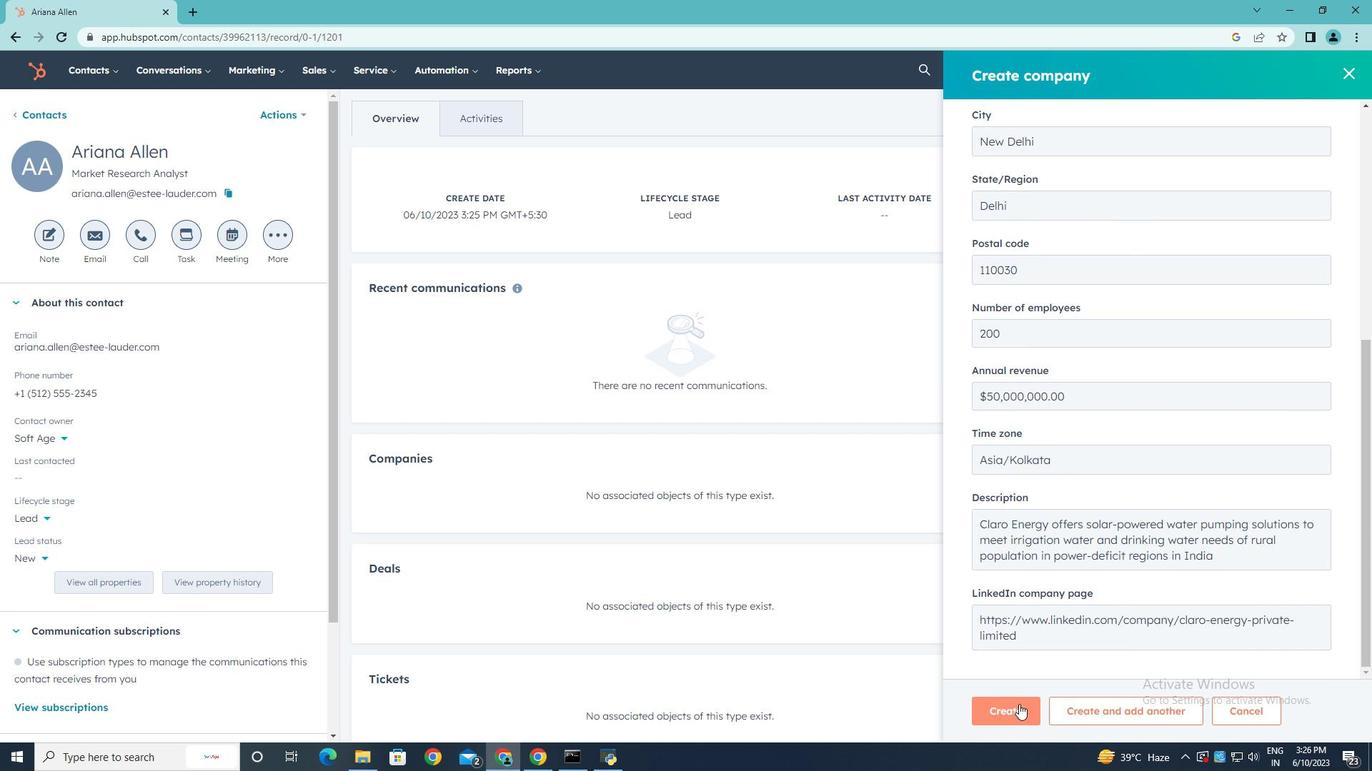
Action: Mouse moved to (771, 393)
Screenshot: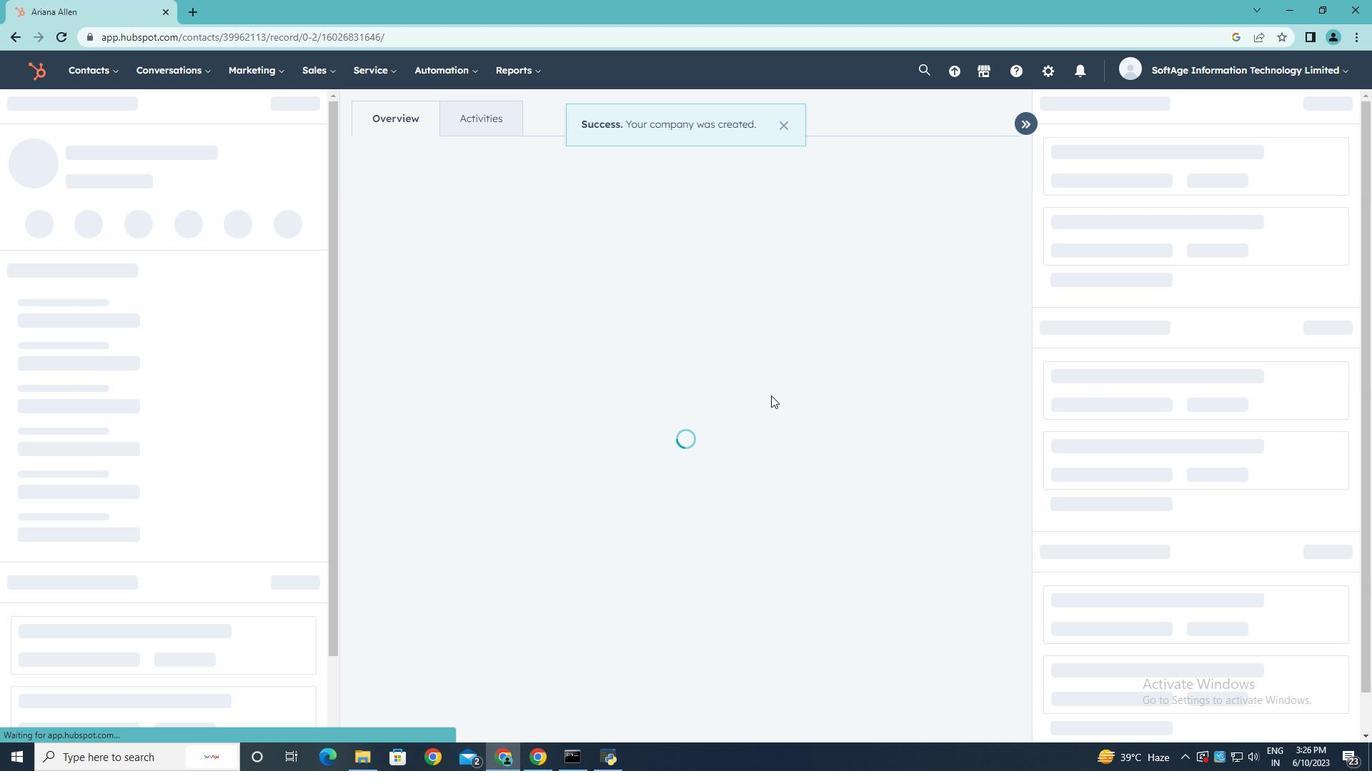 
